 Task: Compose an email with the signature Christian Kelly with the subject Request for sponsorship and the message Could you please provide a breakdown of the costs? from softage.1@softage.net to softage.10@softage.net with an attached document Strategic_plan.pdf Undo the message and rewrite the message as I am pleased to inform you that we have selected your proposal. Send the email. Finally, move the email from Sent Items to the label HR
Action: Mouse moved to (353, 584)
Screenshot: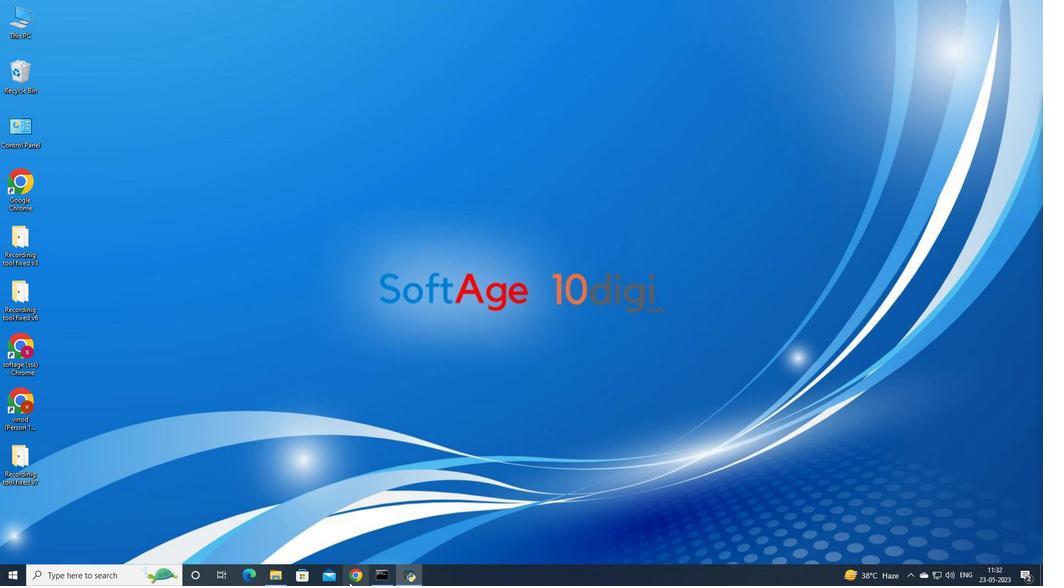 
Action: Mouse pressed left at (353, 584)
Screenshot: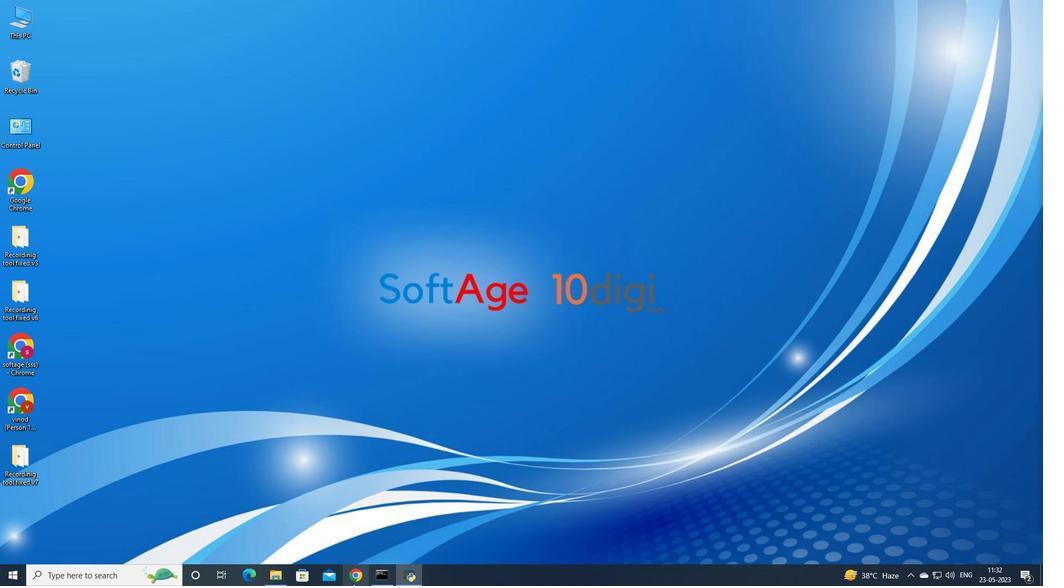 
Action: Mouse moved to (484, 343)
Screenshot: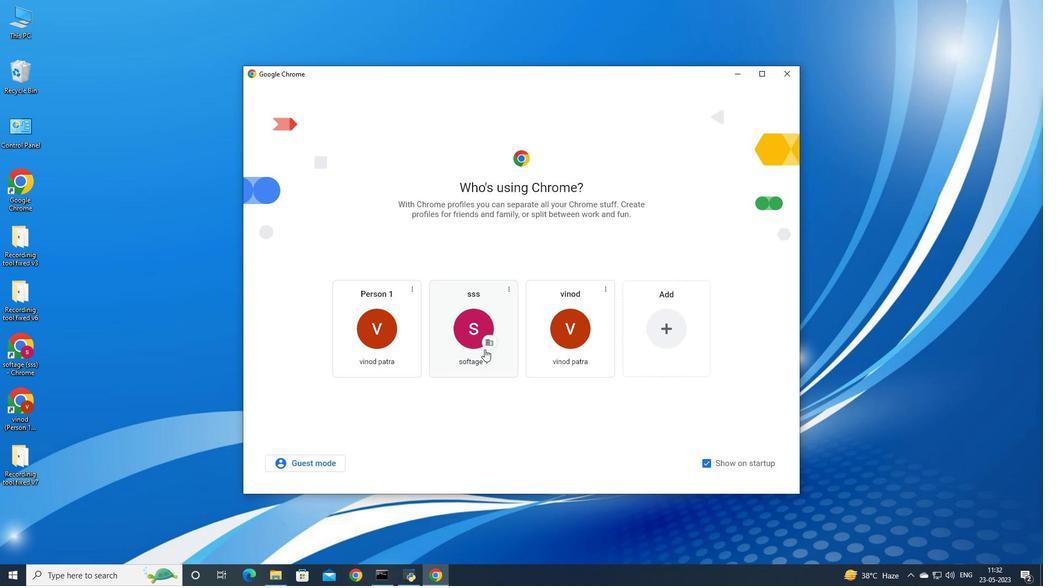 
Action: Mouse pressed left at (484, 343)
Screenshot: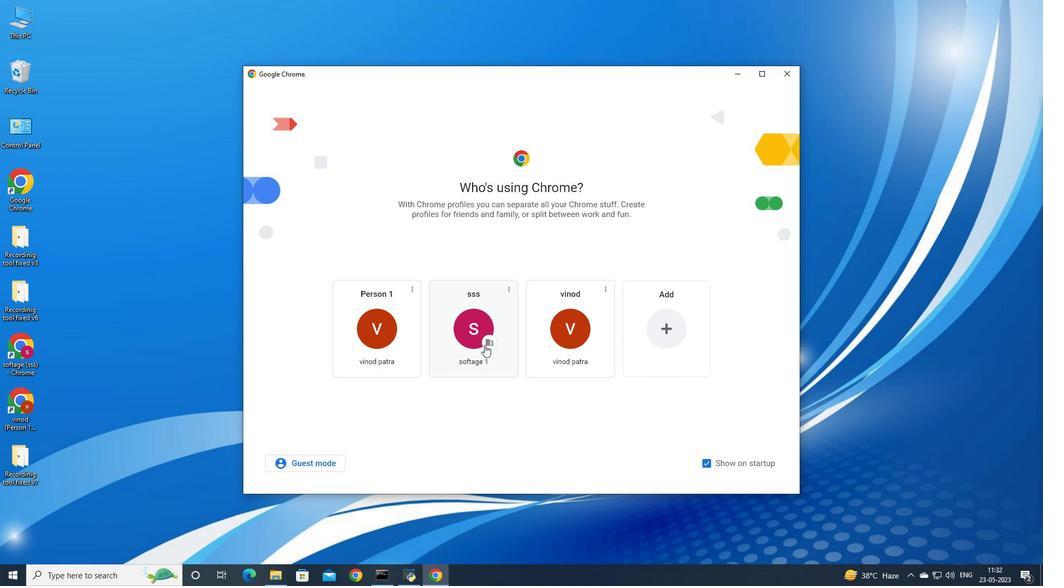 
Action: Mouse moved to (940, 57)
Screenshot: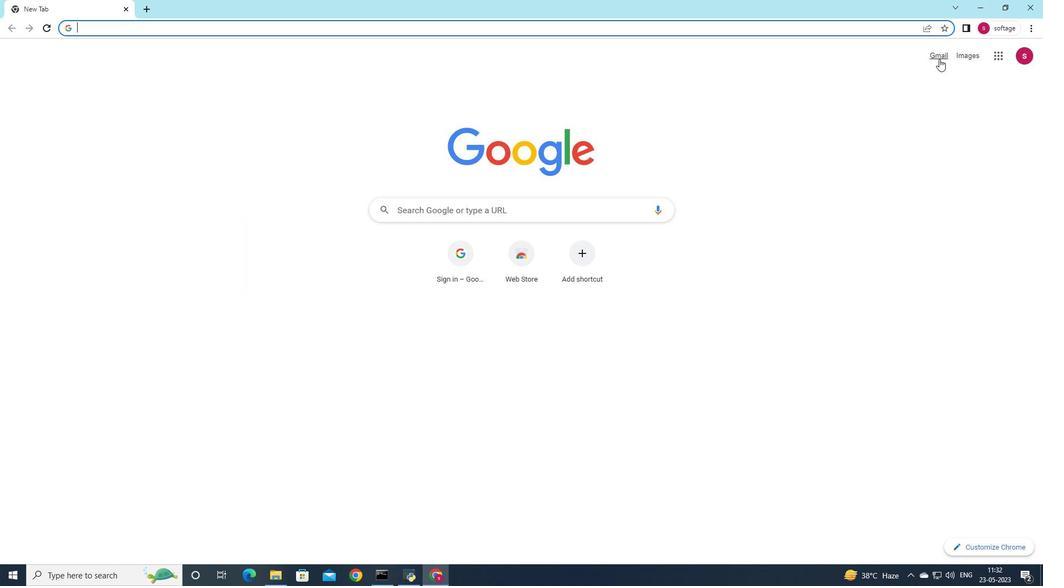 
Action: Mouse pressed left at (940, 57)
Screenshot: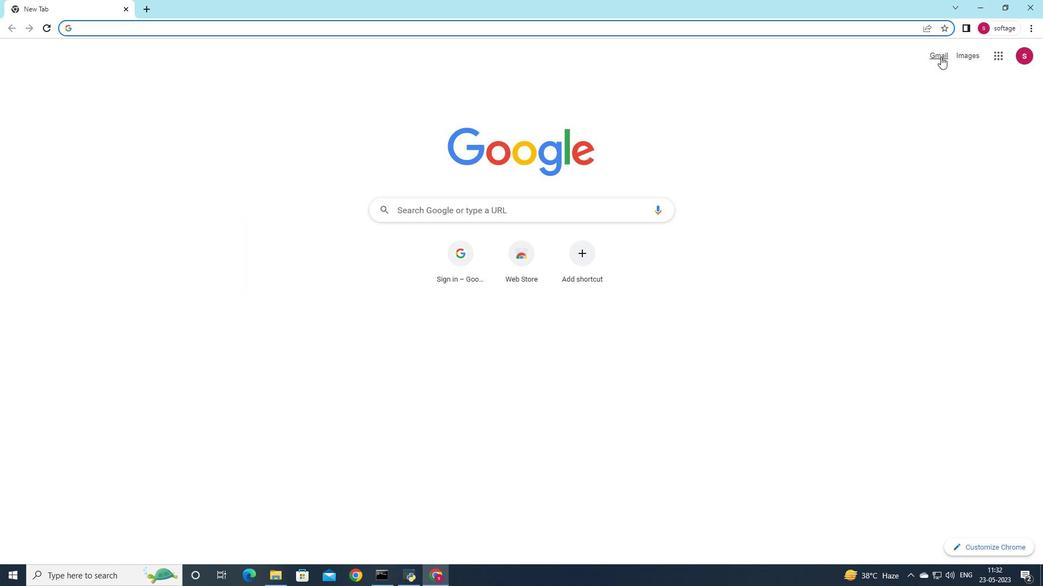 
Action: Mouse moved to (923, 77)
Screenshot: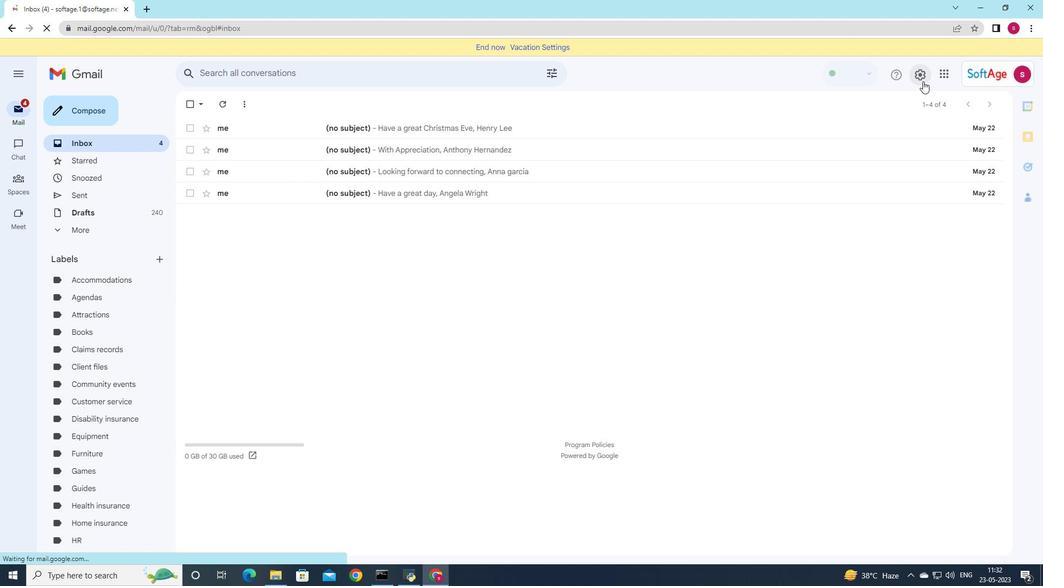 
Action: Mouse pressed left at (923, 77)
Screenshot: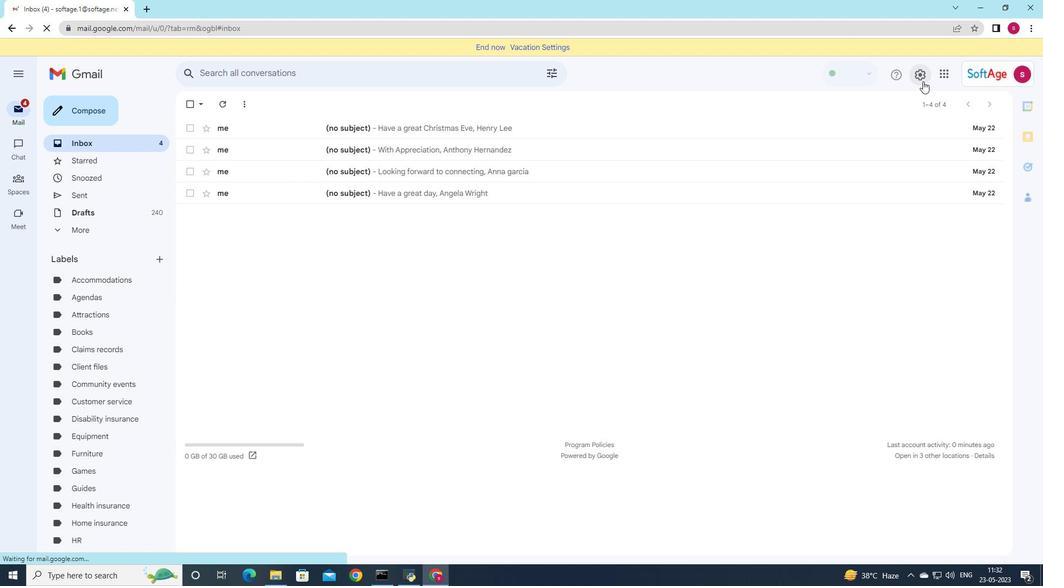 
Action: Mouse moved to (930, 127)
Screenshot: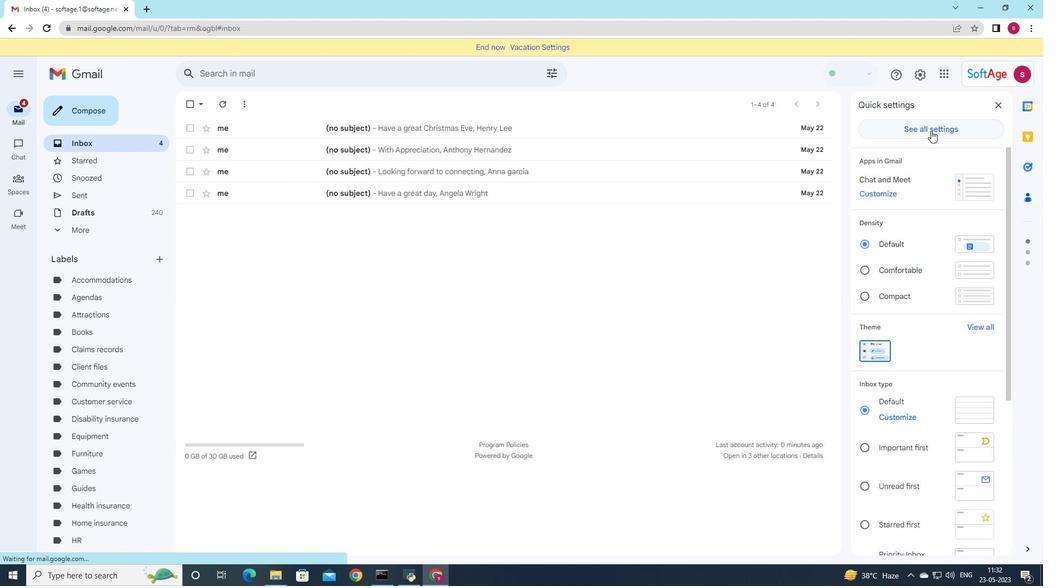 
Action: Mouse pressed left at (930, 127)
Screenshot: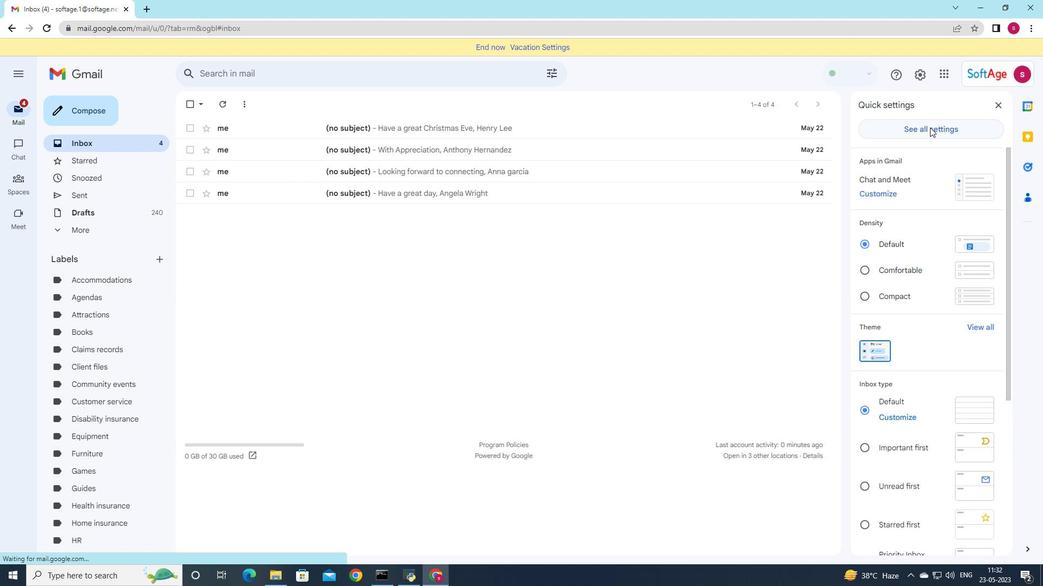 
Action: Mouse moved to (526, 293)
Screenshot: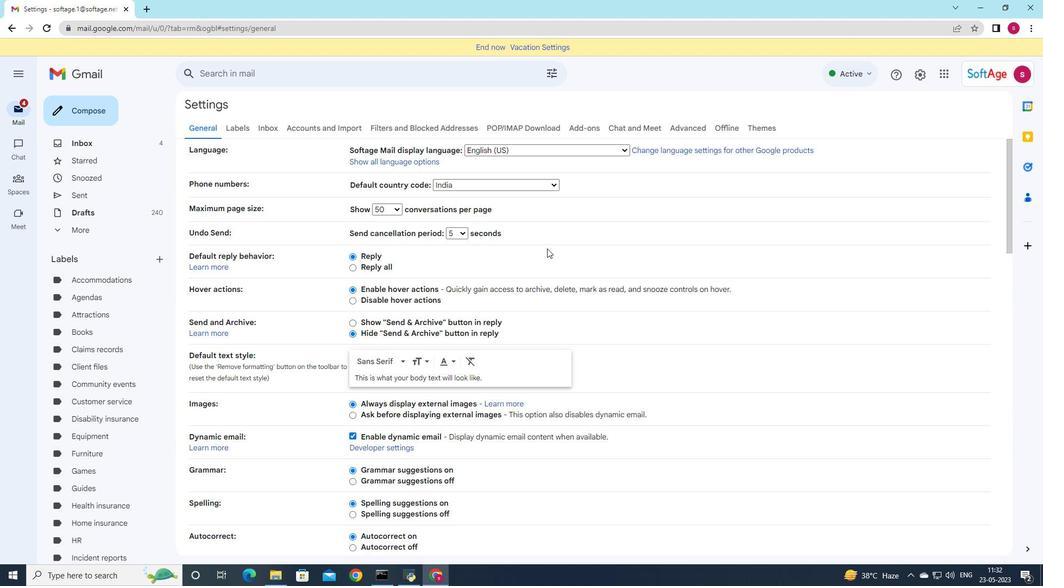 
Action: Mouse scrolled (526, 293) with delta (0, 0)
Screenshot: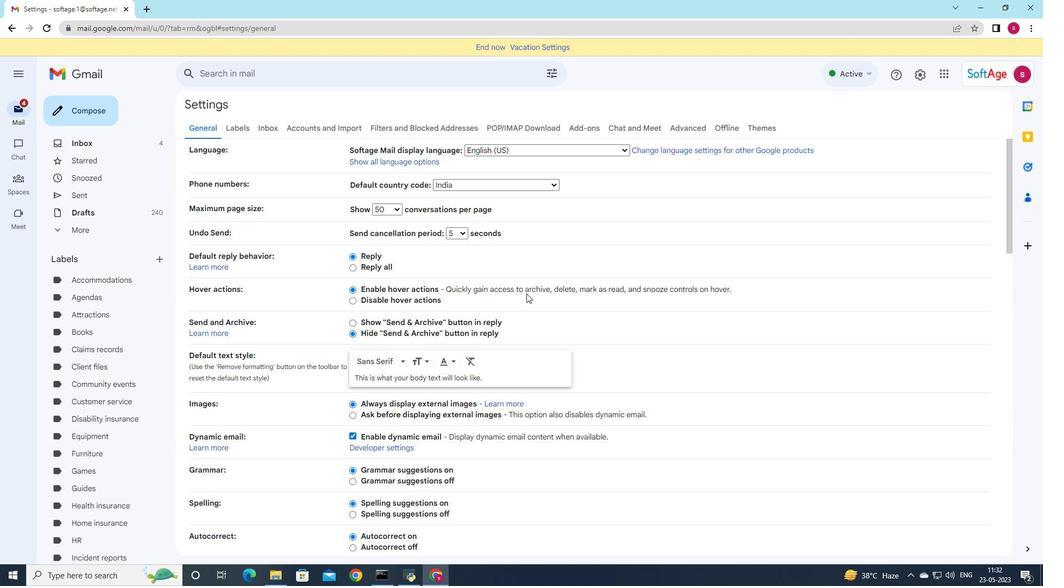 
Action: Mouse scrolled (526, 293) with delta (0, 0)
Screenshot: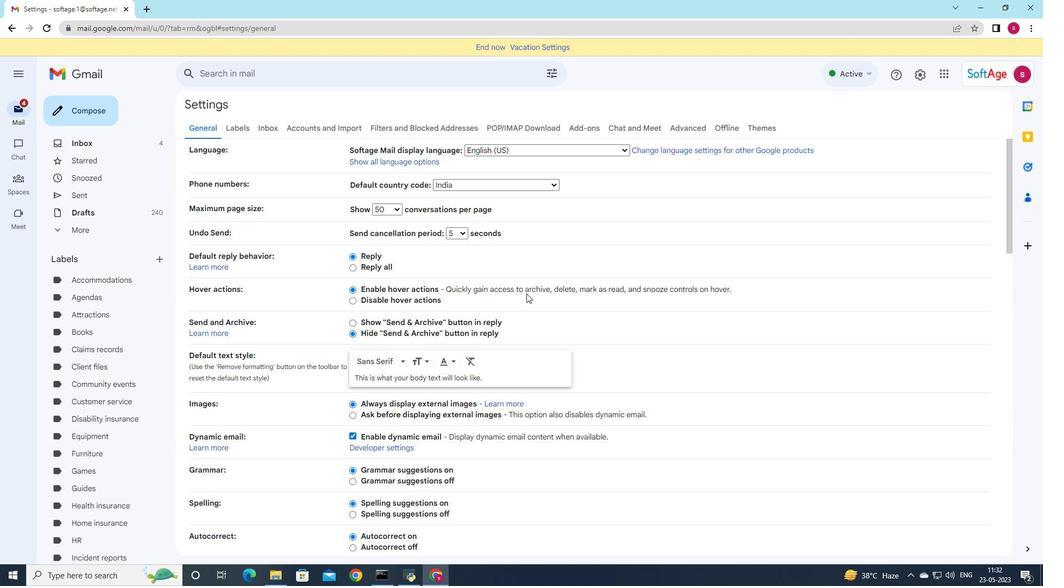 
Action: Mouse scrolled (526, 293) with delta (0, 0)
Screenshot: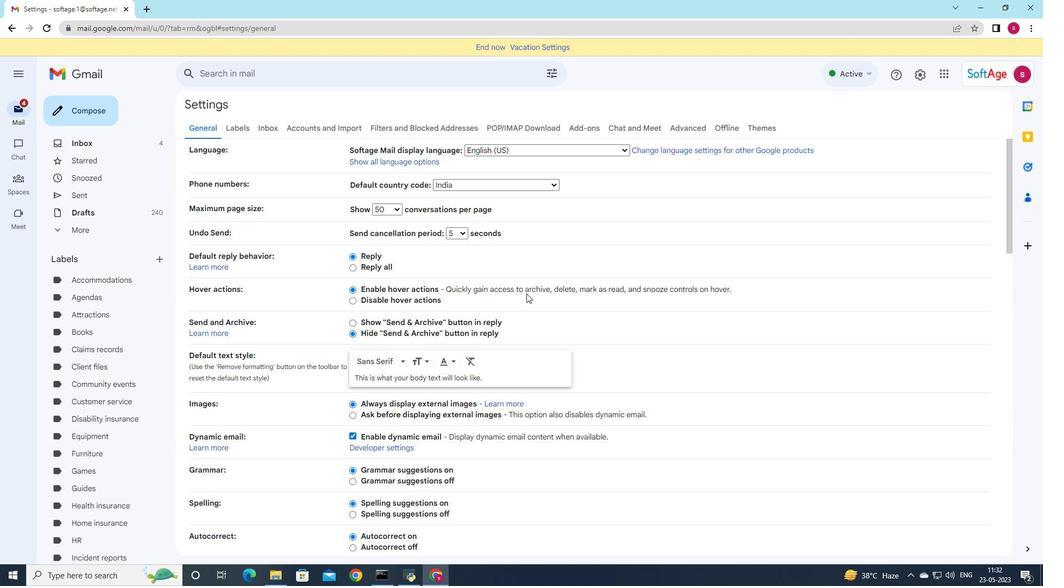 
Action: Mouse moved to (522, 293)
Screenshot: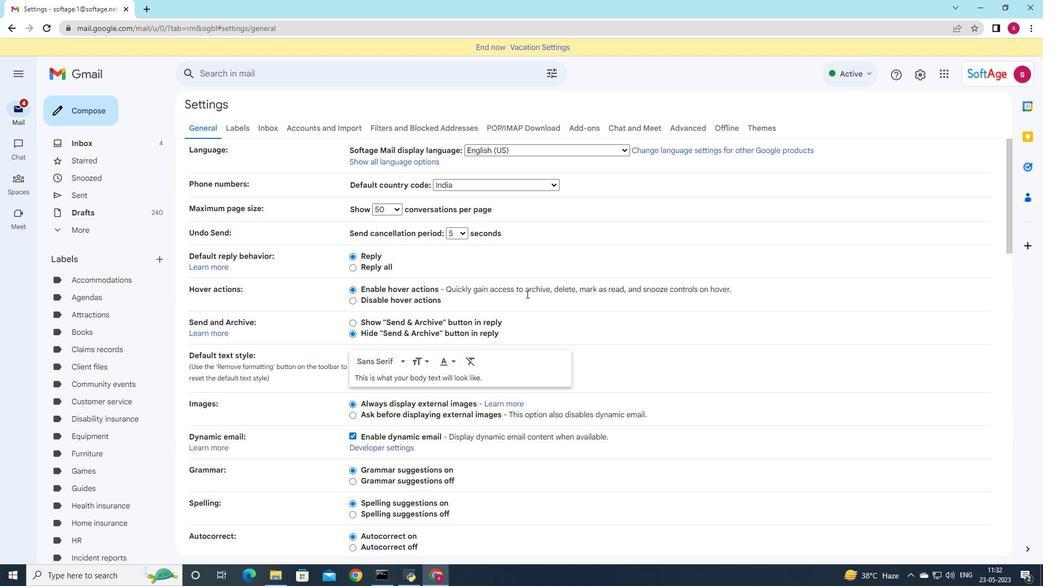 
Action: Mouse scrolled (522, 292) with delta (0, 0)
Screenshot: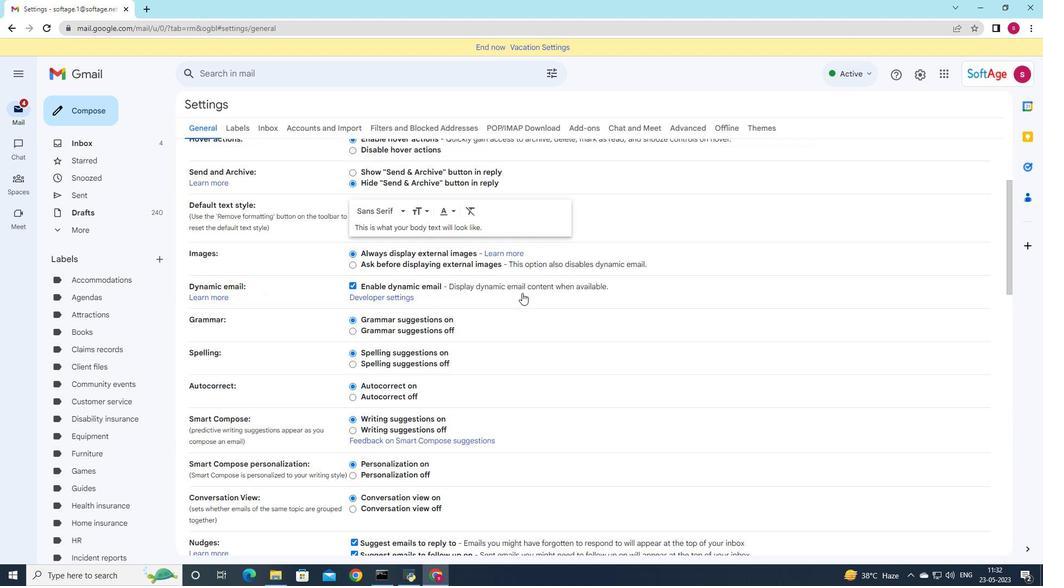
Action: Mouse scrolled (522, 292) with delta (0, 0)
Screenshot: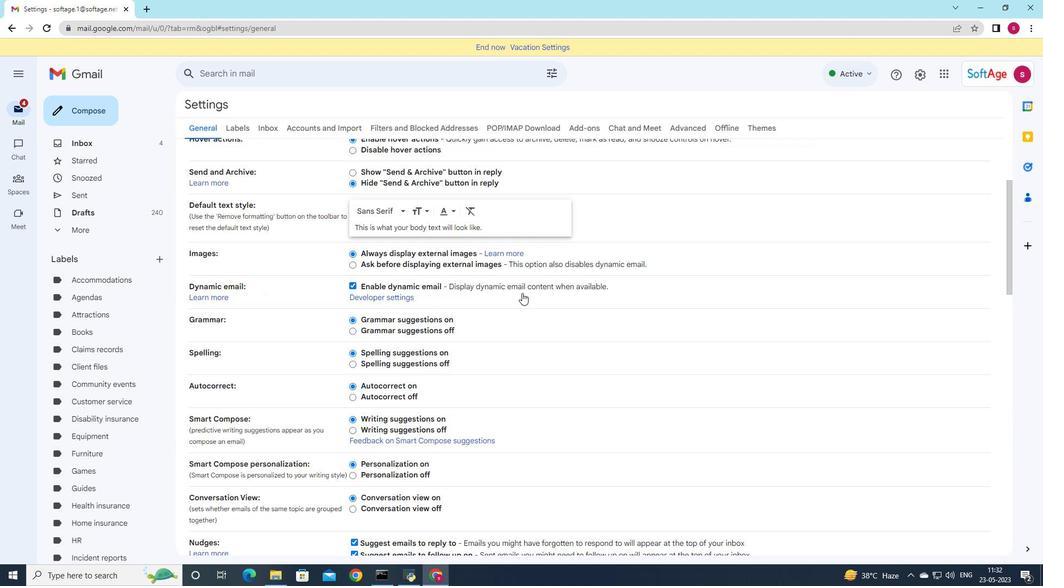 
Action: Mouse scrolled (522, 292) with delta (0, 0)
Screenshot: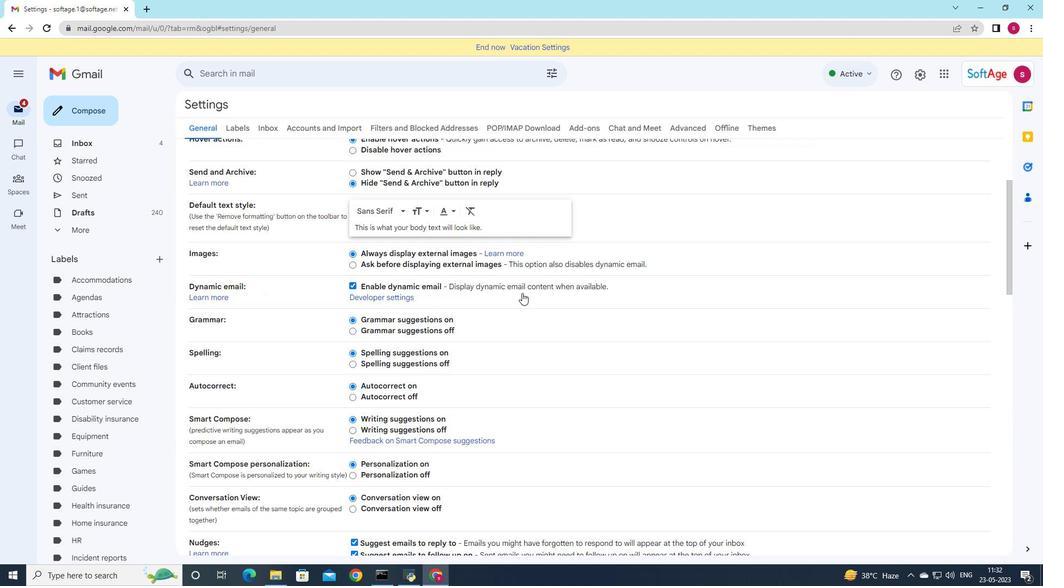 
Action: Mouse scrolled (522, 292) with delta (0, 0)
Screenshot: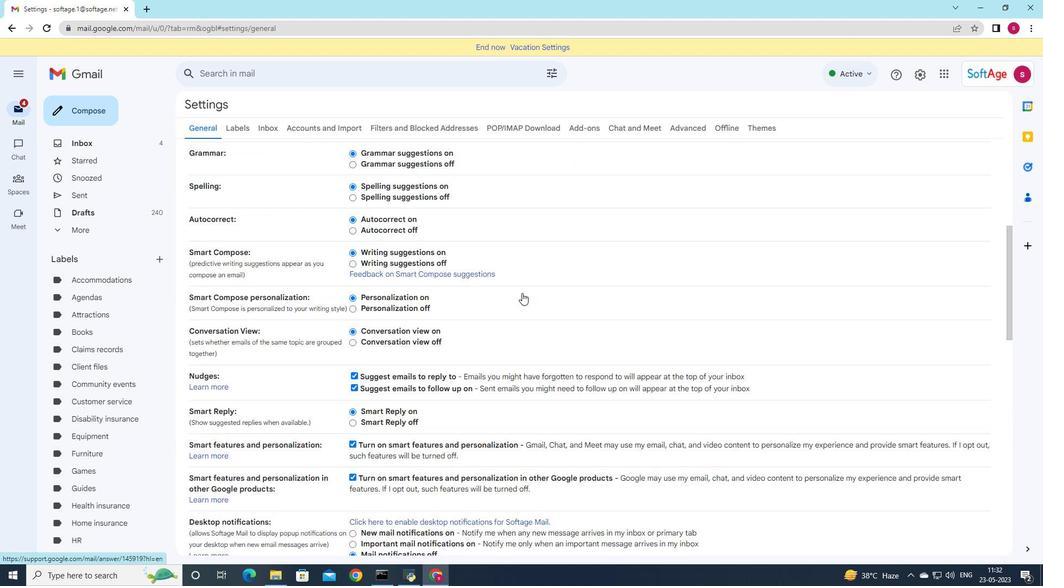
Action: Mouse scrolled (522, 292) with delta (0, 0)
Screenshot: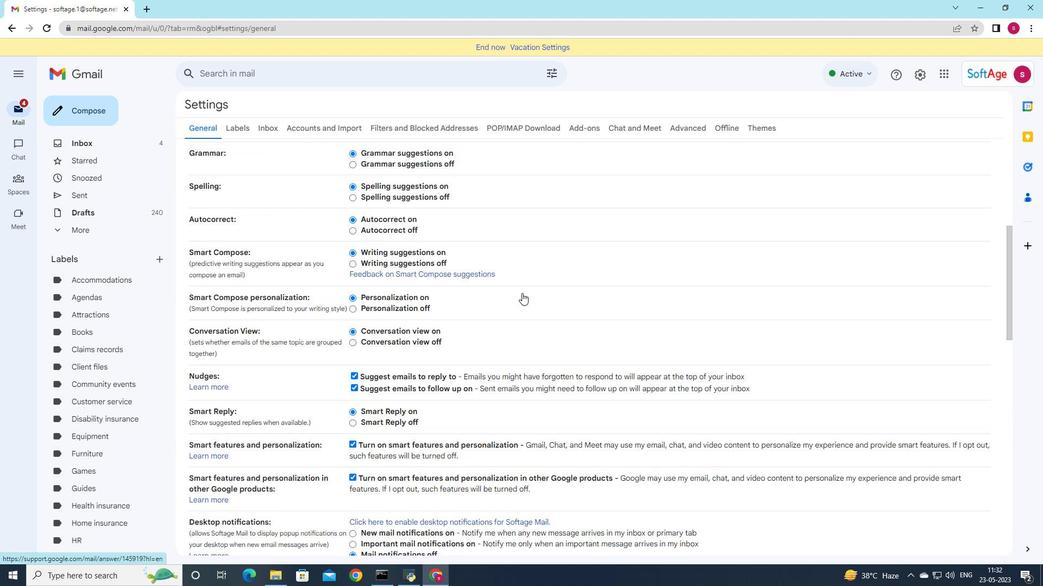 
Action: Mouse scrolled (522, 292) with delta (0, 0)
Screenshot: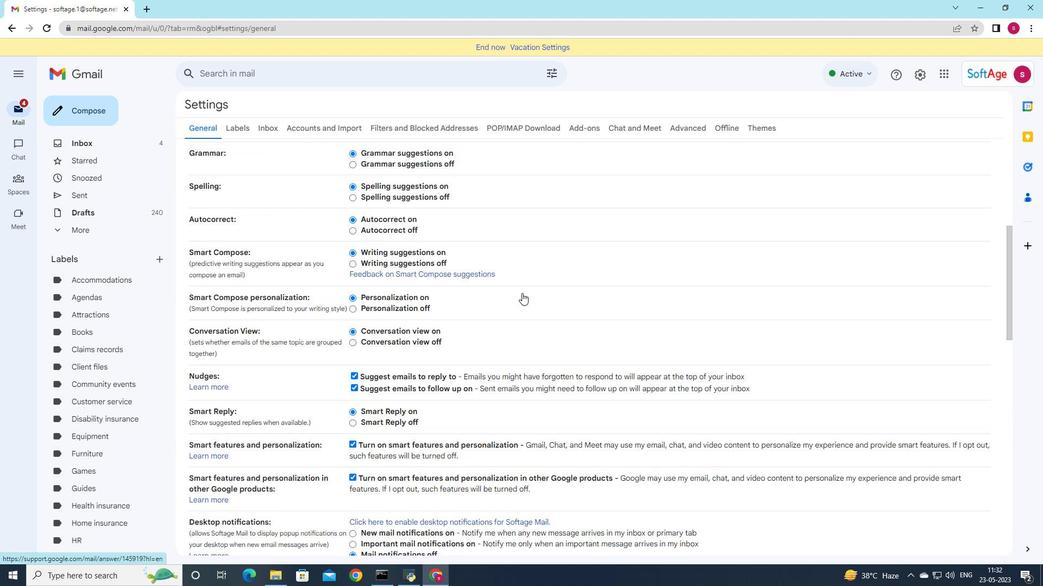 
Action: Mouse scrolled (522, 292) with delta (0, 0)
Screenshot: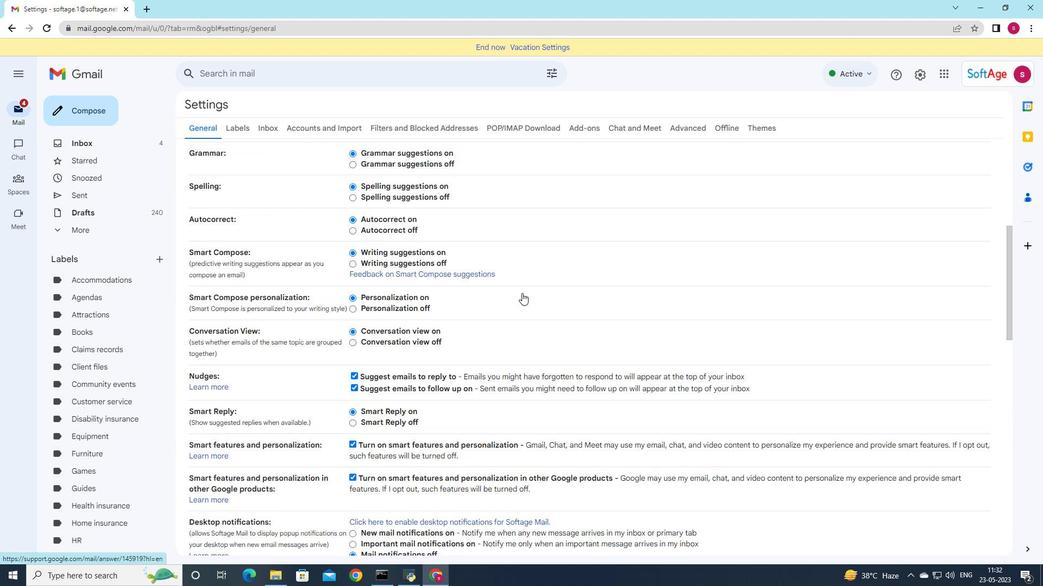
Action: Mouse scrolled (522, 292) with delta (0, 0)
Screenshot: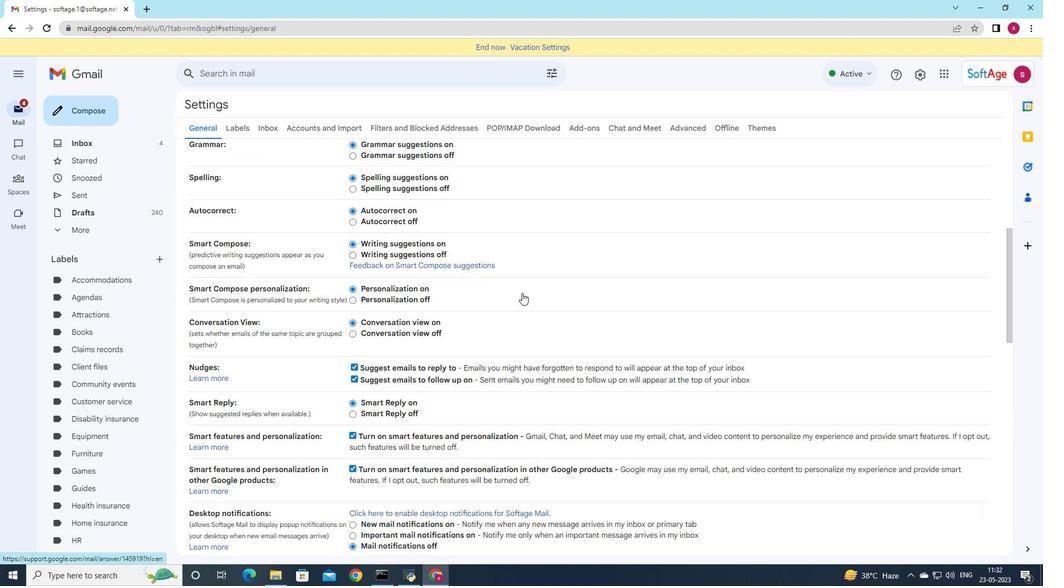 
Action: Mouse scrolled (522, 292) with delta (0, 0)
Screenshot: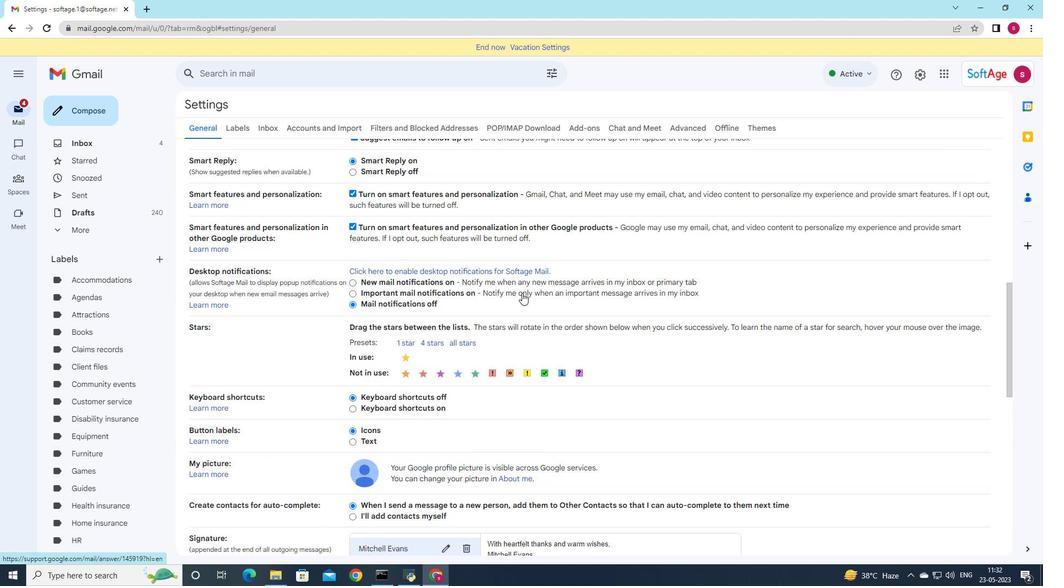 
Action: Mouse scrolled (522, 292) with delta (0, 0)
Screenshot: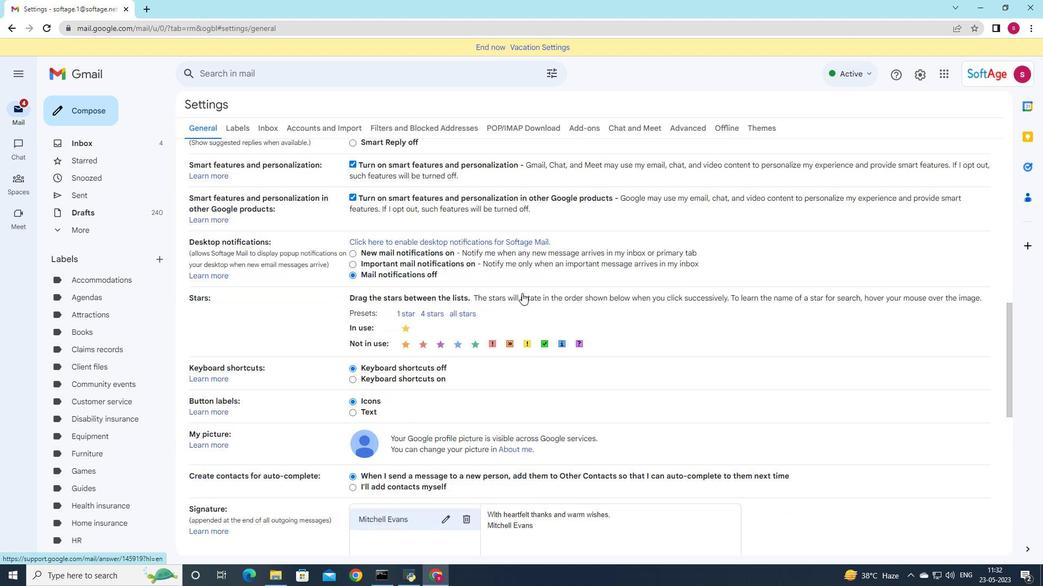 
Action: Mouse scrolled (522, 292) with delta (0, 0)
Screenshot: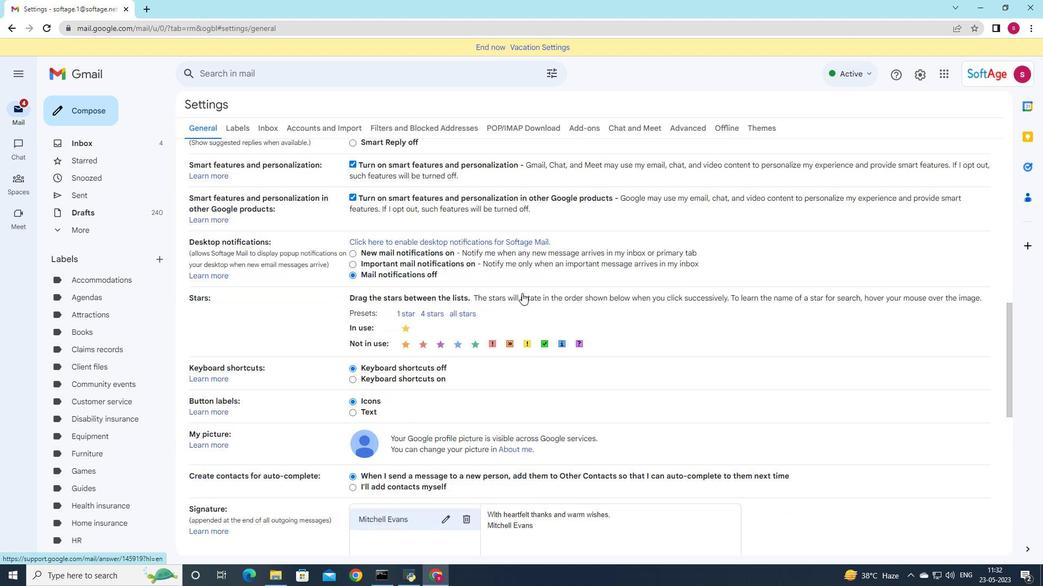 
Action: Mouse scrolled (522, 292) with delta (0, 0)
Screenshot: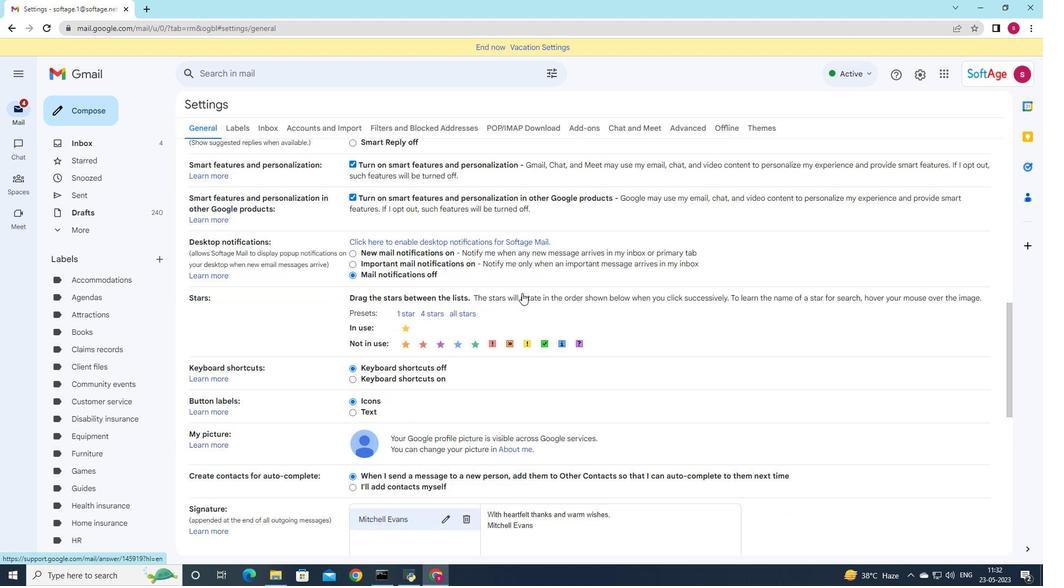 
Action: Mouse moved to (464, 303)
Screenshot: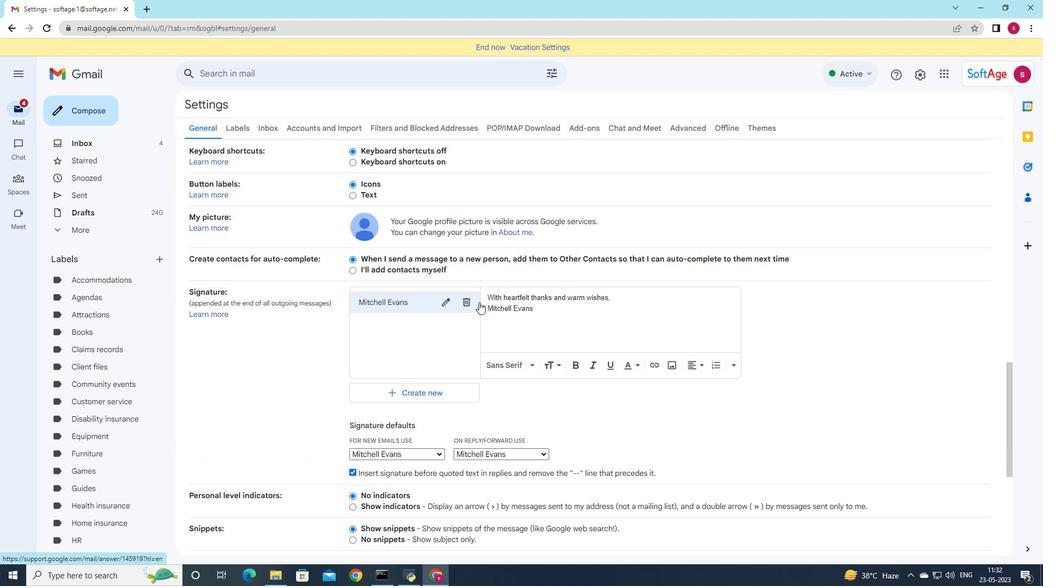 
Action: Mouse pressed left at (464, 303)
Screenshot: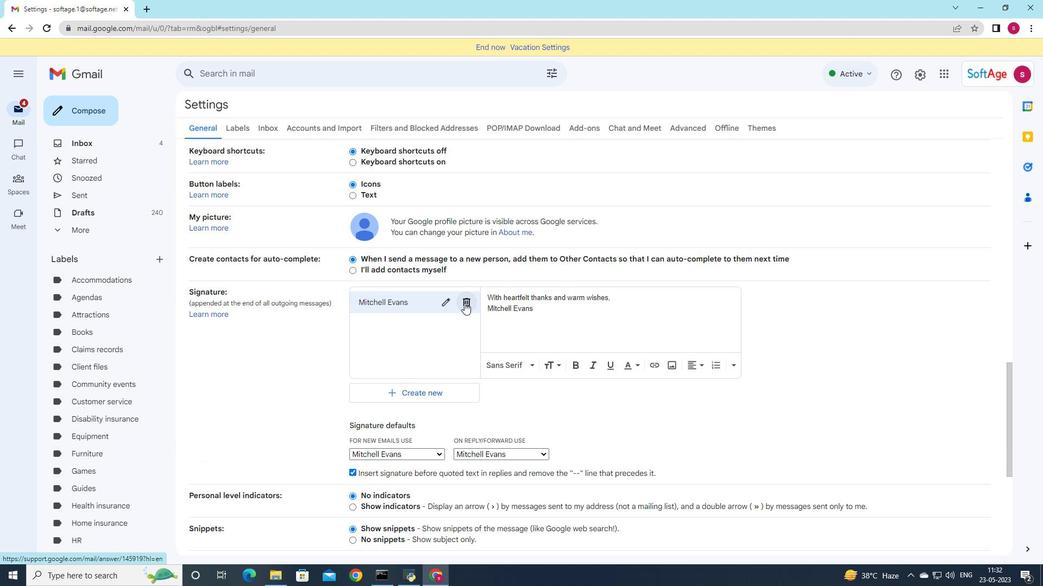 
Action: Mouse moved to (612, 323)
Screenshot: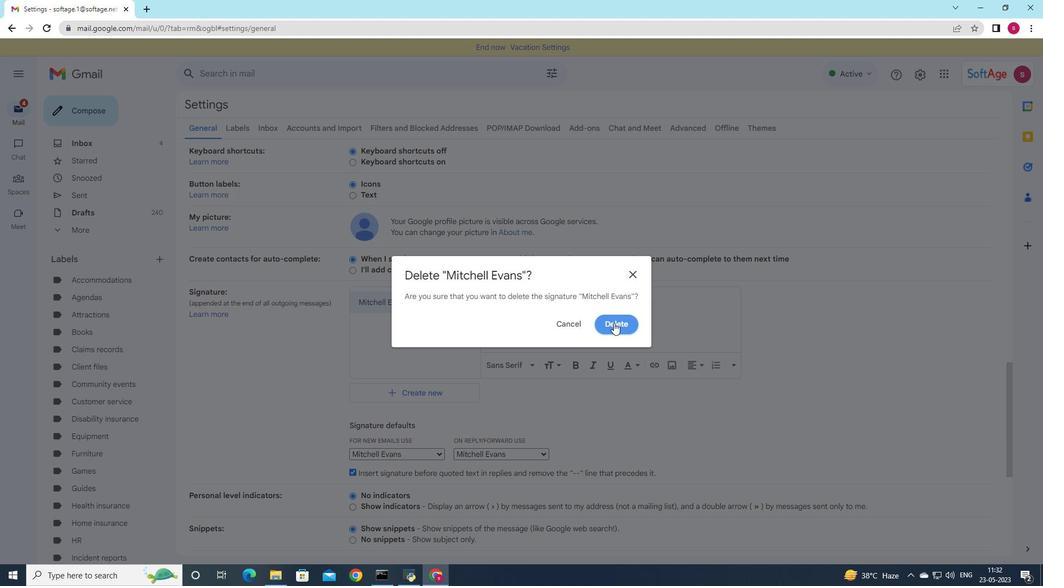 
Action: Mouse pressed left at (612, 323)
Screenshot: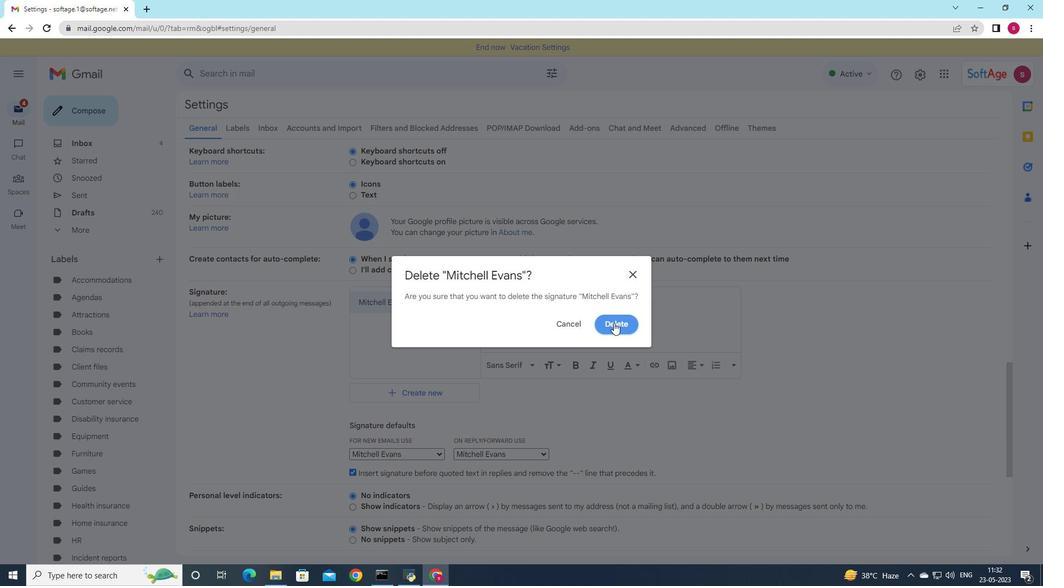 
Action: Mouse moved to (415, 315)
Screenshot: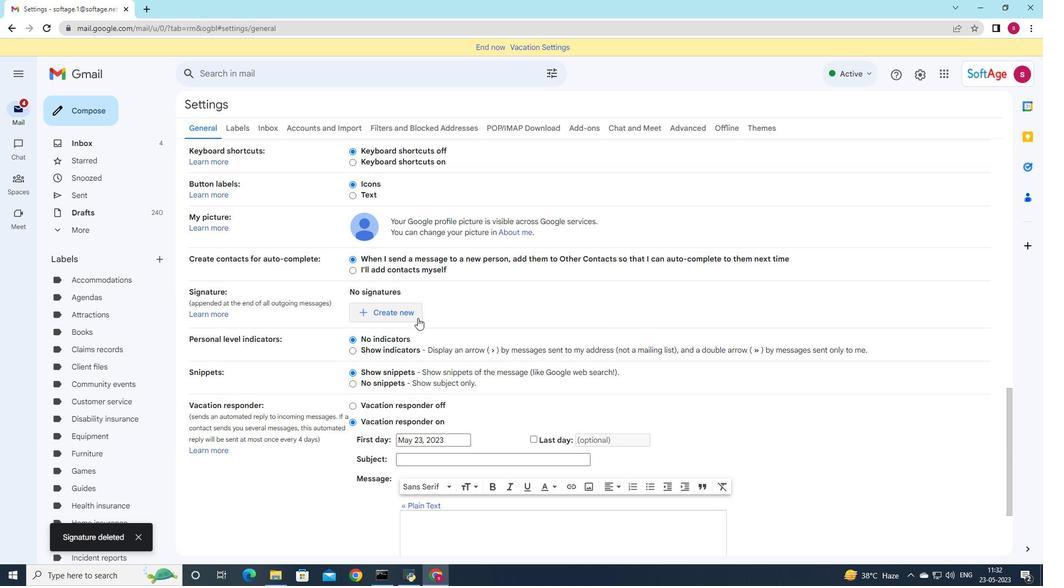 
Action: Mouse pressed left at (415, 315)
Screenshot: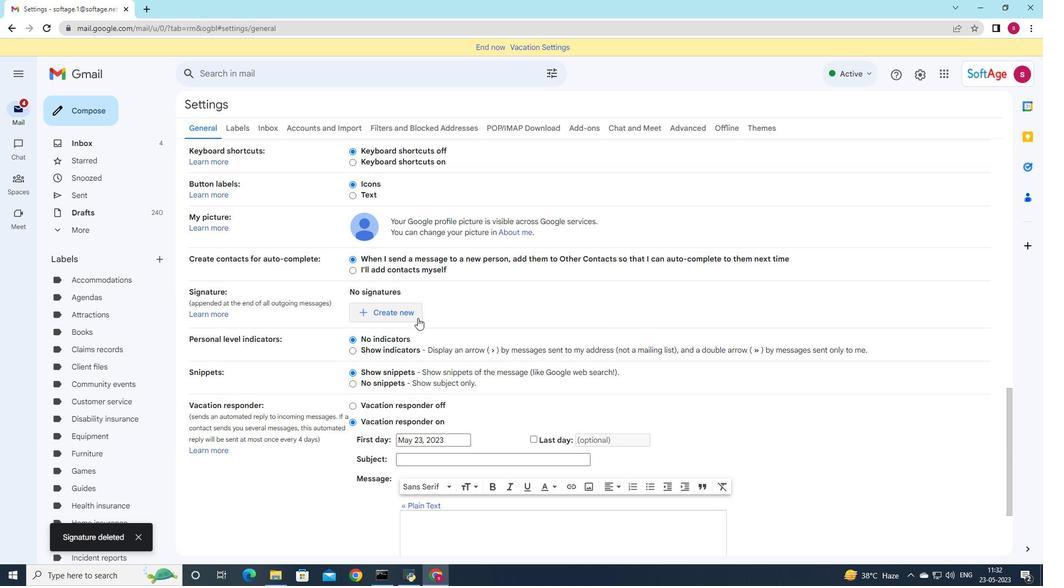 
Action: Mouse moved to (651, 304)
Screenshot: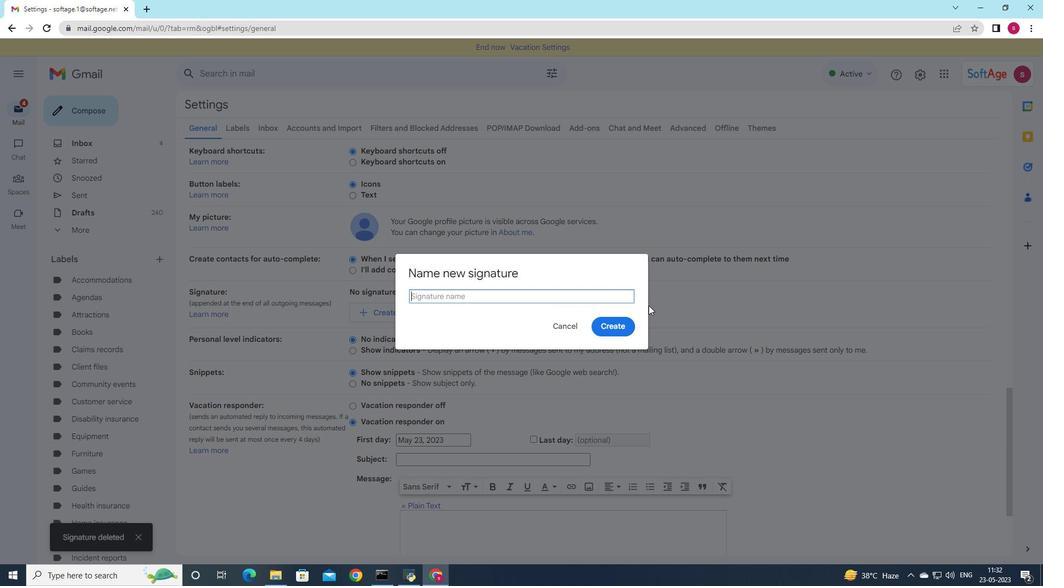 
Action: Key pressed <Key.shift>Christian
Screenshot: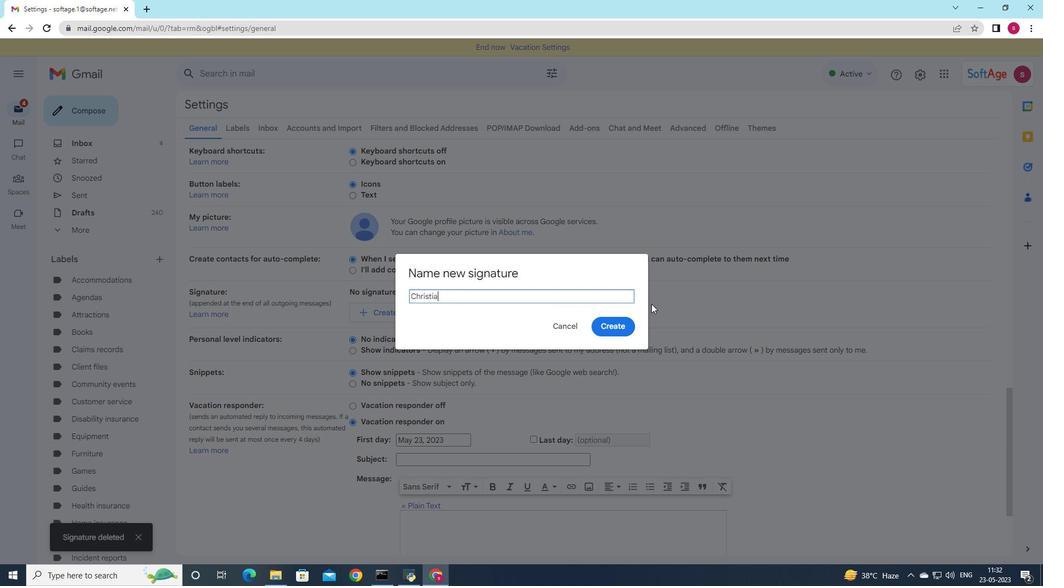 
Action: Mouse moved to (614, 327)
Screenshot: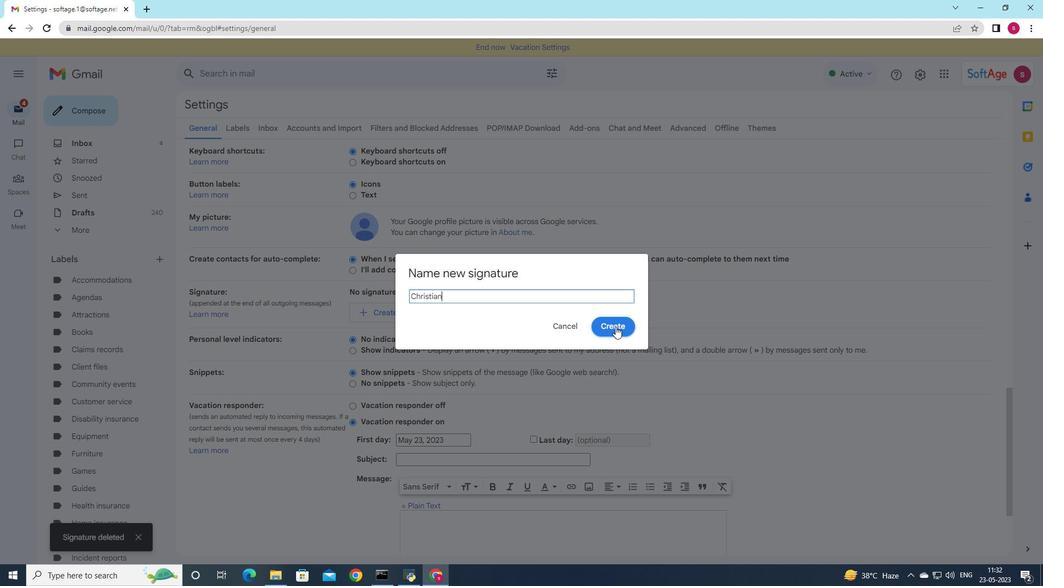 
Action: Key pressed <Key.space><Key.shift>Kelly
Screenshot: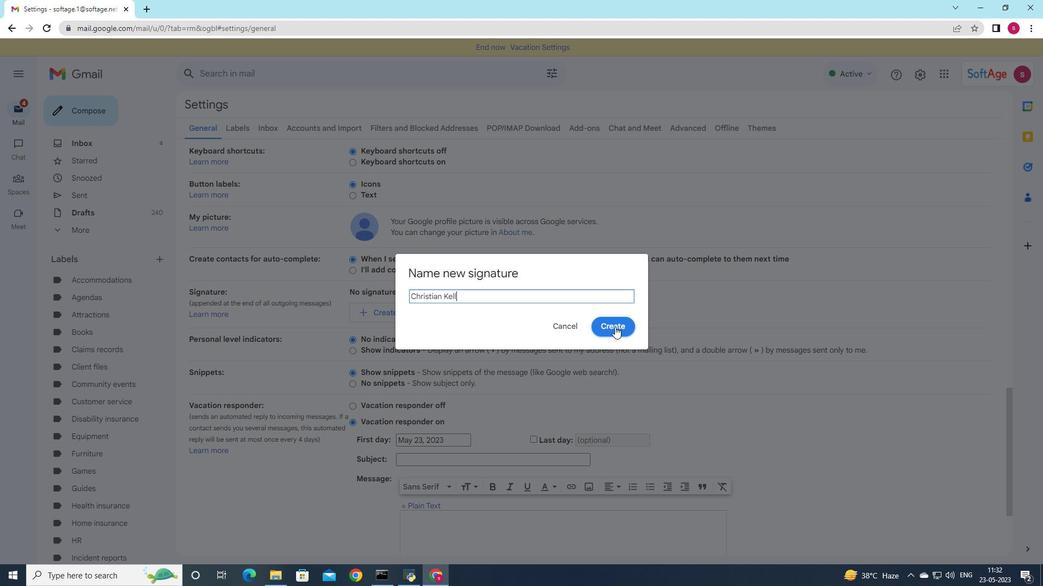 
Action: Mouse moved to (614, 335)
Screenshot: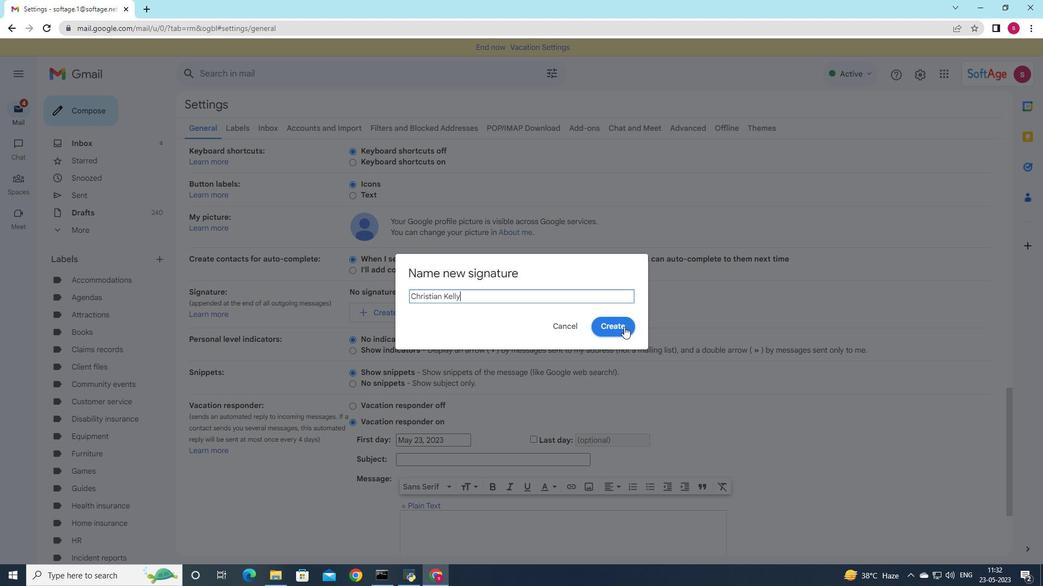 
Action: Mouse pressed left at (614, 335)
Screenshot: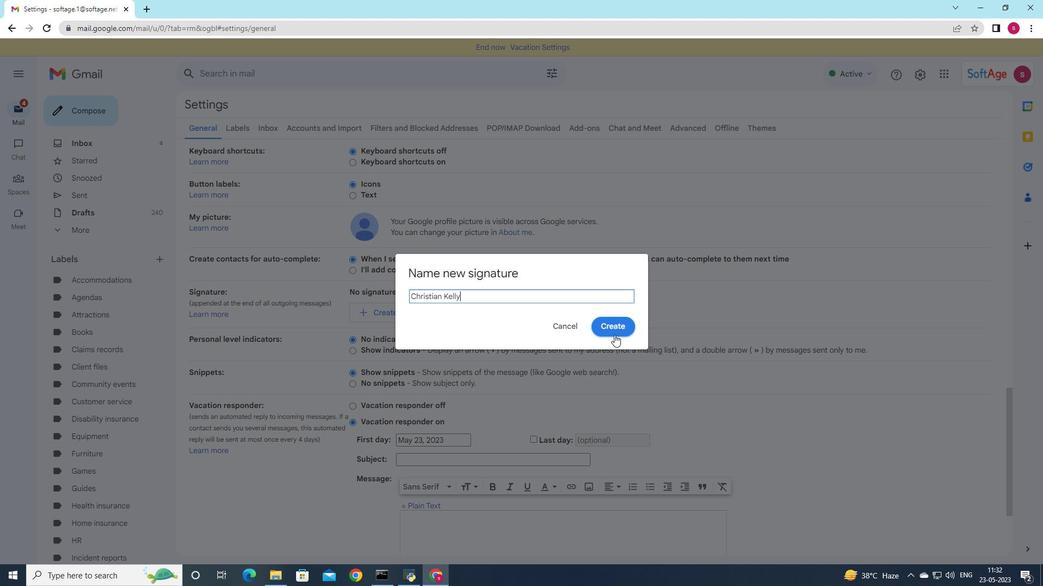 
Action: Mouse moved to (573, 310)
Screenshot: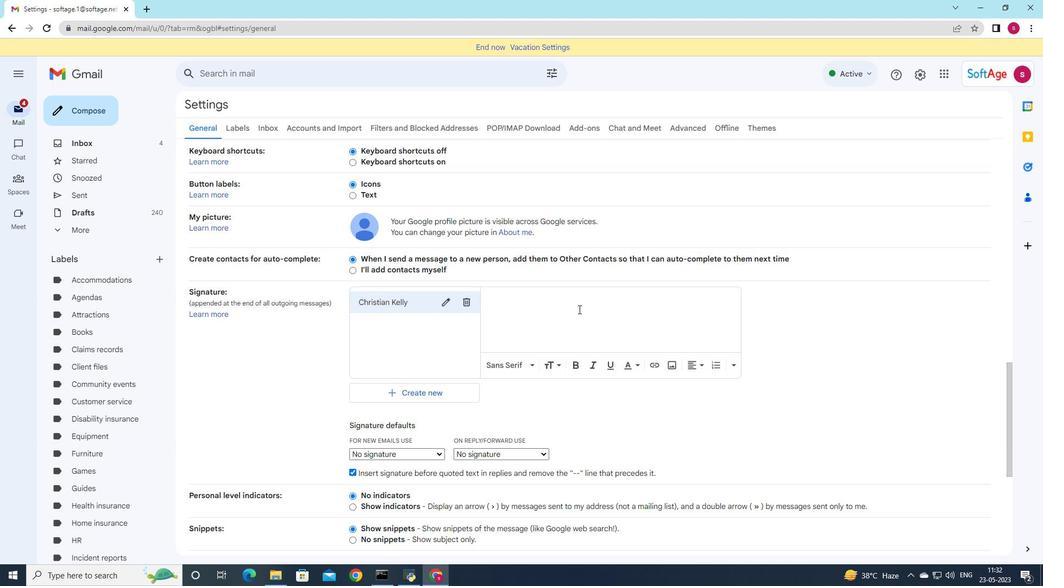 
Action: Mouse pressed left at (573, 310)
Screenshot: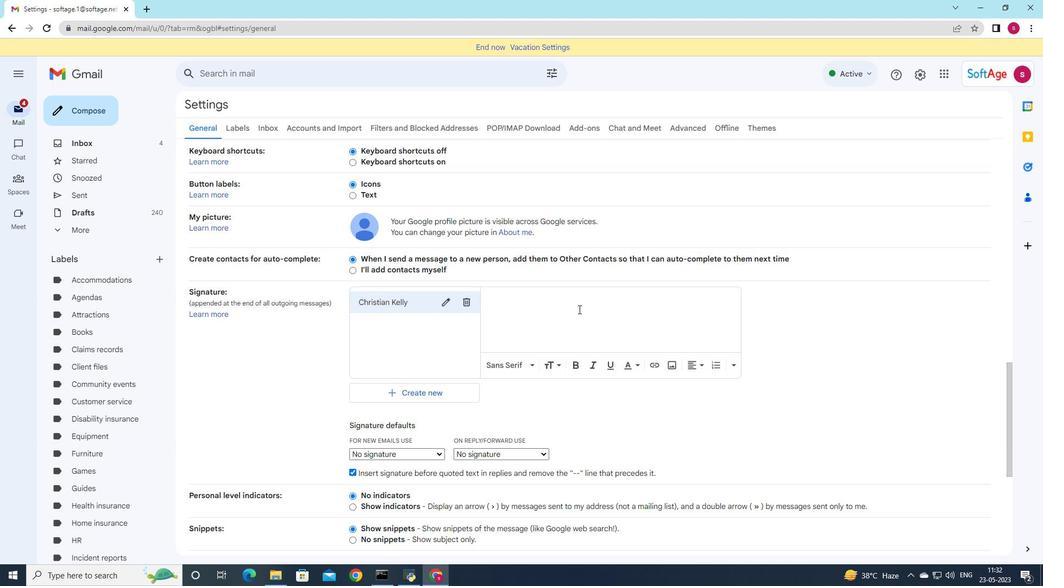 
Action: Key pressed <Key.shift>Could<Key.space>you<Key.space>please<Key.space>provide<Key.space>a<Key.space>break<Key.space><Key.backspace>down<Key.space>of<Key.space>the<Key.space>costs<Key.shift><Key.shift><Key.shift><Key.shift><Key.shift><Key.shift><Key.shift><Key.shift><Key.shift><Key.shift><Key.shift><Key.shift><Key.shift><Key.shift><Key.shift><Key.shift><Key.shift><Key.shift><Key.shift><Key.shift><Key.shift><Key.shift><Key.shift><Key.shift><Key.shift><Key.shift><Key.shift><Key.shift><Key.shift><Key.shift><Key.shift><Key.shift><Key.shift><Key.shift>?<Key.enter><Key.shift>Christian<Key.space><Key.shift>Kelly
Screenshot: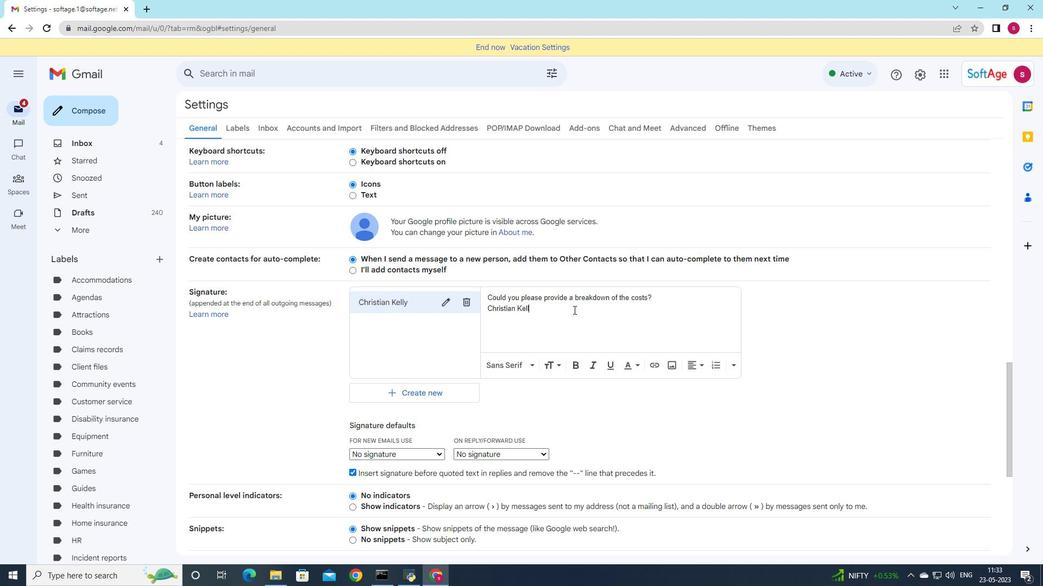 
Action: Mouse moved to (418, 450)
Screenshot: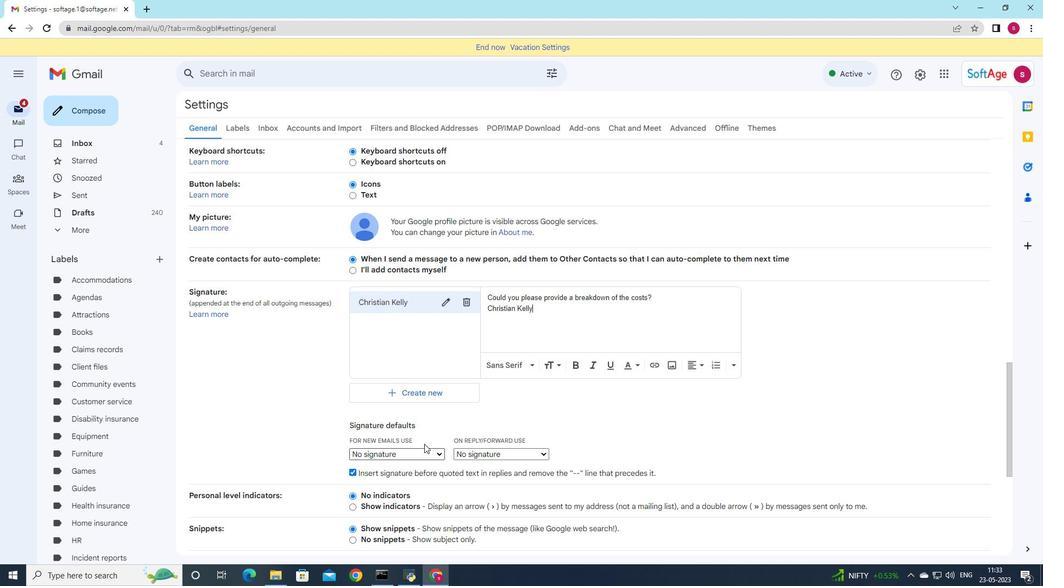 
Action: Mouse pressed left at (418, 450)
Screenshot: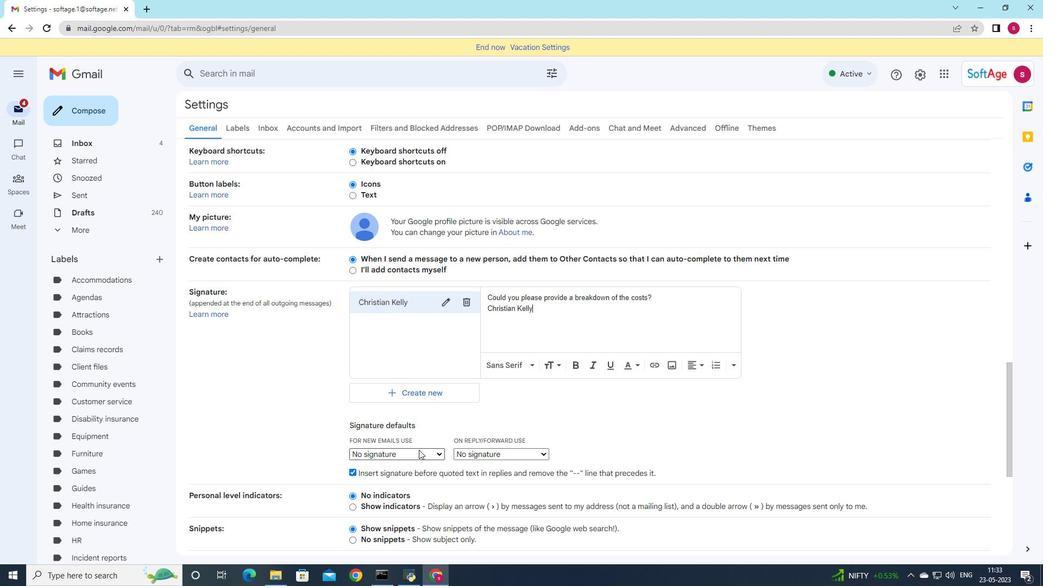 
Action: Mouse moved to (426, 474)
Screenshot: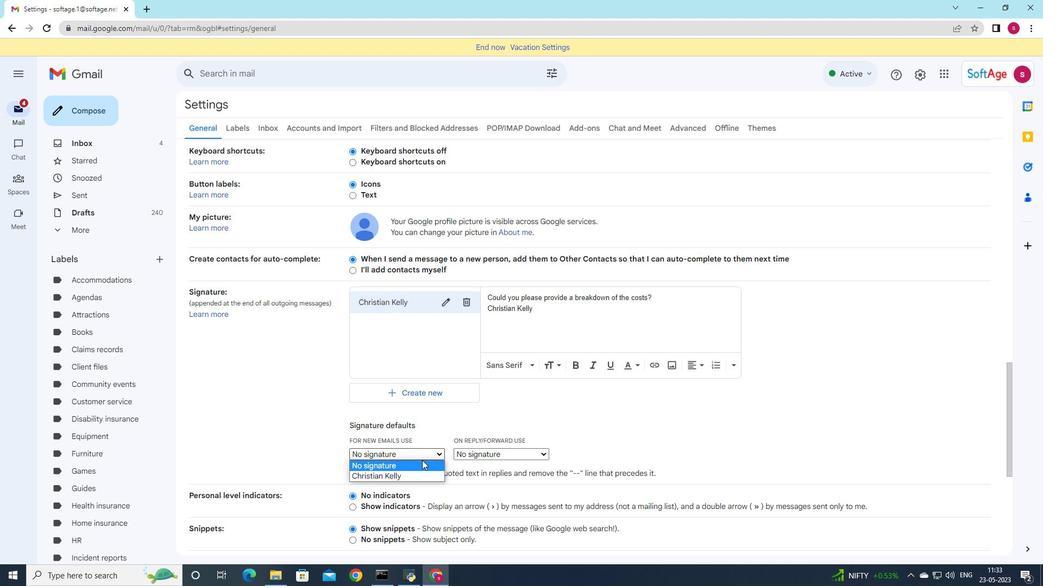 
Action: Mouse pressed left at (426, 474)
Screenshot: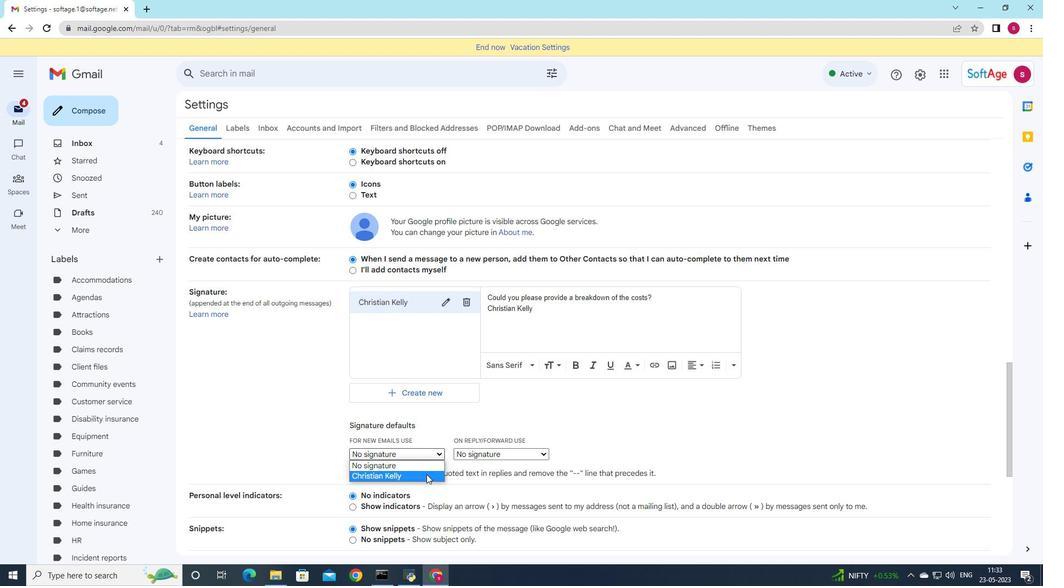 
Action: Mouse moved to (481, 448)
Screenshot: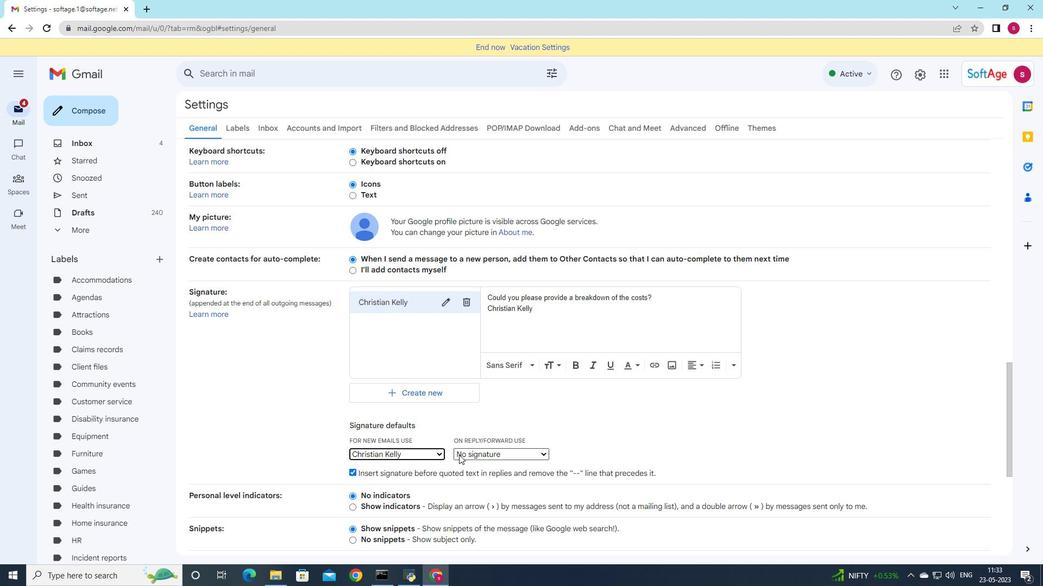 
Action: Mouse pressed left at (481, 448)
Screenshot: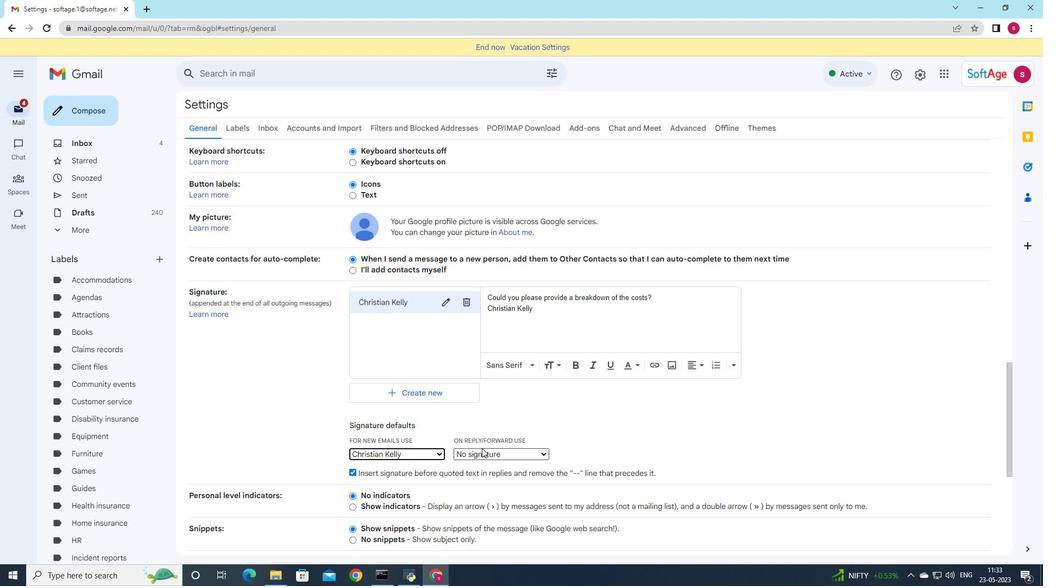 
Action: Mouse moved to (478, 475)
Screenshot: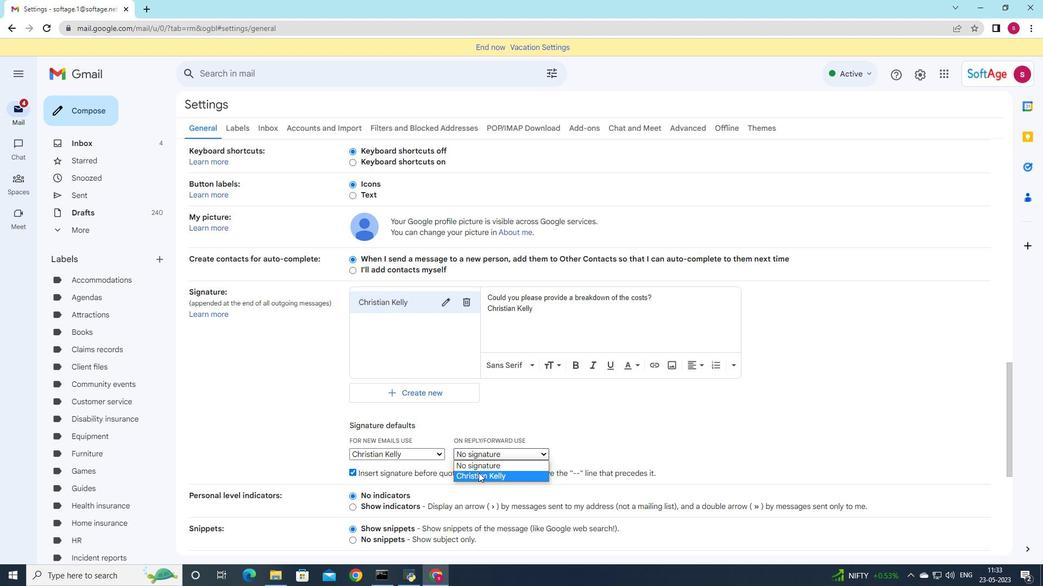 
Action: Mouse pressed left at (478, 475)
Screenshot: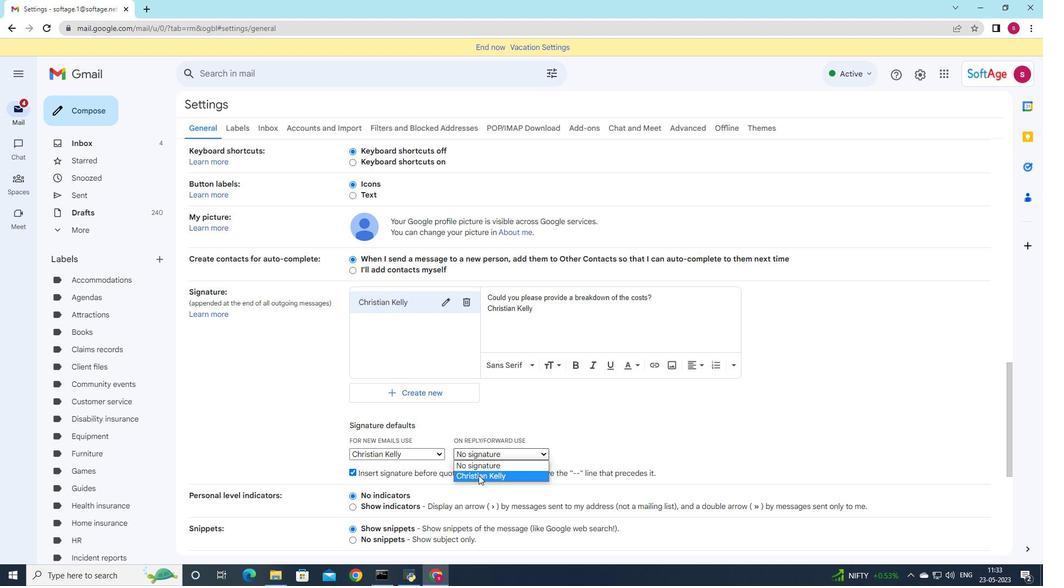 
Action: Mouse moved to (478, 473)
Screenshot: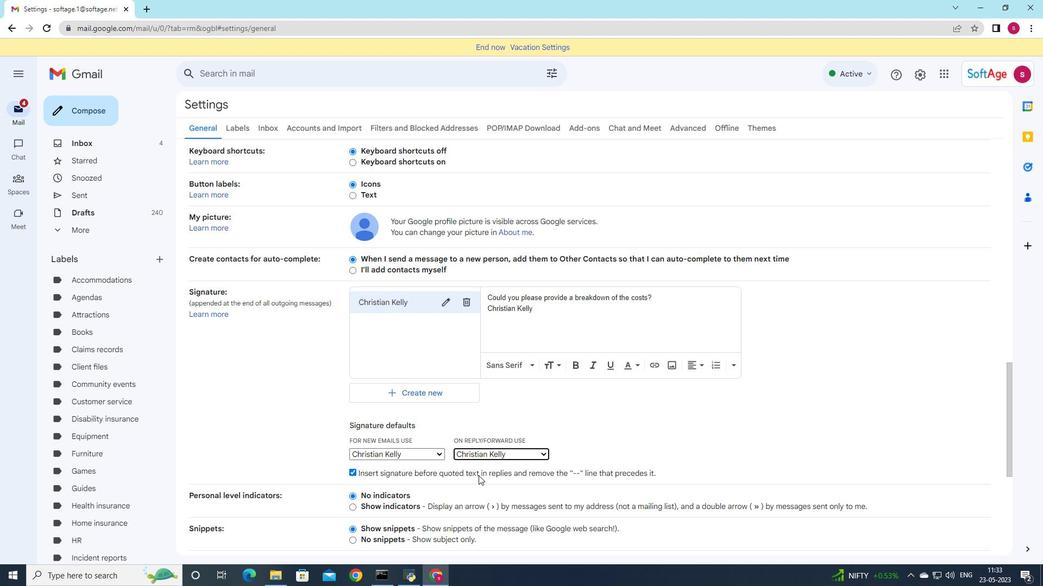
Action: Mouse scrolled (478, 473) with delta (0, 0)
Screenshot: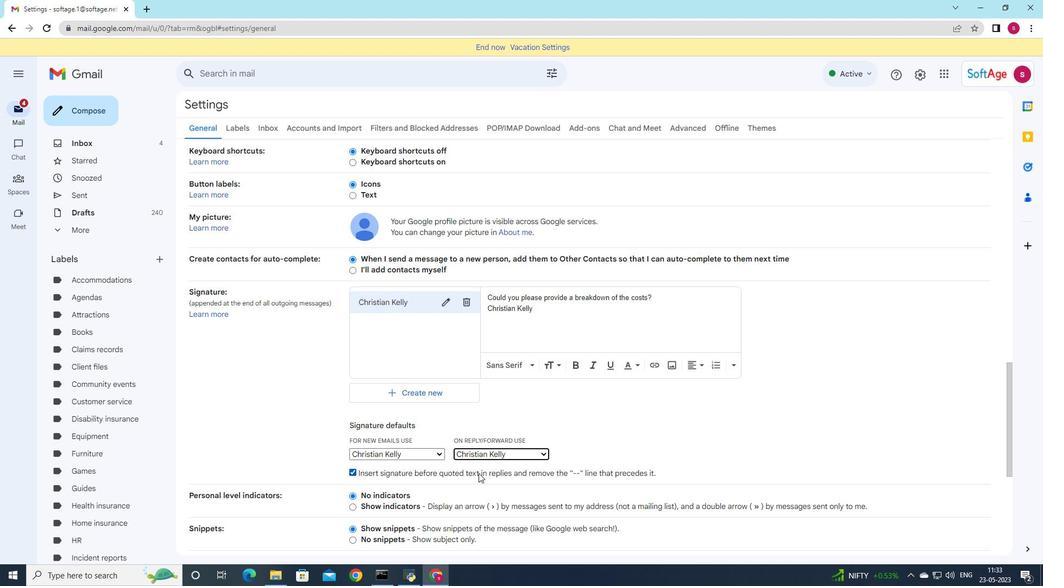 
Action: Mouse scrolled (478, 473) with delta (0, 0)
Screenshot: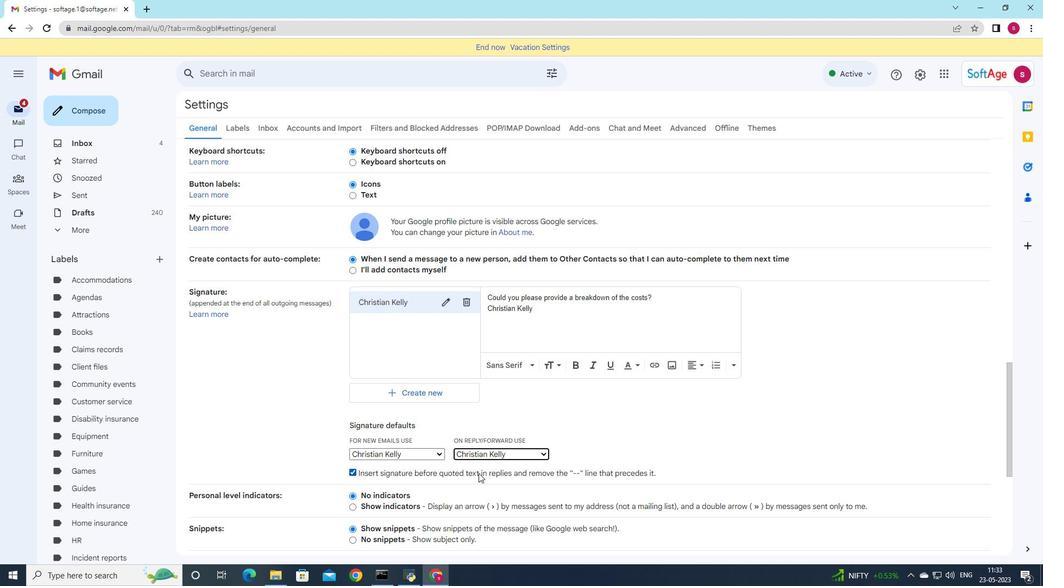 
Action: Mouse scrolled (478, 473) with delta (0, 0)
Screenshot: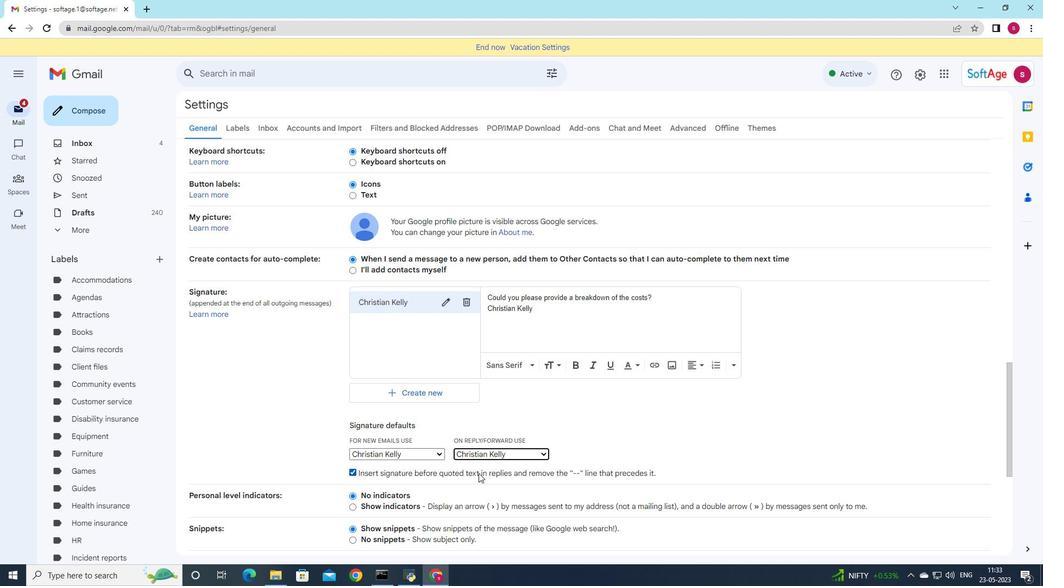 
Action: Mouse scrolled (478, 473) with delta (0, 0)
Screenshot: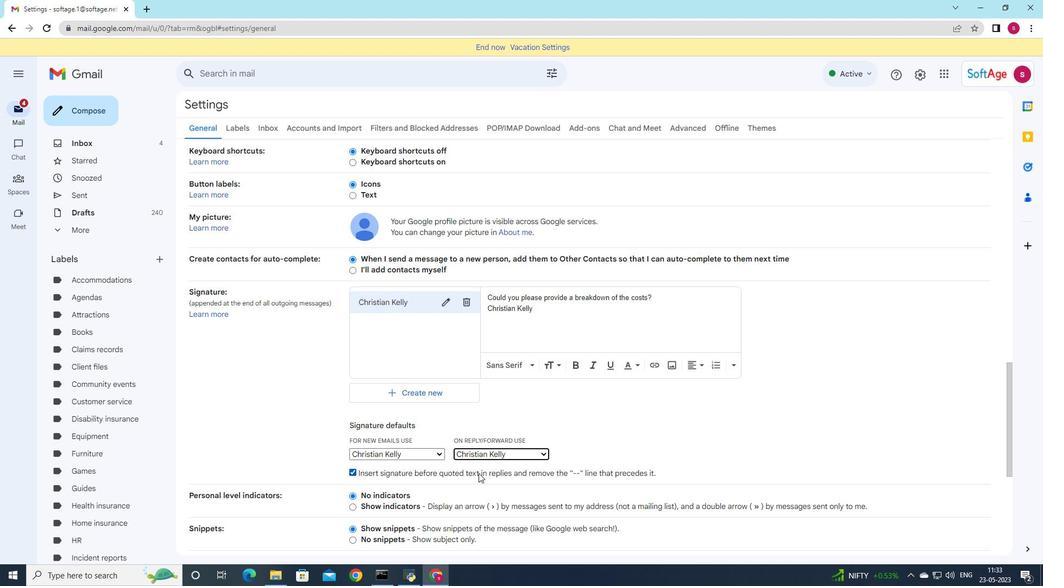
Action: Mouse pressed middle at (478, 473)
Screenshot: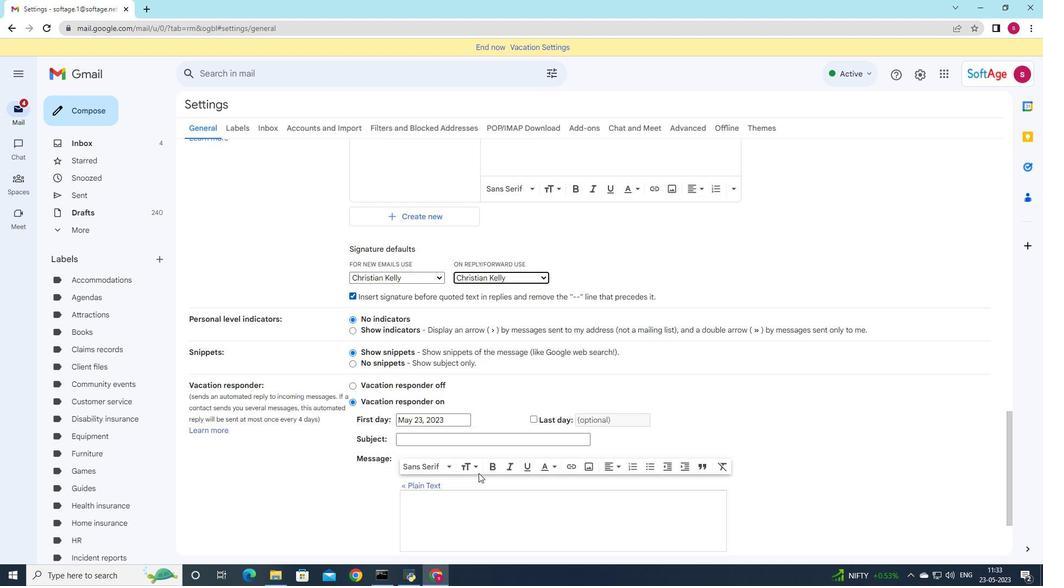 
Action: Mouse scrolled (478, 473) with delta (0, 0)
Screenshot: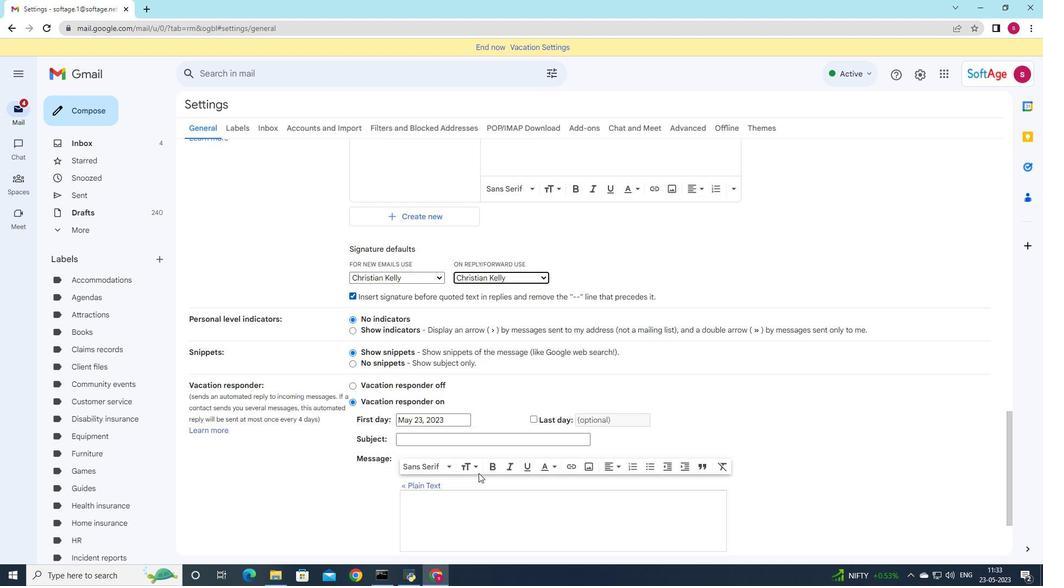 
Action: Mouse scrolled (478, 473) with delta (0, 0)
Screenshot: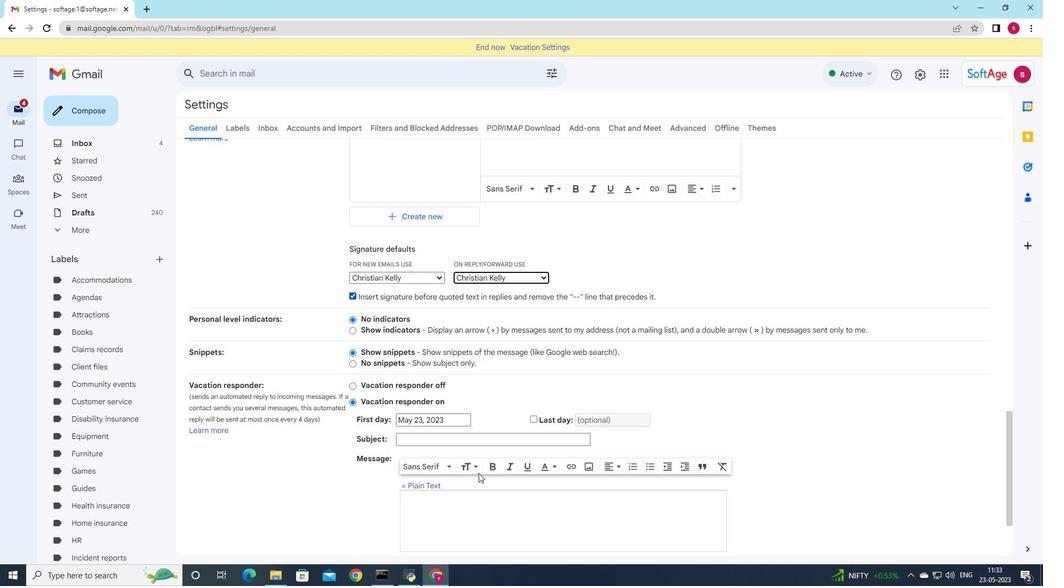 
Action: Mouse scrolled (478, 473) with delta (0, 0)
Screenshot: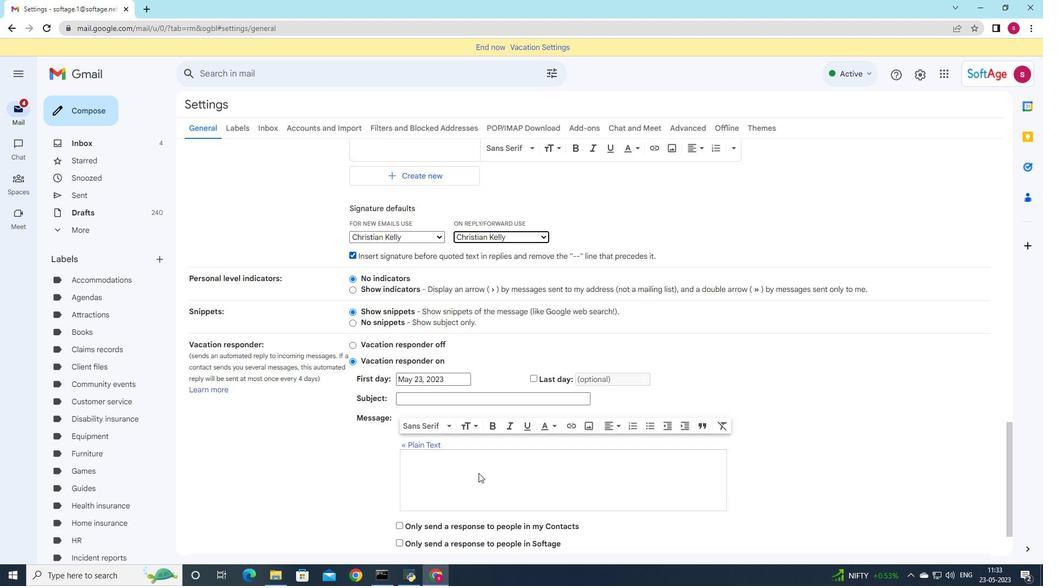 
Action: Mouse moved to (499, 510)
Screenshot: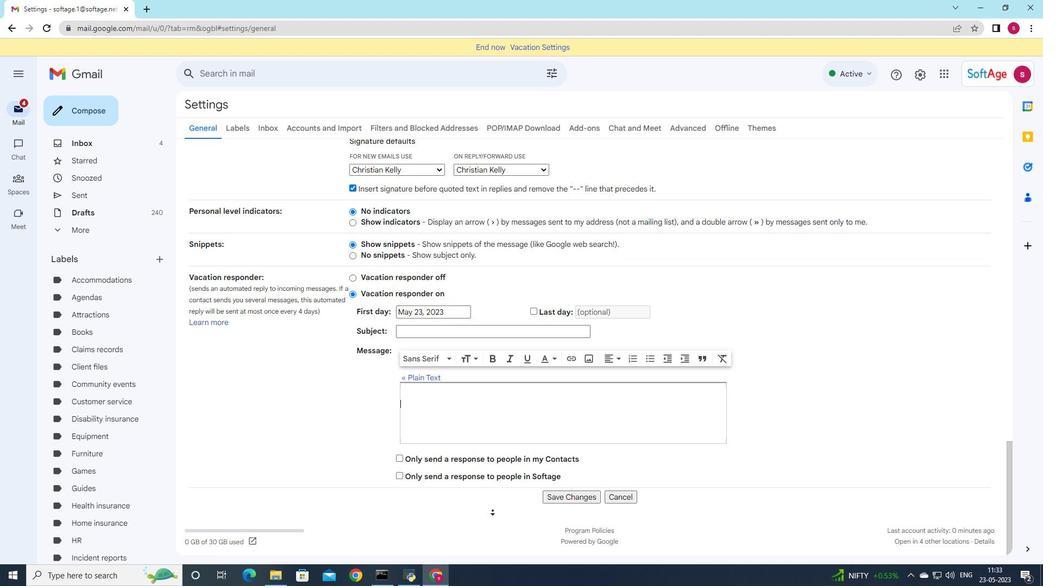 
Action: Mouse pressed left at (499, 510)
Screenshot: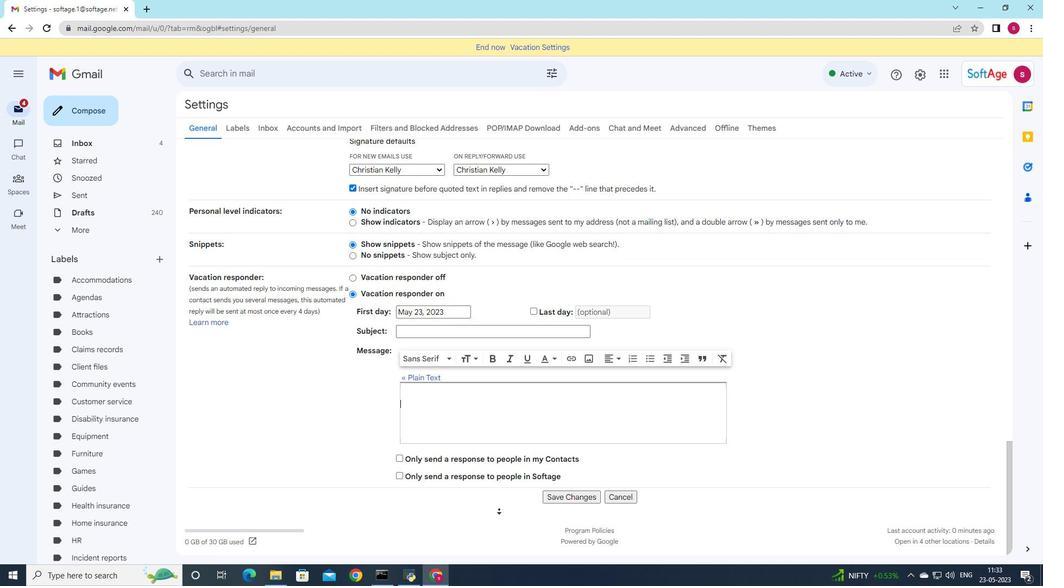 
Action: Mouse moved to (557, 499)
Screenshot: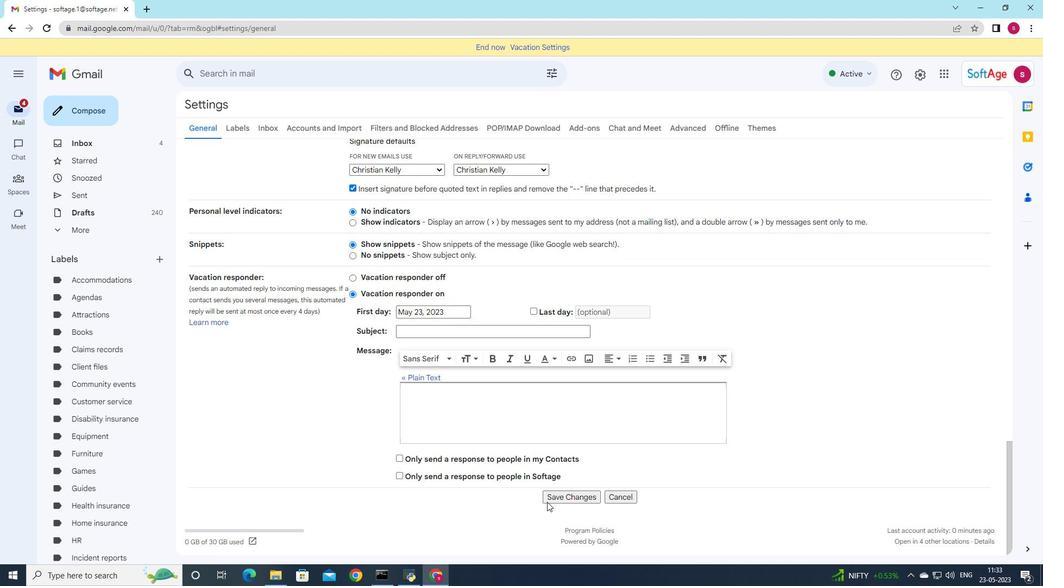 
Action: Mouse pressed left at (557, 499)
Screenshot: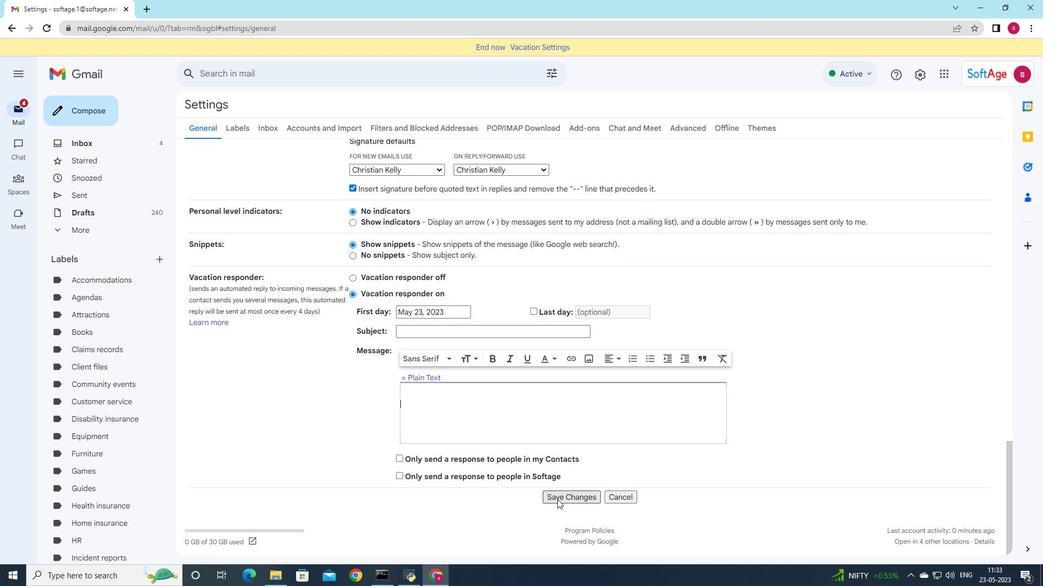 
Action: Mouse moved to (101, 111)
Screenshot: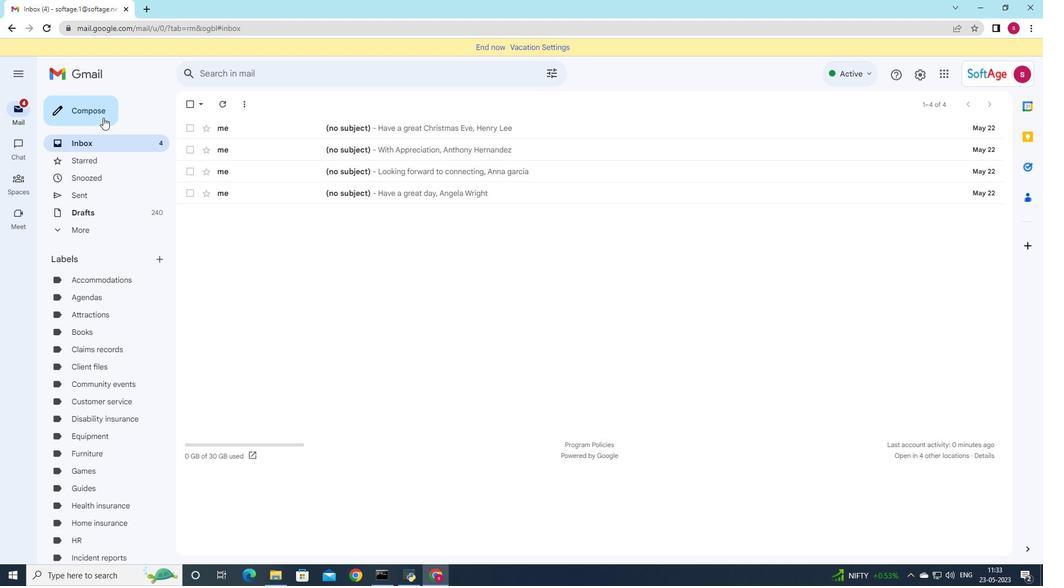 
Action: Mouse pressed left at (101, 111)
Screenshot: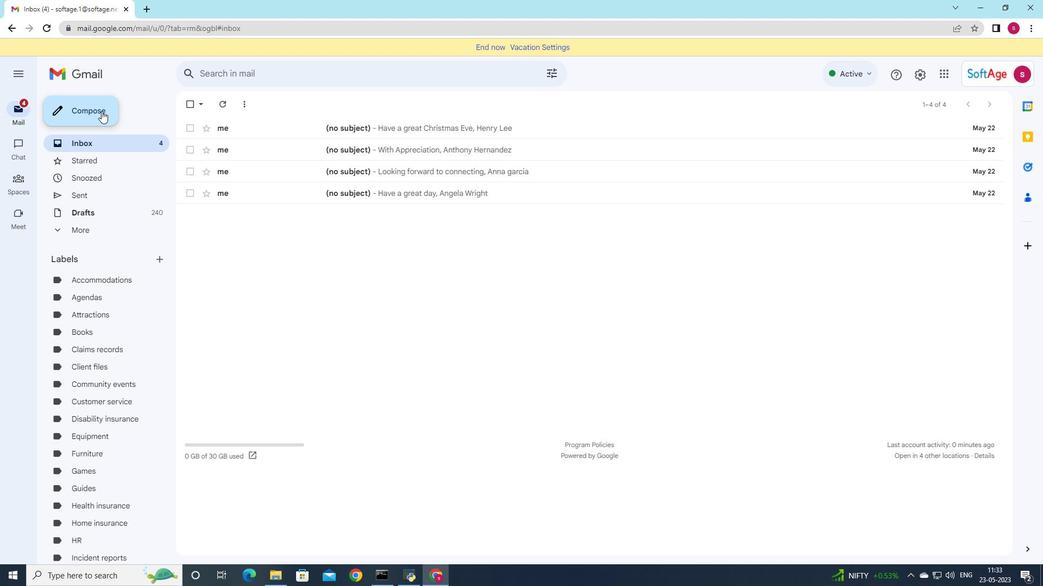 
Action: Mouse moved to (744, 276)
Screenshot: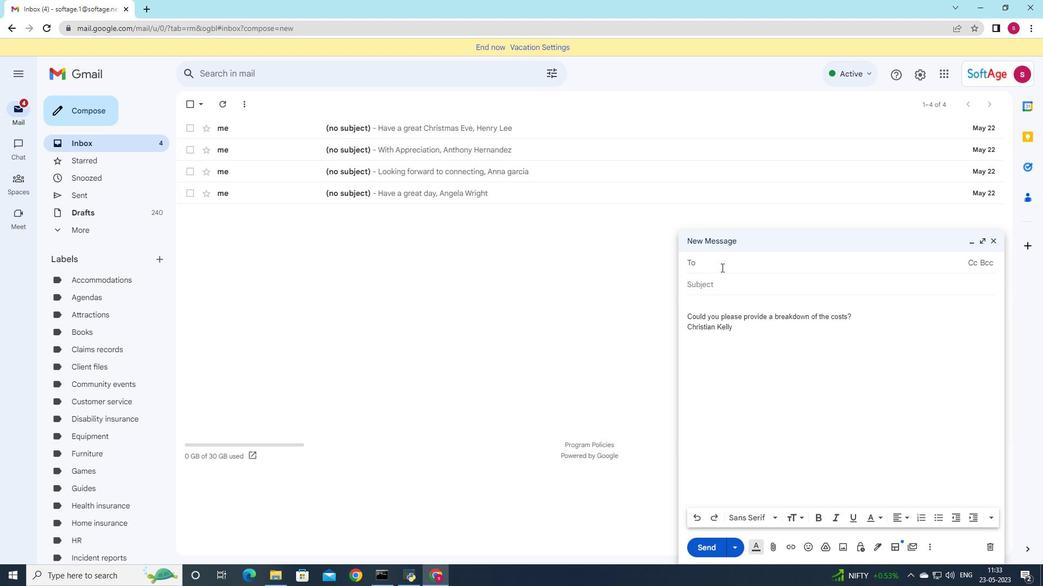 
Action: Key pressed soft
Screenshot: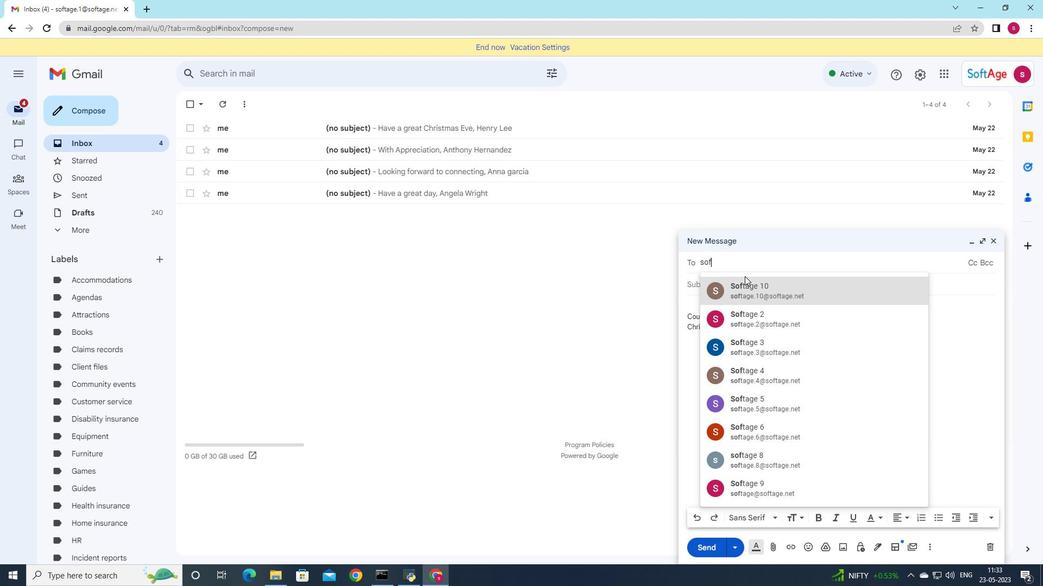 
Action: Mouse scrolled (744, 275) with delta (0, 0)
Screenshot: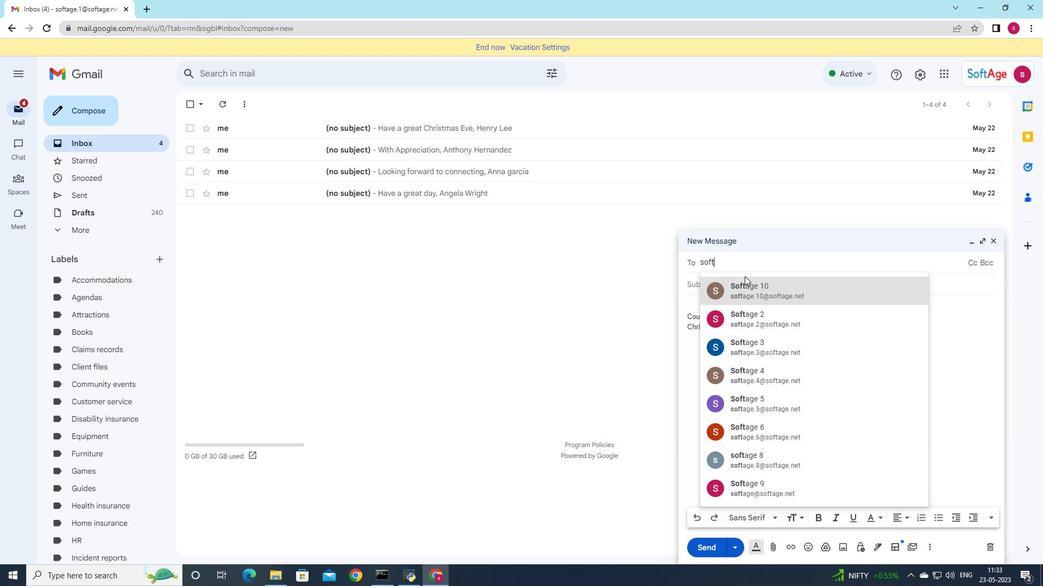 
Action: Mouse moved to (748, 290)
Screenshot: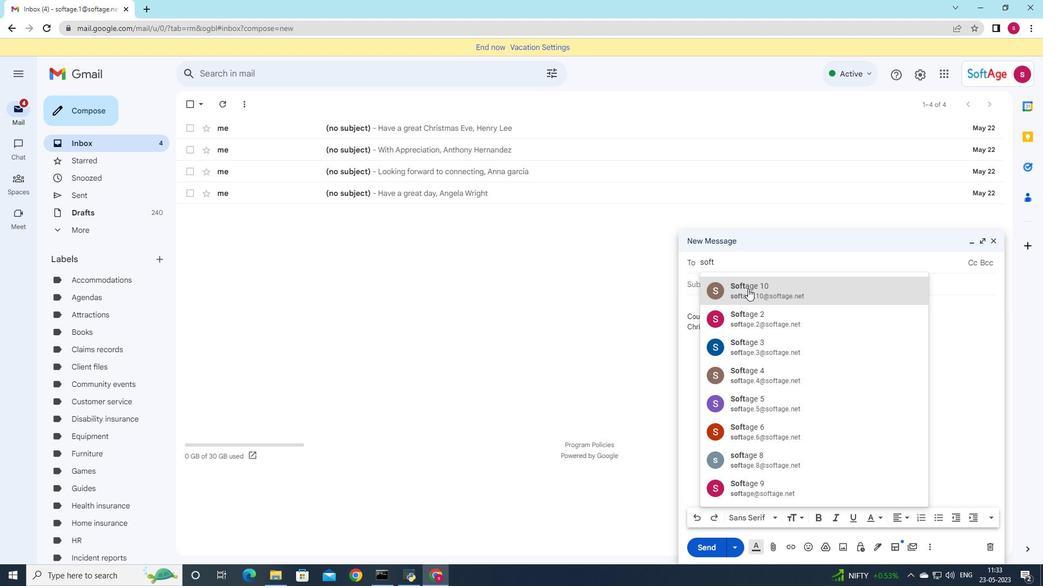 
Action: Mouse pressed left at (748, 290)
Screenshot: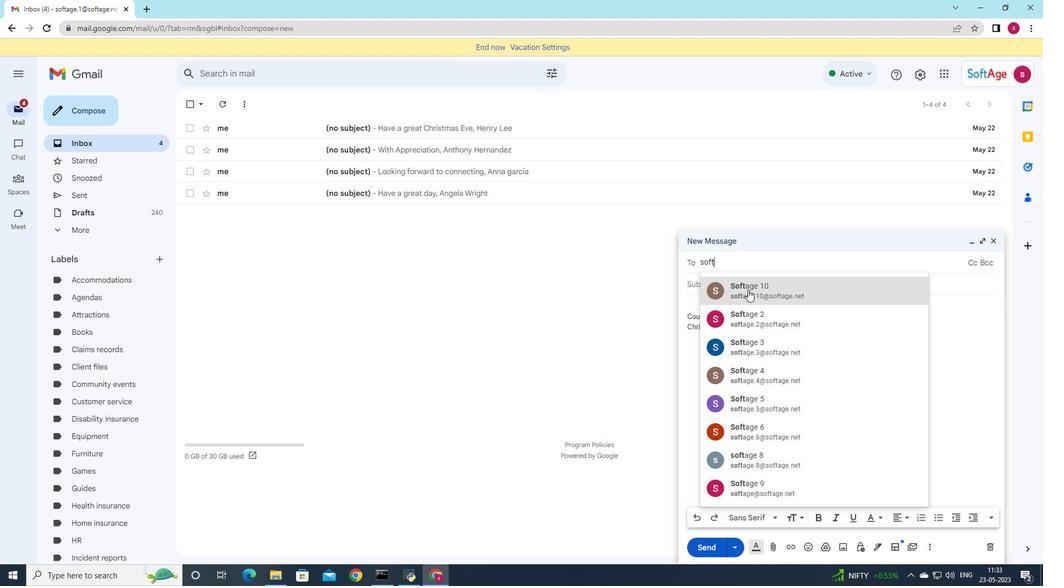 
Action: Mouse moved to (745, 302)
Screenshot: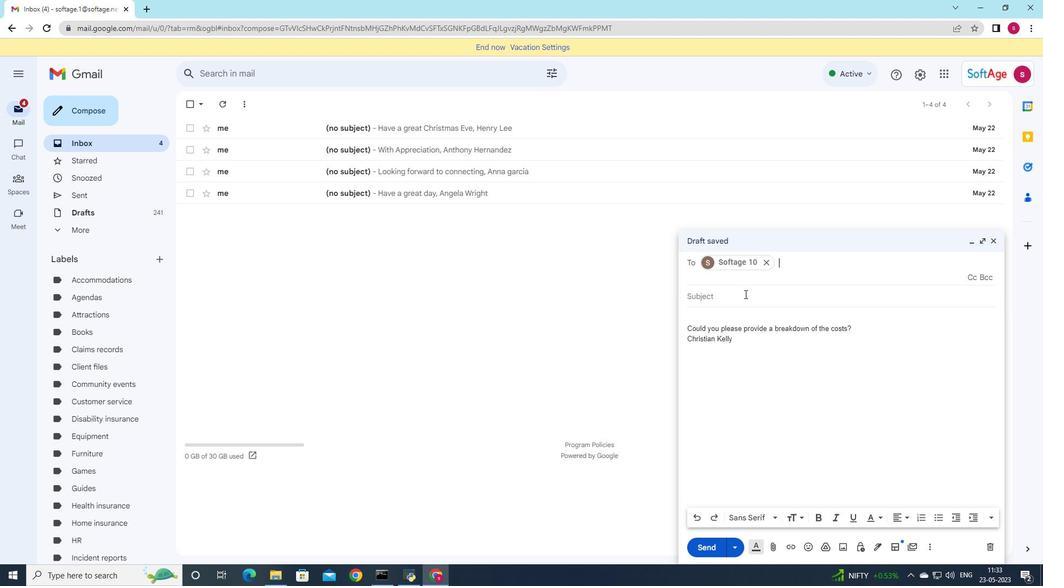 
Action: Mouse pressed left at (745, 302)
Screenshot: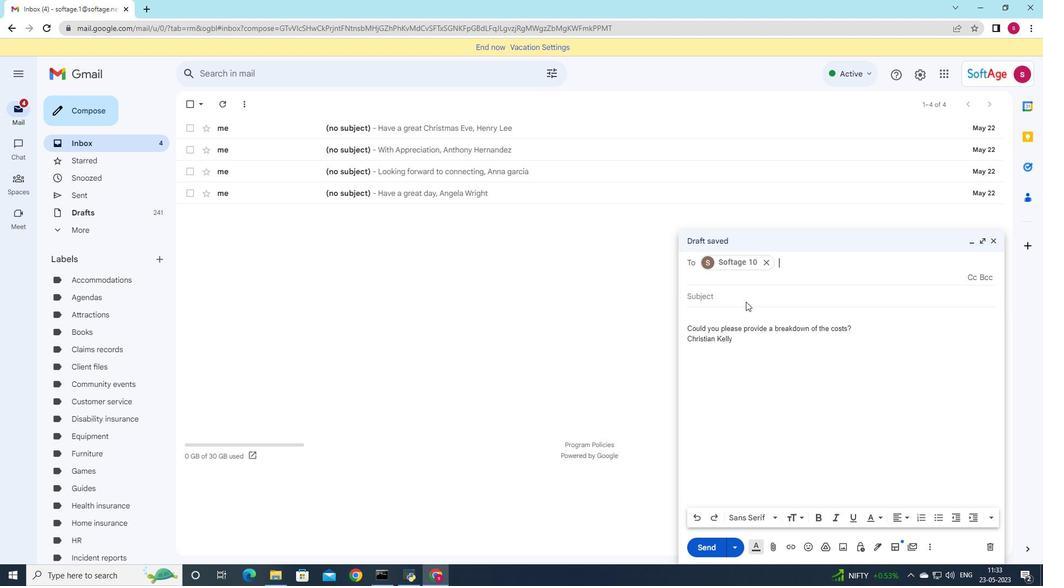 
Action: Key pressed <Key.shift>Request<Key.space>for<Key.space>sponsh<Key.backspace>orsho<Key.backspace>ip
Screenshot: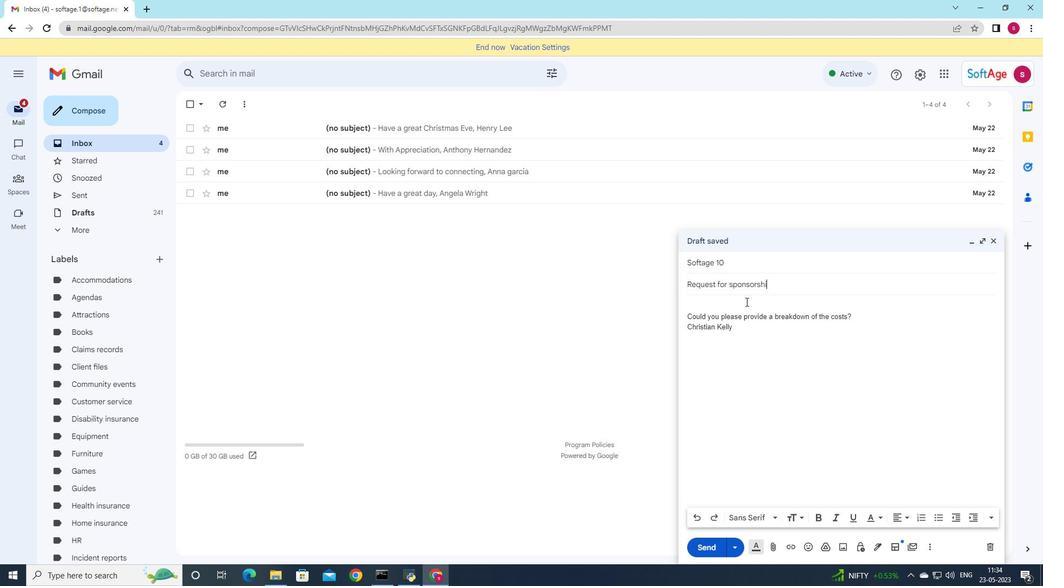 
Action: Mouse moved to (772, 547)
Screenshot: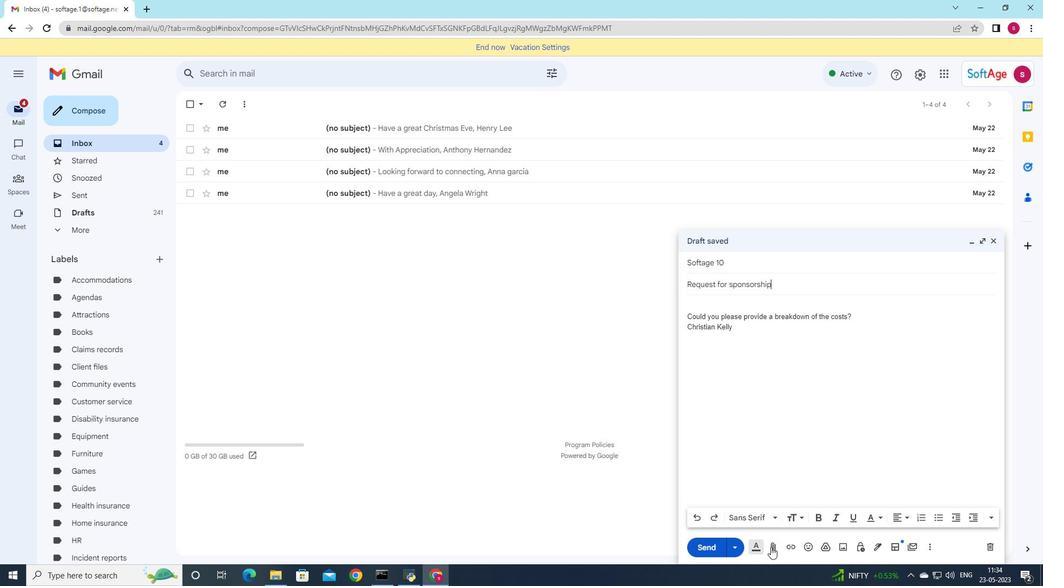 
Action: Mouse pressed left at (772, 547)
Screenshot: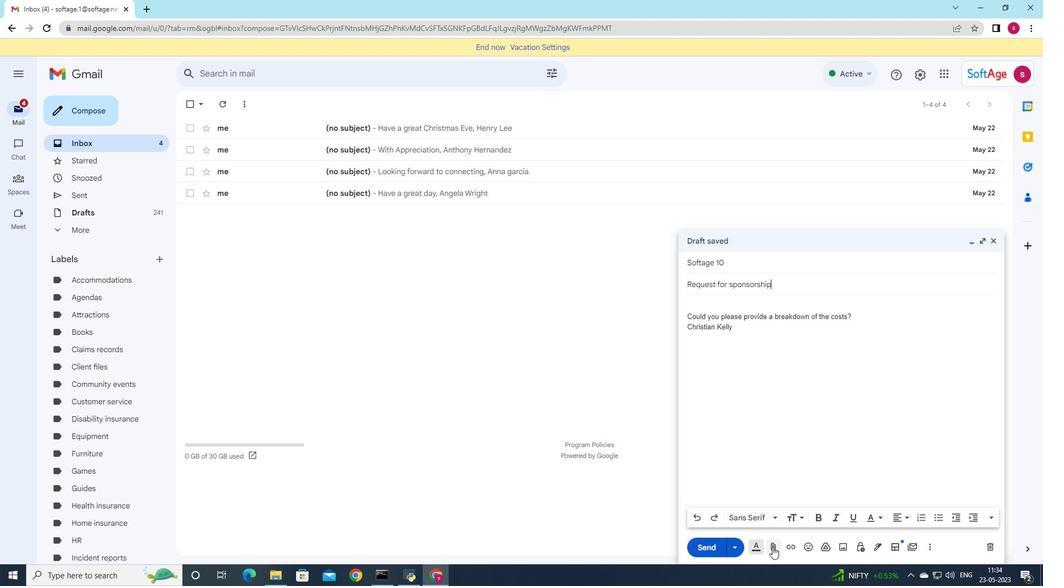 
Action: Mouse moved to (236, 83)
Screenshot: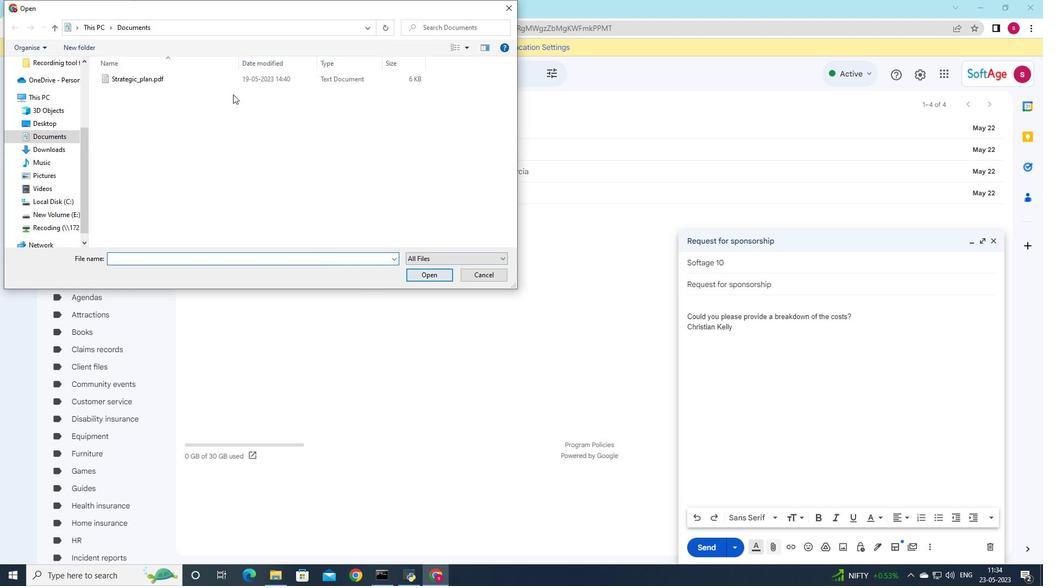 
Action: Mouse pressed left at (236, 83)
Screenshot: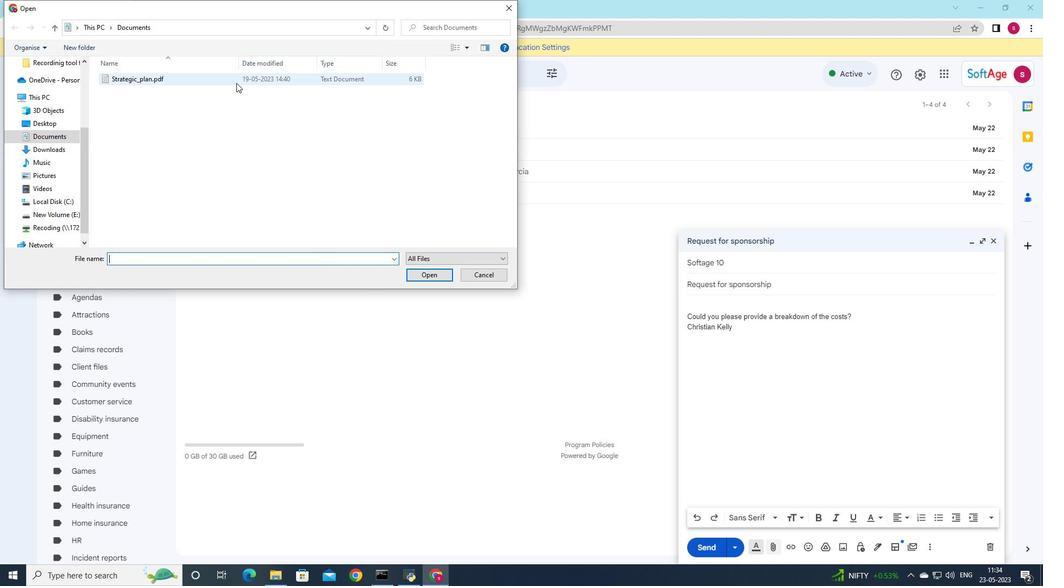 
Action: Mouse moved to (419, 271)
Screenshot: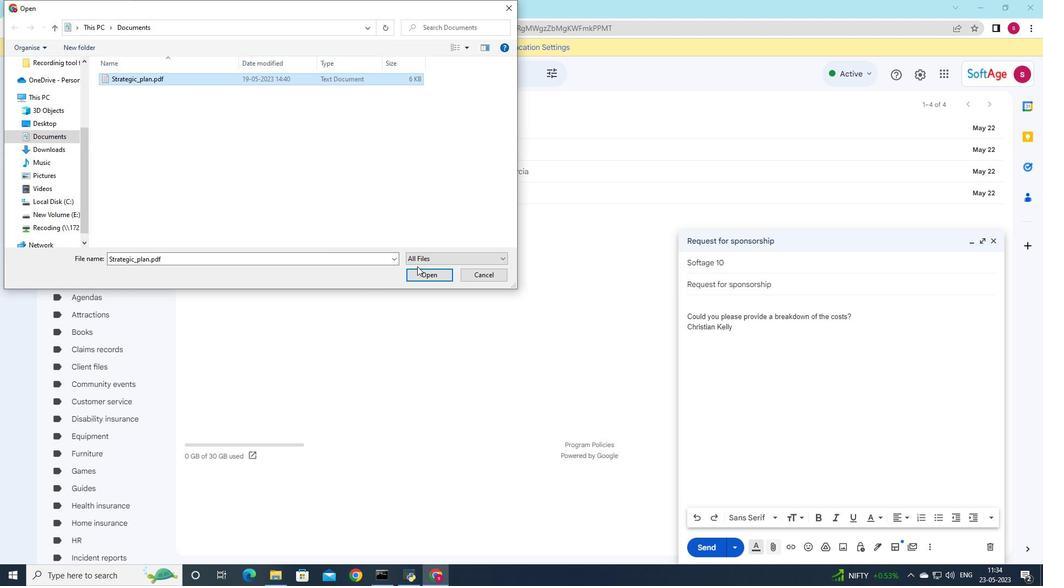 
Action: Mouse pressed left at (419, 271)
Screenshot: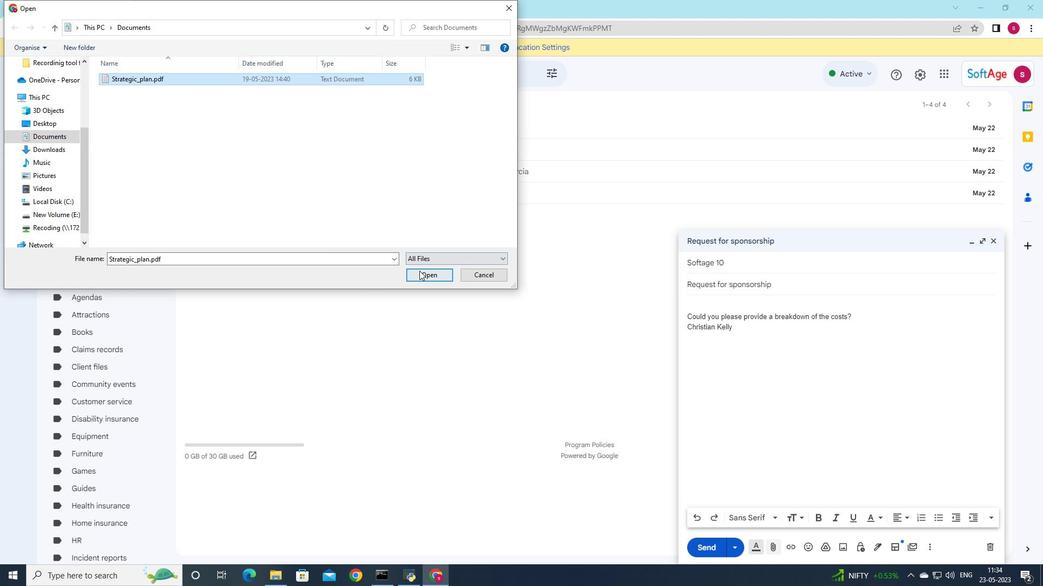 
Action: Mouse moved to (855, 317)
Screenshot: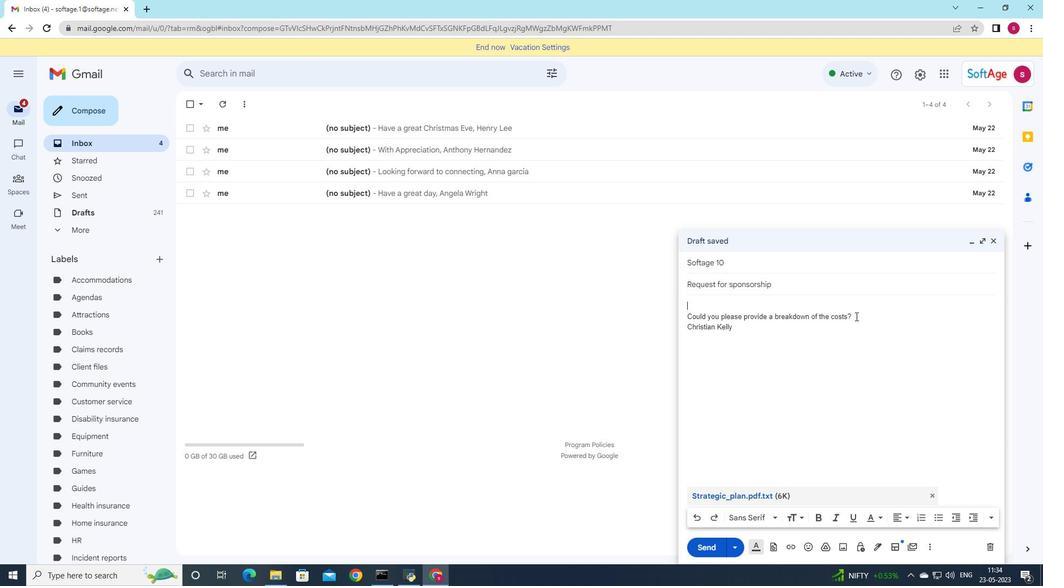 
Action: Mouse pressed left at (855, 317)
Screenshot: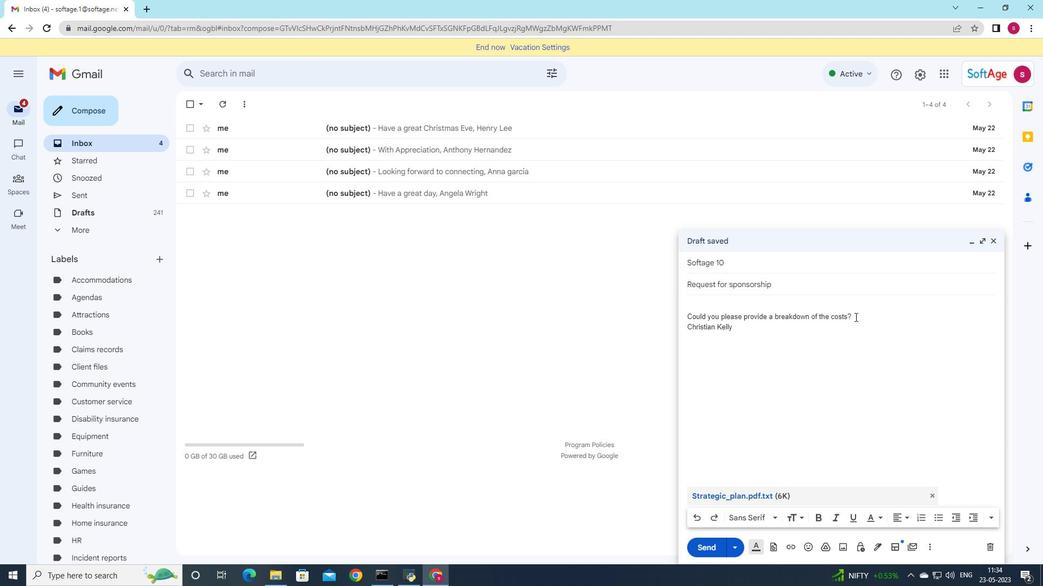 
Action: Mouse moved to (668, 311)
Screenshot: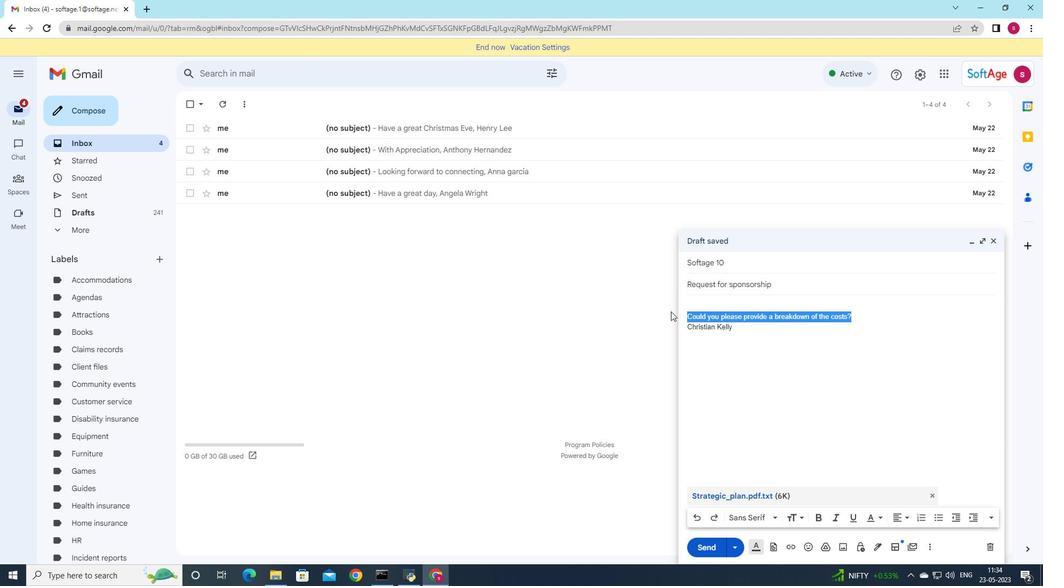 
Action: Key pressed <Key.delete>
Screenshot: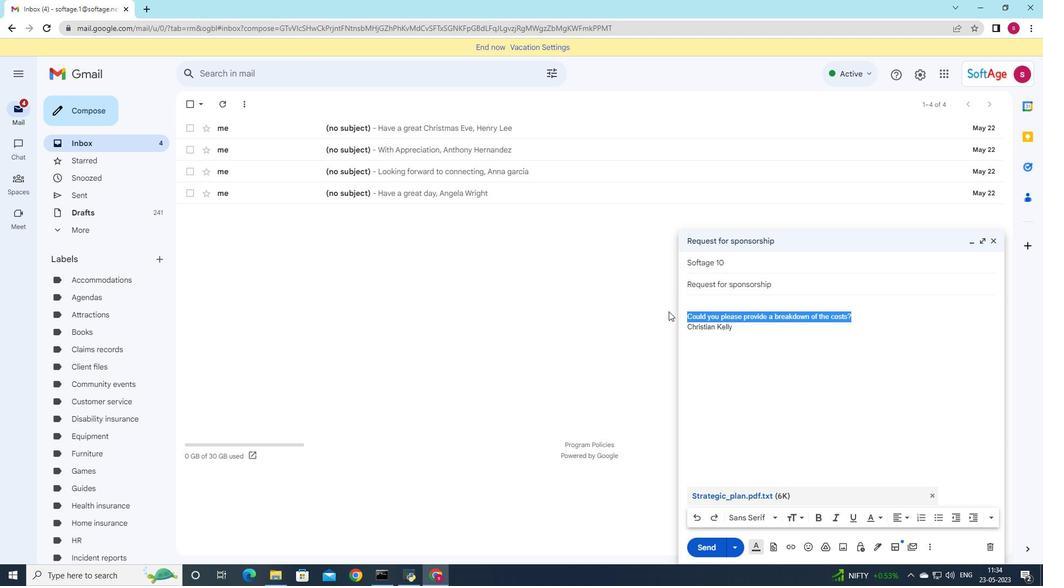 
Action: Mouse moved to (1041, 390)
Screenshot: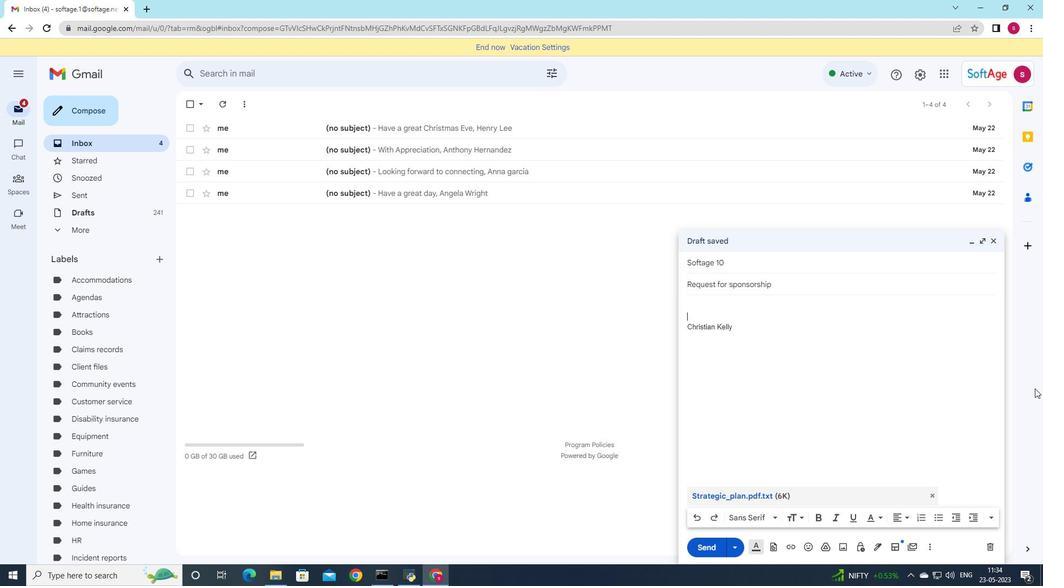 
Action: Key pressed <Key.shift>I<Key.space>am<Key.space>pleased<Key.space>to<Key.space>u<Key.backspace>inform<Key.space>you<Key.space>that<Key.space>we<Key.space>havw<Key.backspace>e<Key.space>selected<Key.space>your<Key.space>proposal
Screenshot: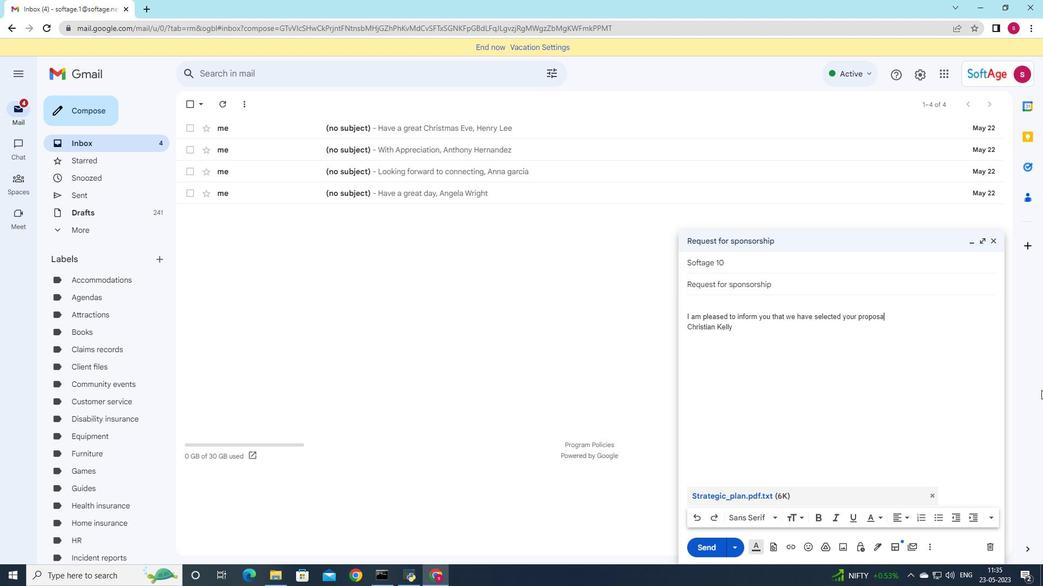 
Action: Mouse moved to (705, 550)
Screenshot: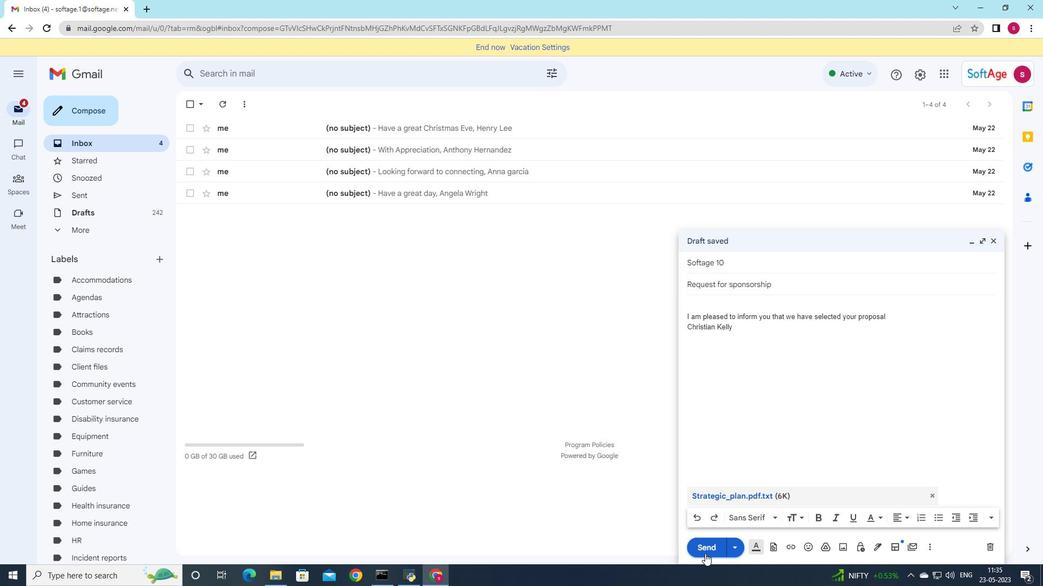 
Action: Mouse pressed left at (705, 550)
Screenshot: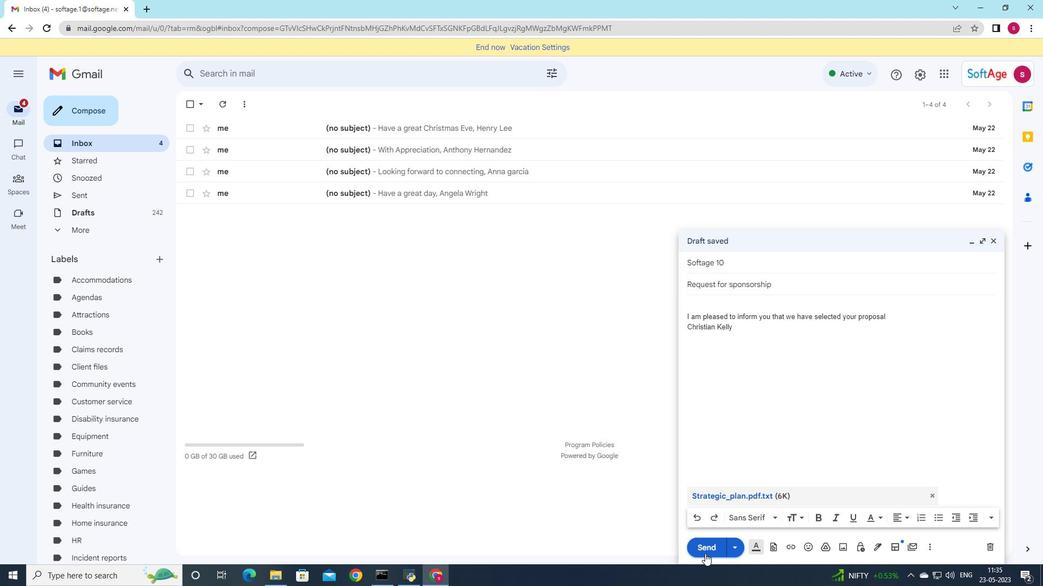 
Action: Mouse moved to (105, 199)
Screenshot: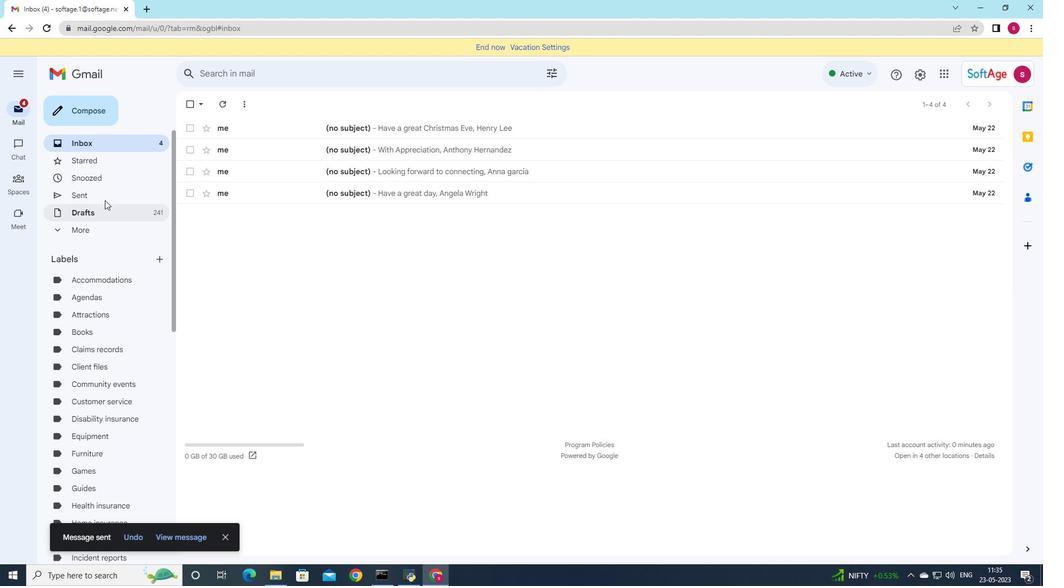 
Action: Mouse pressed left at (105, 199)
Screenshot: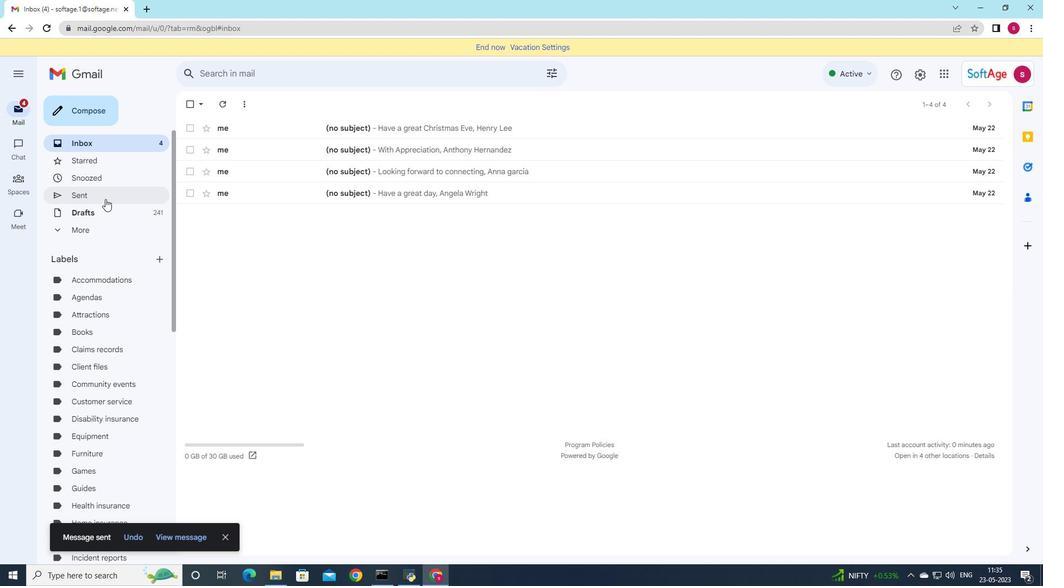 
Action: Mouse moved to (448, 164)
Screenshot: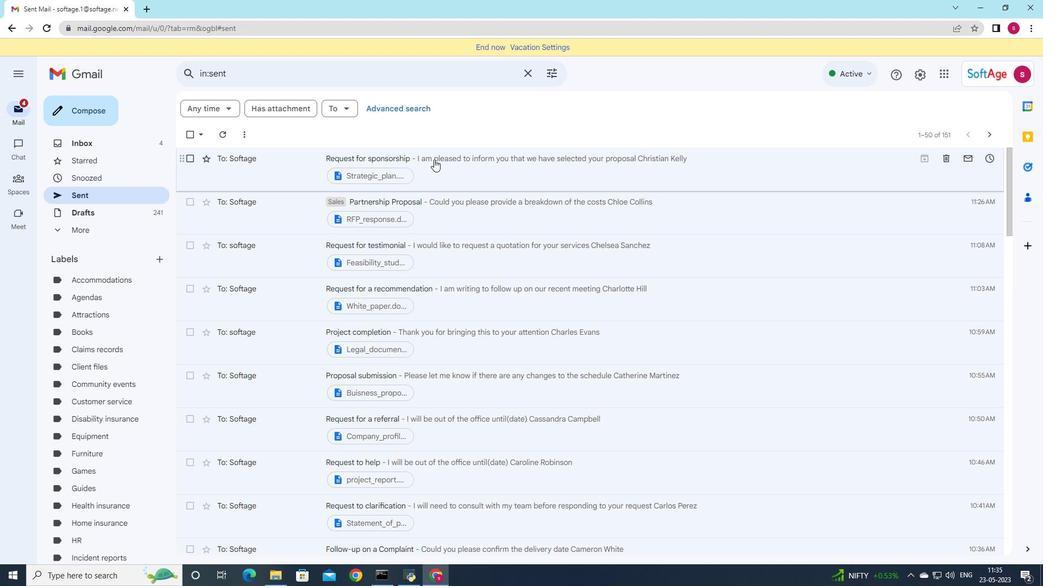 
Action: Mouse pressed left at (448, 164)
Screenshot: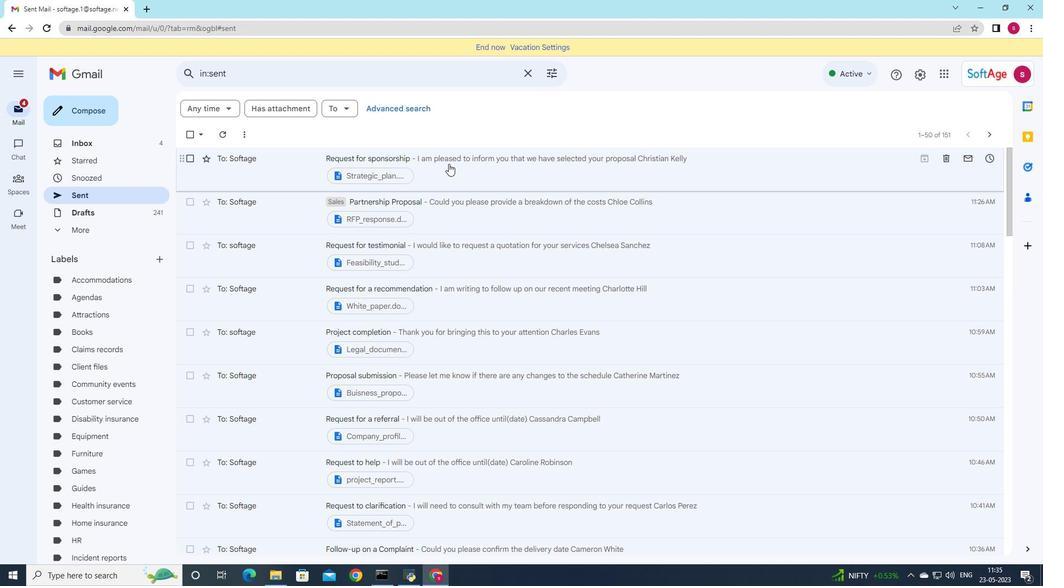 
Action: Mouse moved to (400, 103)
Screenshot: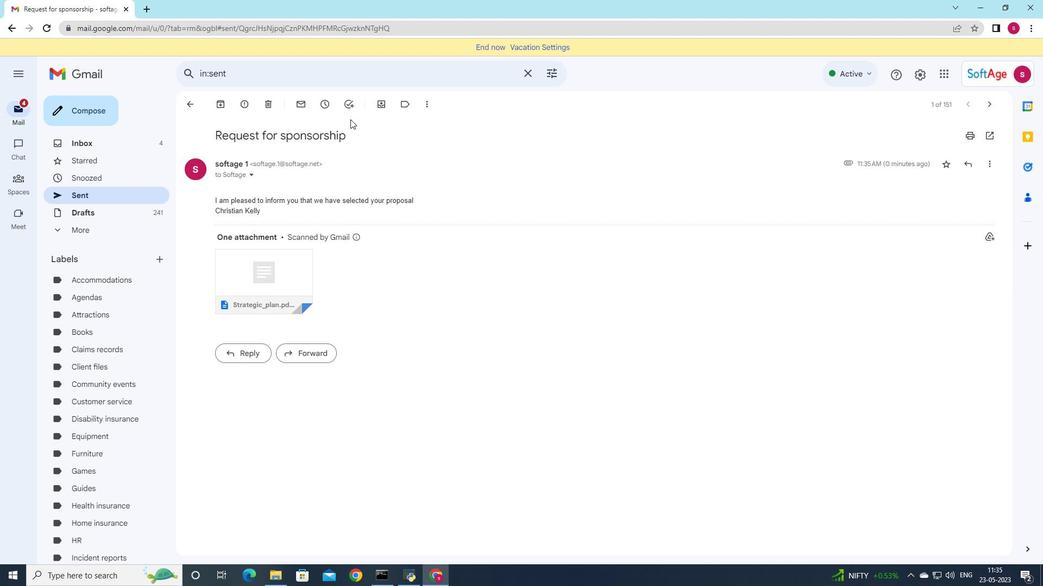 
Action: Mouse pressed left at (400, 103)
Screenshot: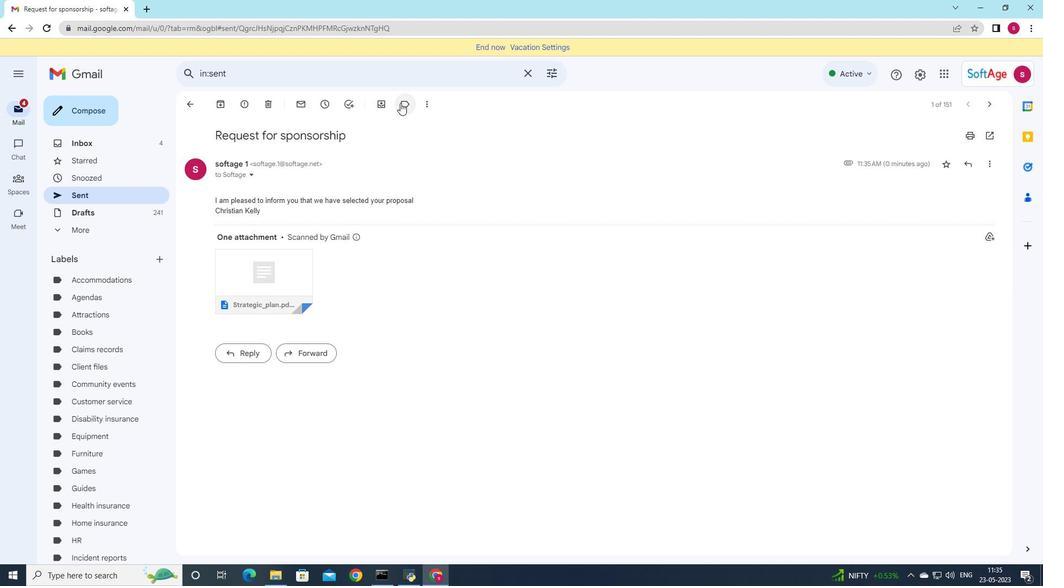 
Action: Mouse moved to (435, 299)
Screenshot: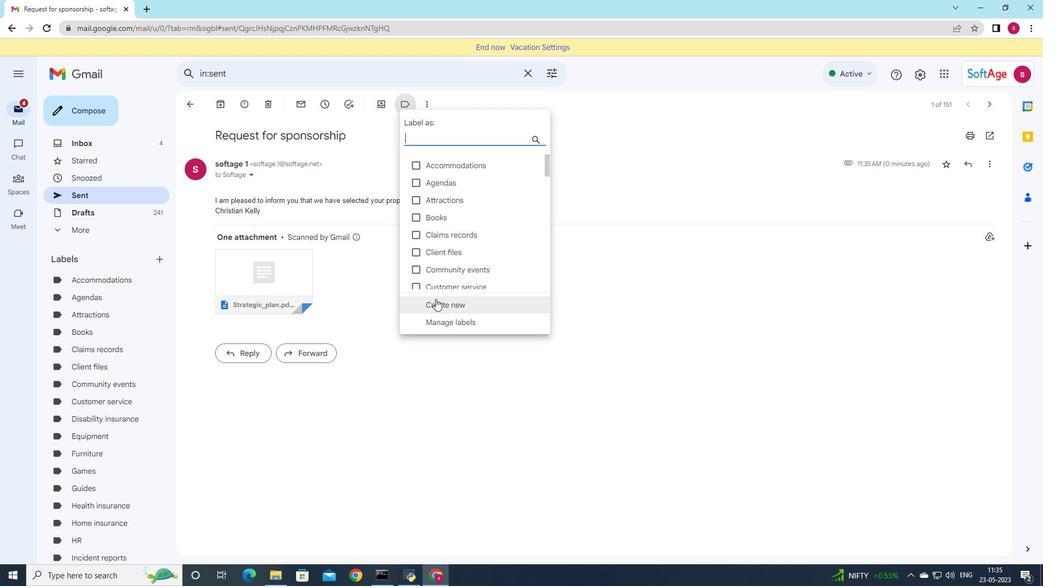 
Action: Mouse pressed left at (435, 299)
Screenshot: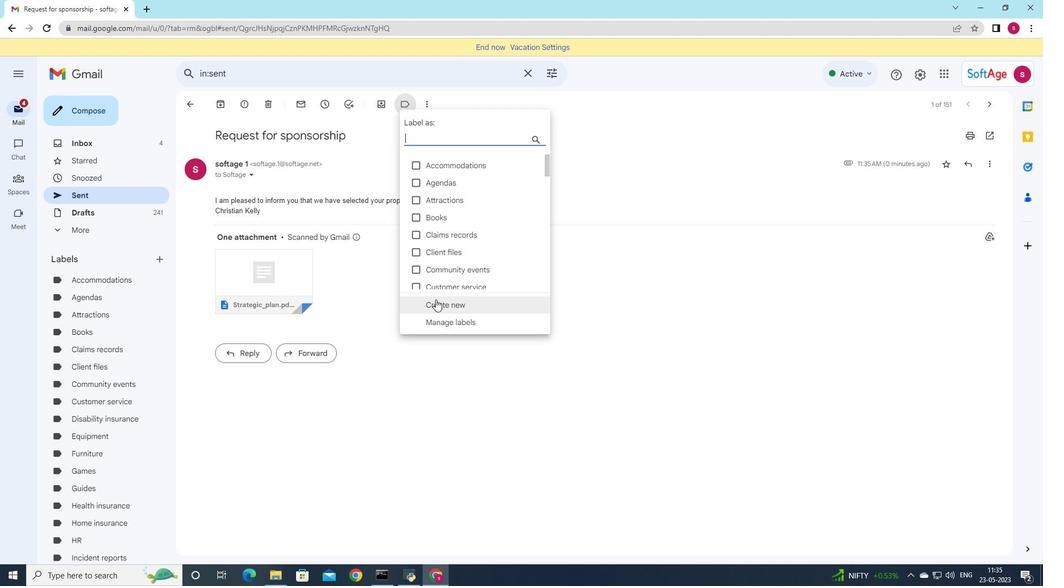 
Action: Mouse moved to (576, 276)
Screenshot: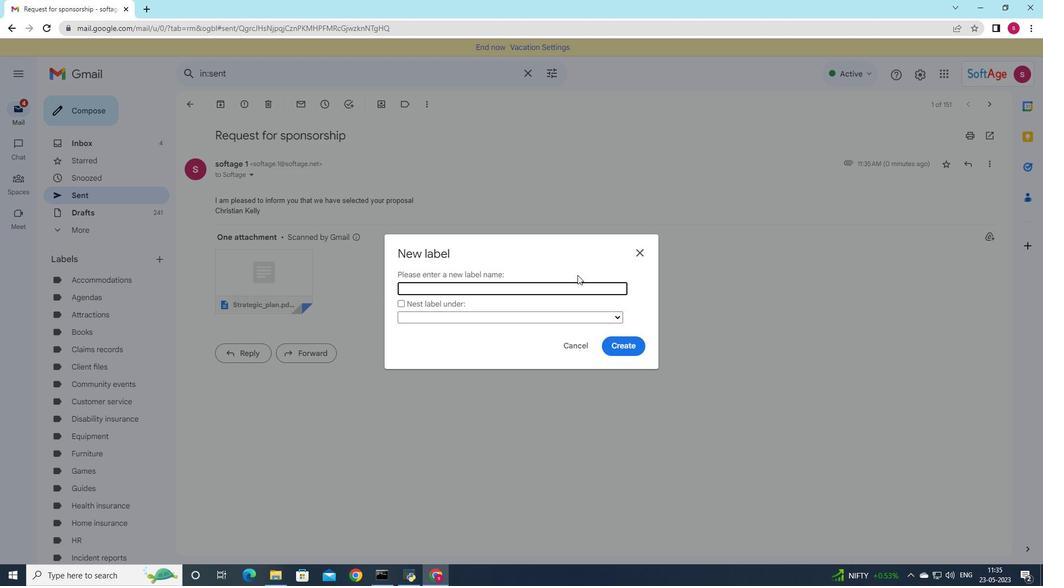
Action: Key pressed <Key.shift><Key.shift><Key.shift><Key.shift><Key.shift><Key.shift>J<Key.backspace><Key.shift>Hr<Key.backspace><Key.shift>R
Screenshot: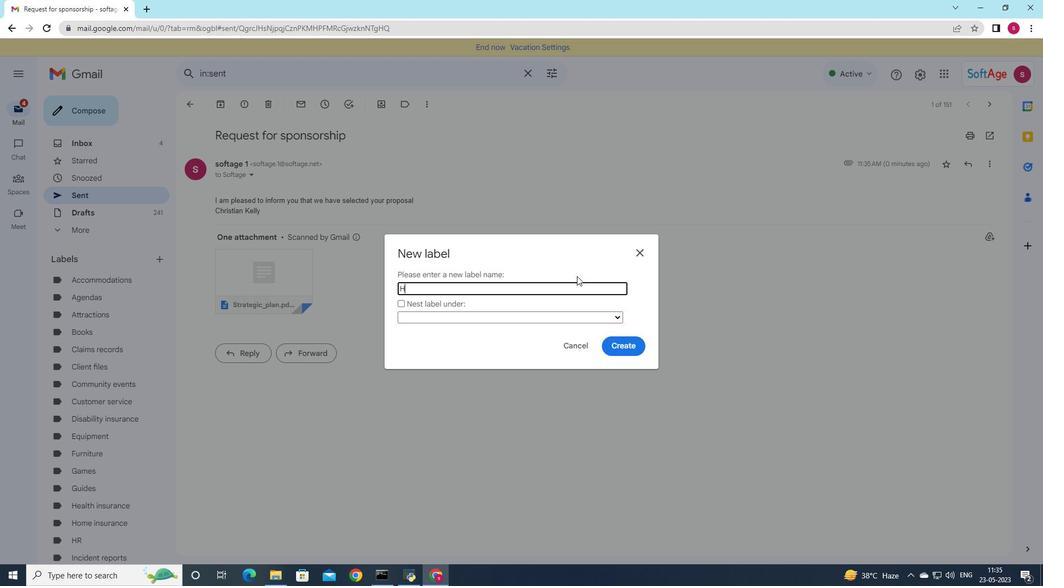 
Action: Mouse moved to (616, 344)
Screenshot: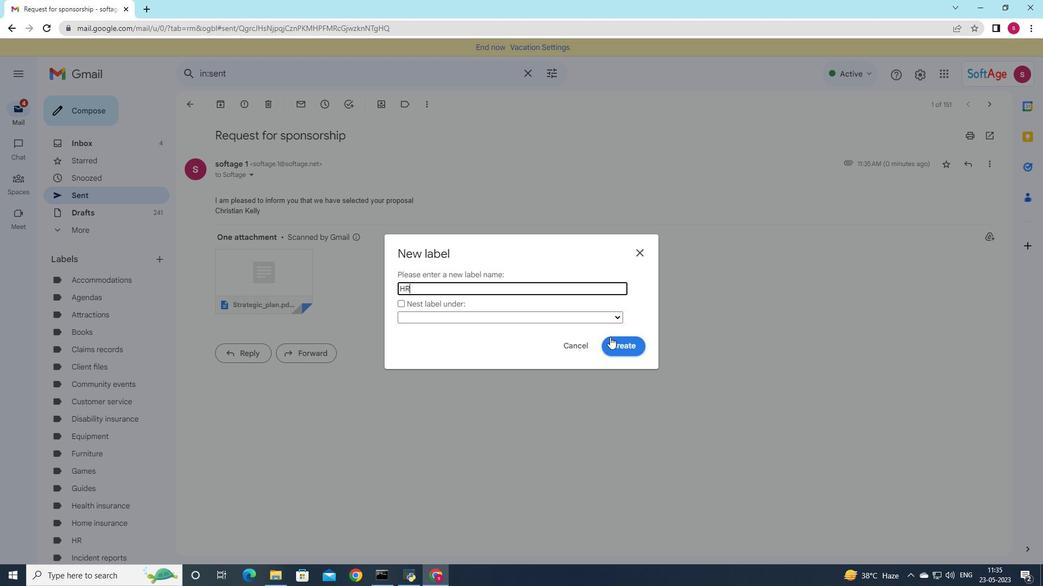 
Action: Mouse pressed left at (616, 344)
Screenshot: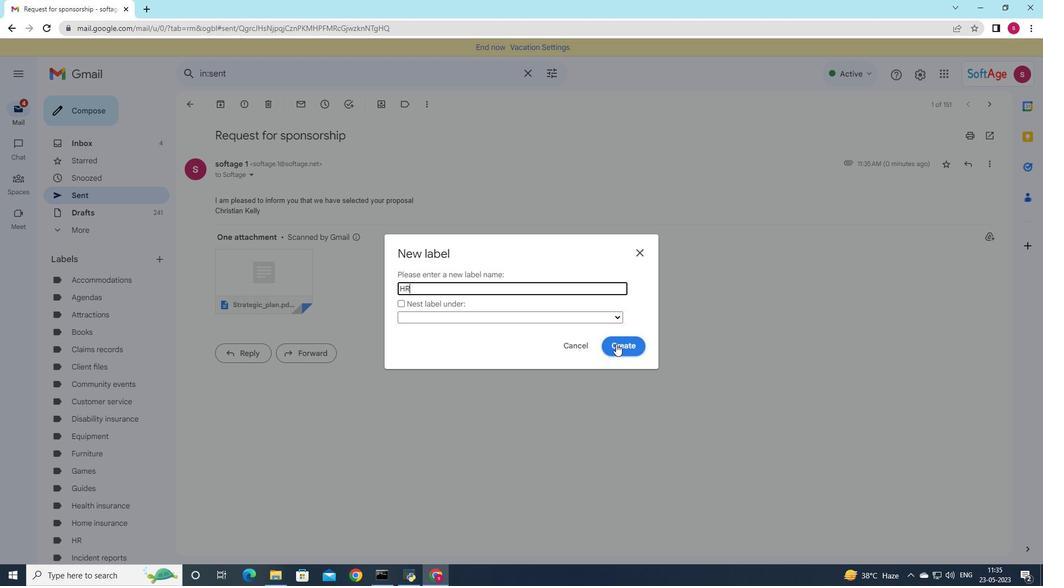 
Action: Mouse moved to (638, 255)
Screenshot: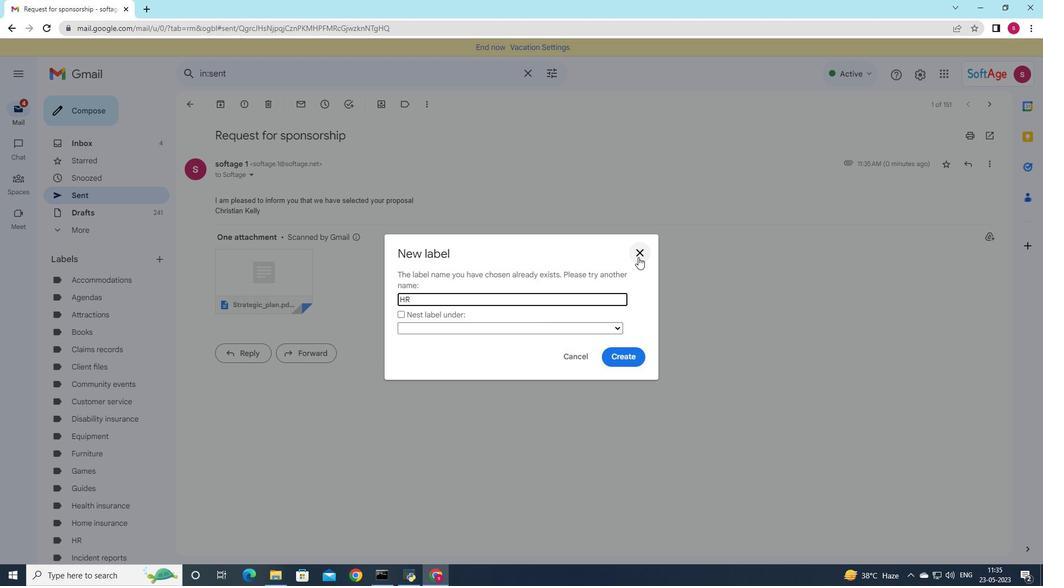 
Action: Mouse pressed left at (638, 255)
Screenshot: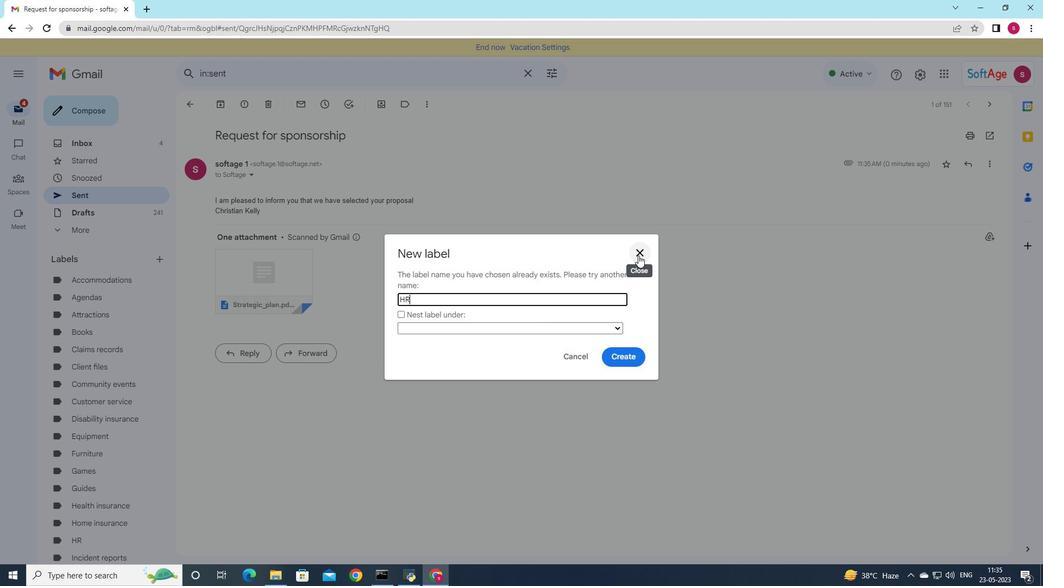 
Action: Mouse moved to (159, 539)
Screenshot: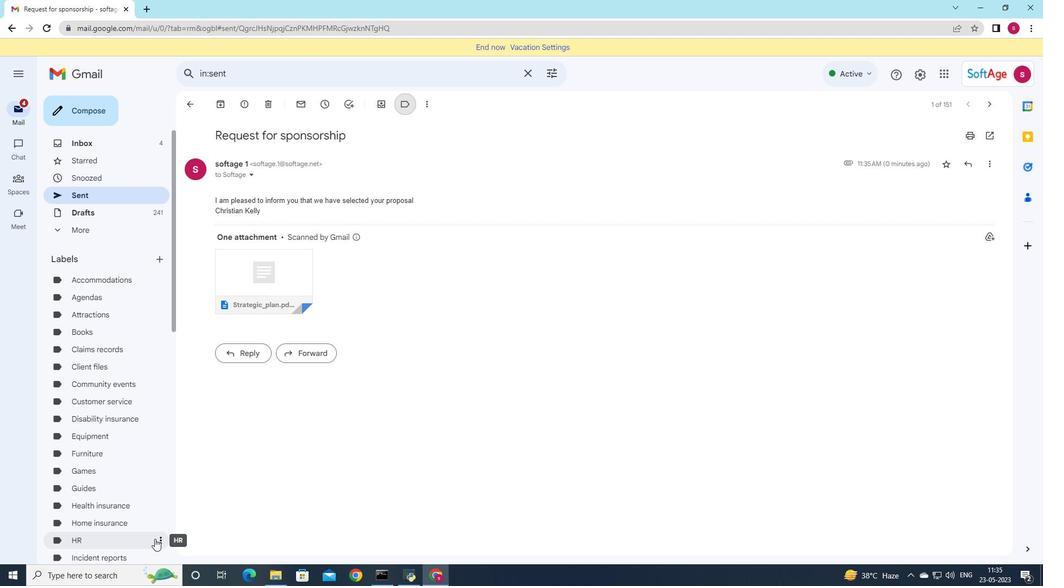 
Action: Mouse pressed left at (159, 539)
Screenshot: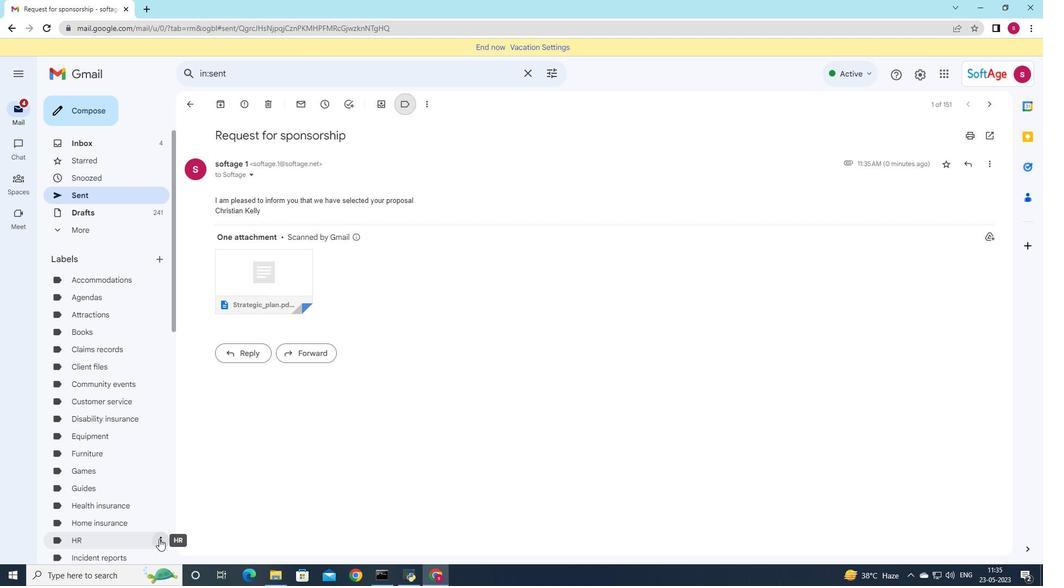 
Action: Mouse moved to (207, 511)
Screenshot: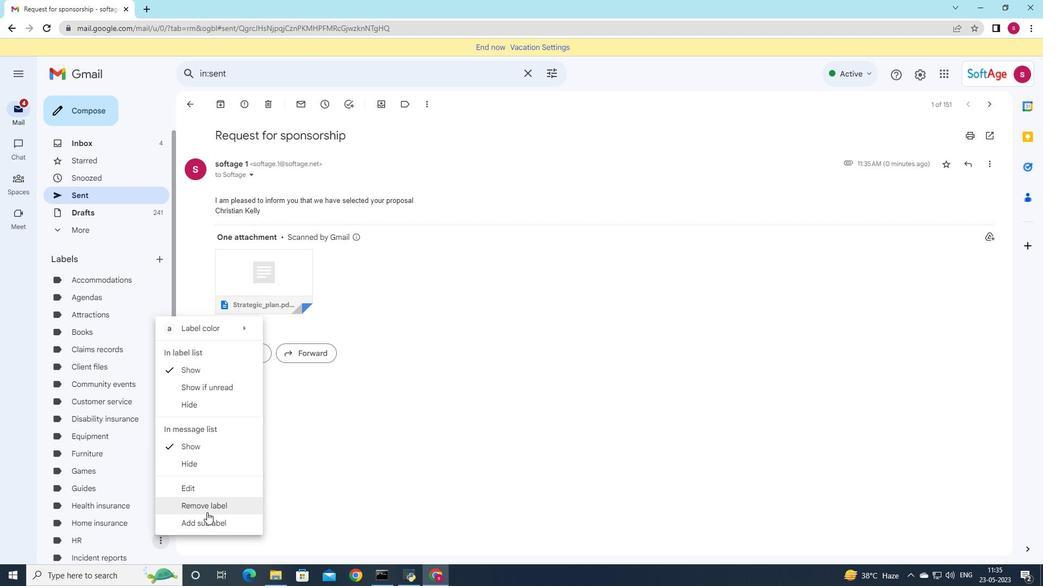 
Action: Mouse pressed left at (207, 511)
Screenshot: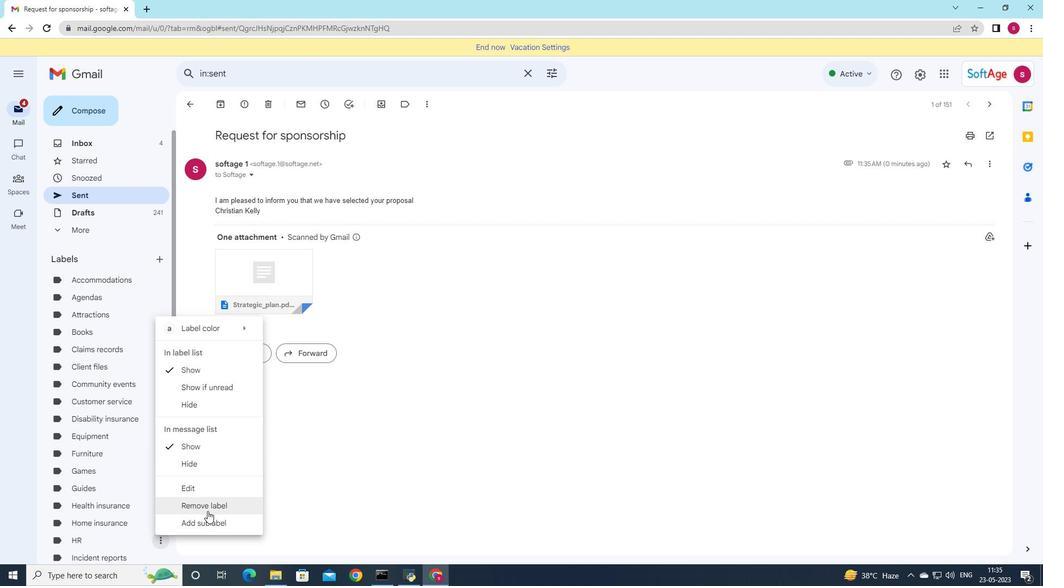 
Action: Mouse moved to (634, 322)
Screenshot: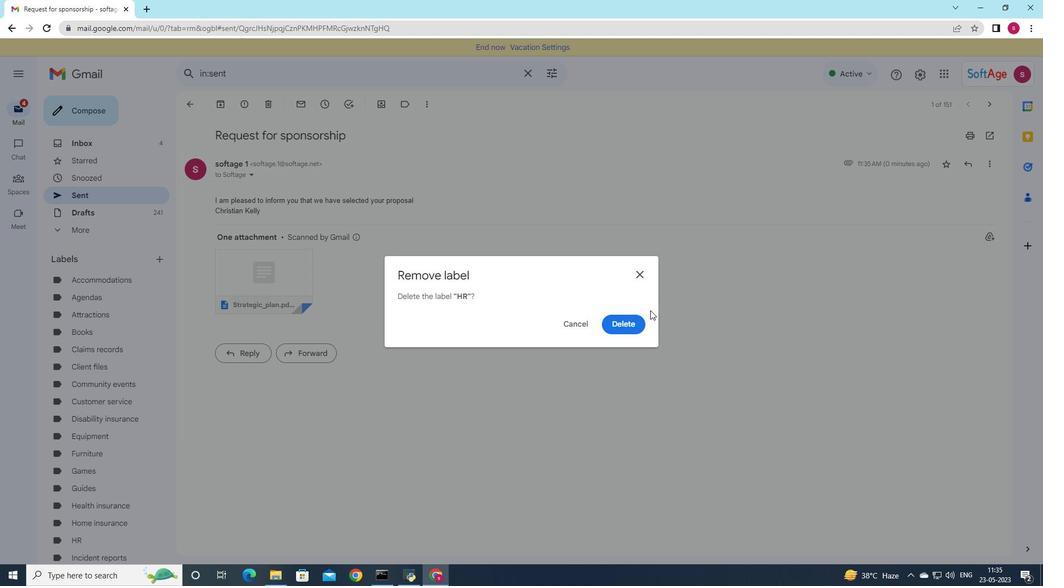 
Action: Mouse pressed left at (634, 322)
Screenshot: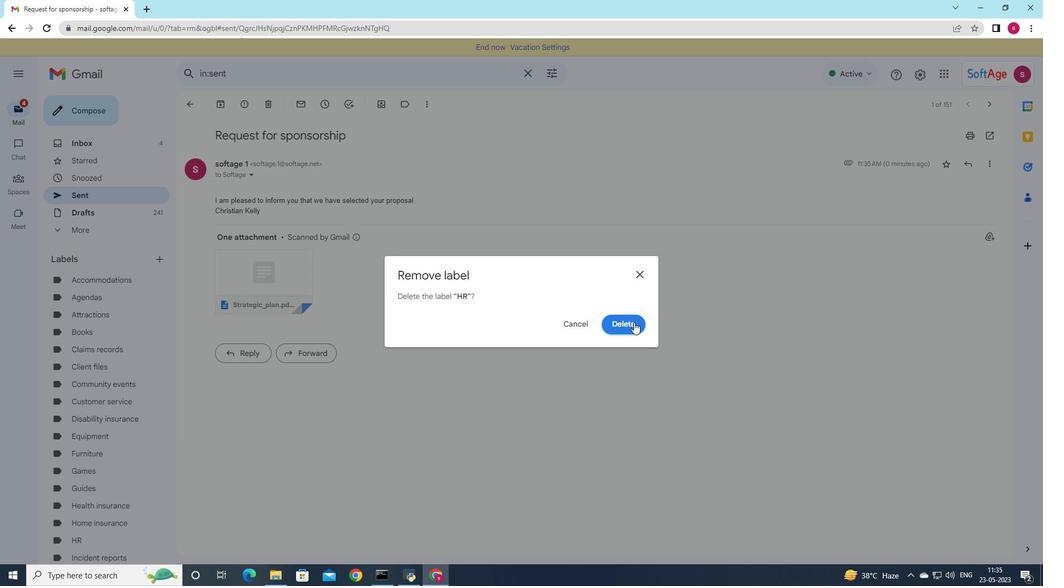 
Action: Mouse moved to (407, 105)
Screenshot: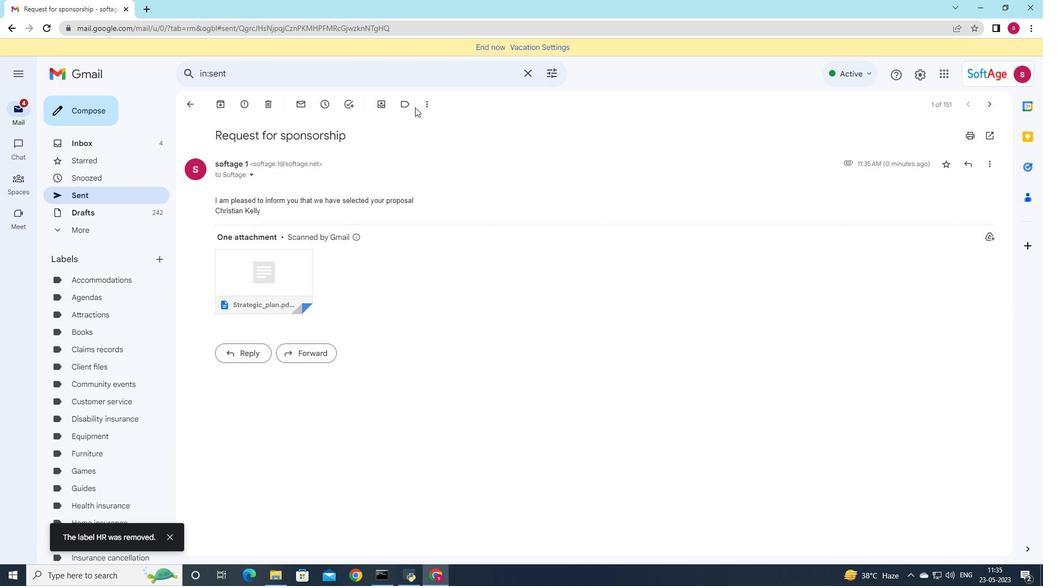 
Action: Mouse pressed left at (407, 105)
Screenshot: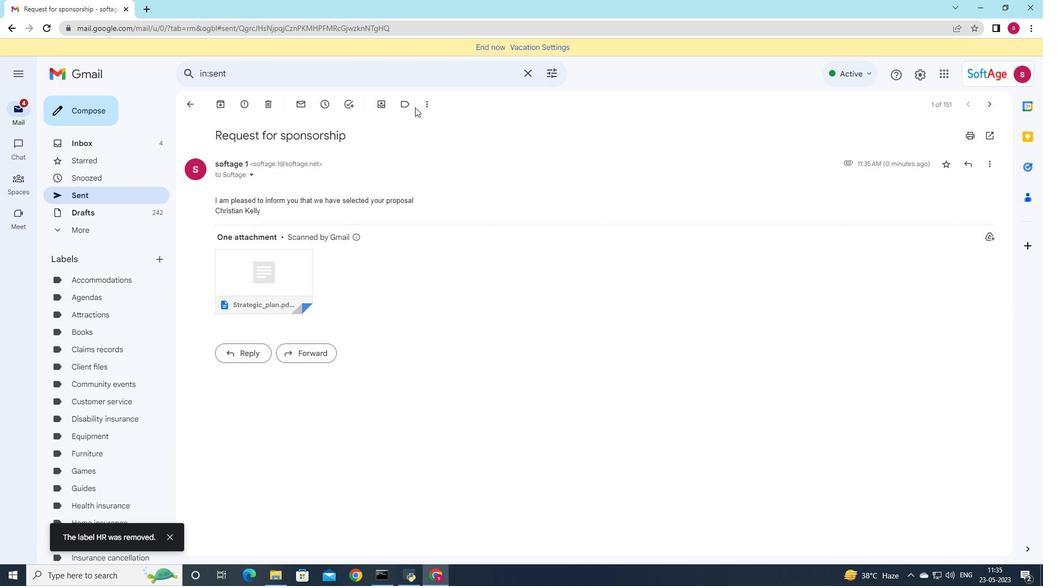 
Action: Mouse moved to (478, 306)
Screenshot: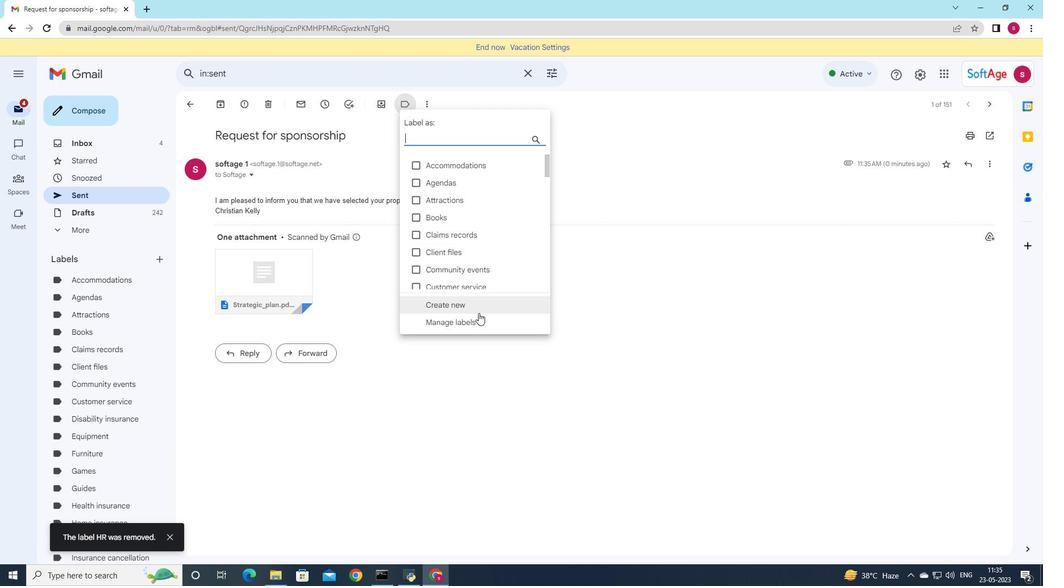 
Action: Mouse pressed left at (478, 306)
Screenshot: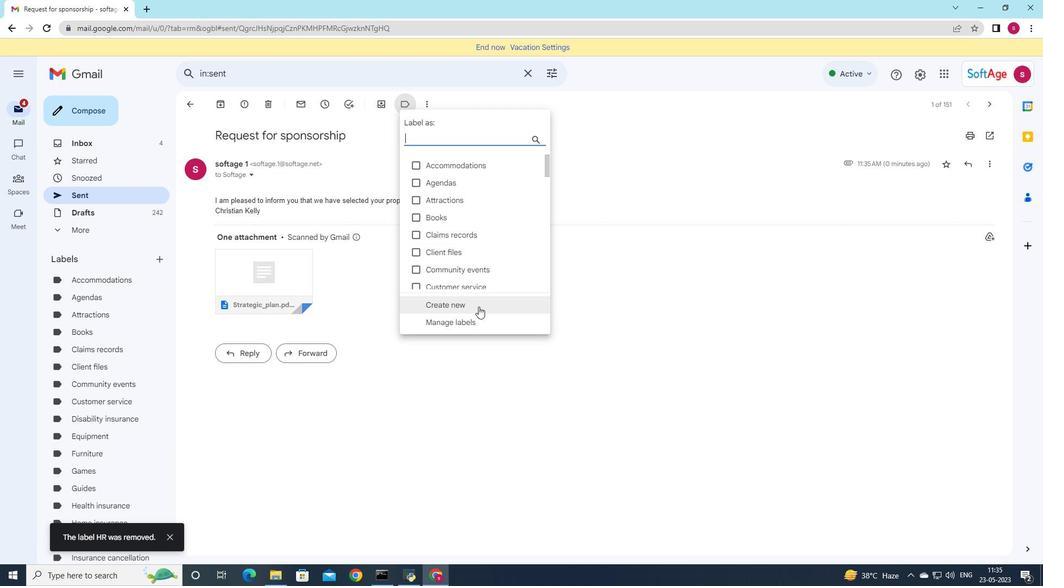 
Action: Key pressed <Key.shift><Key.shift><Key.shift><Key.shift><Key.shift><Key.shift>Hr<Key.backspace><Key.shift>R
Screenshot: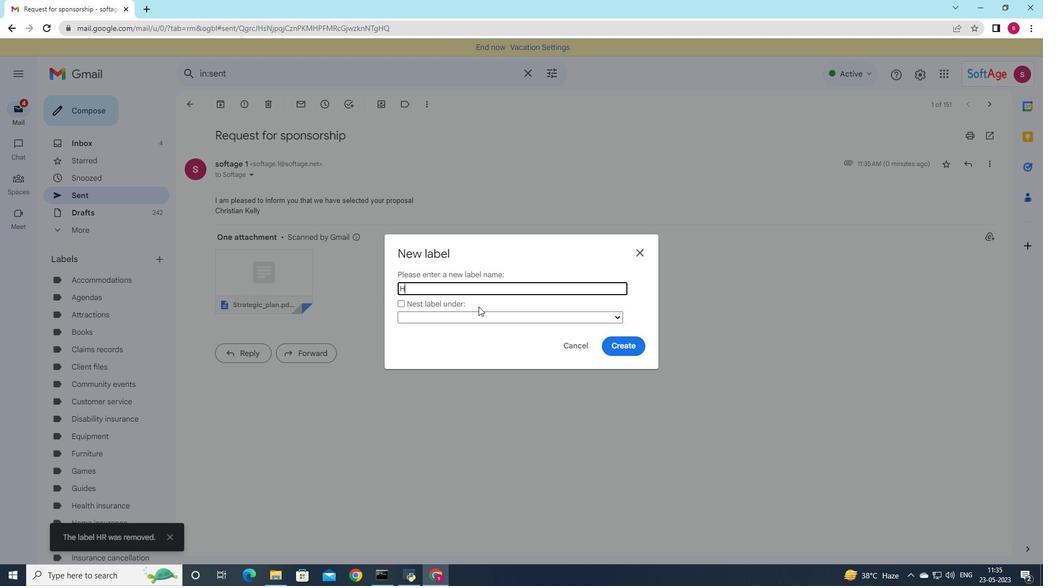 
Action: Mouse moved to (643, 353)
Screenshot: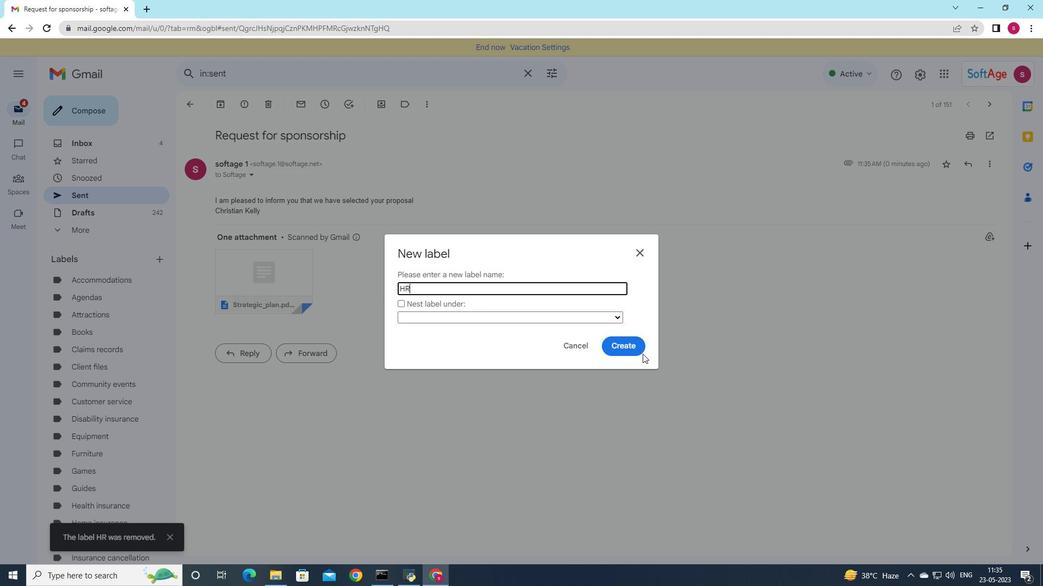
Action: Mouse pressed left at (643, 353)
Screenshot: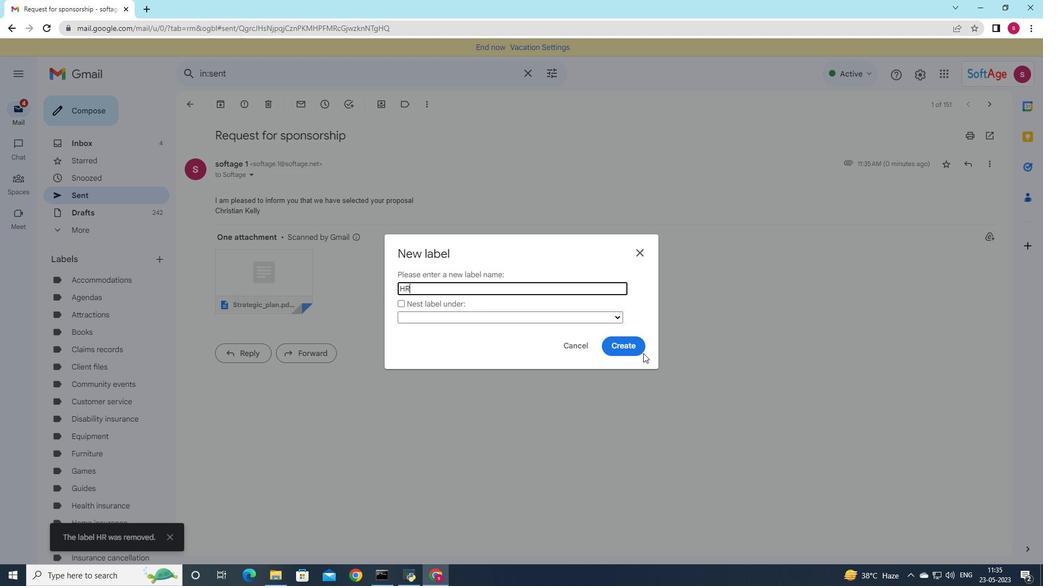 
Action: Mouse moved to (636, 350)
Screenshot: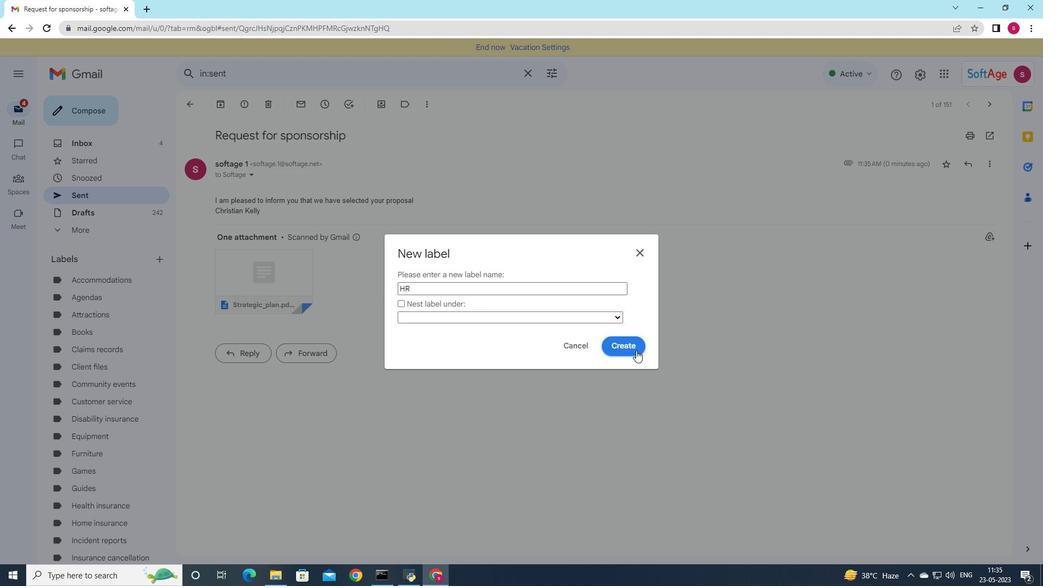 
Action: Mouse pressed left at (636, 350)
Screenshot: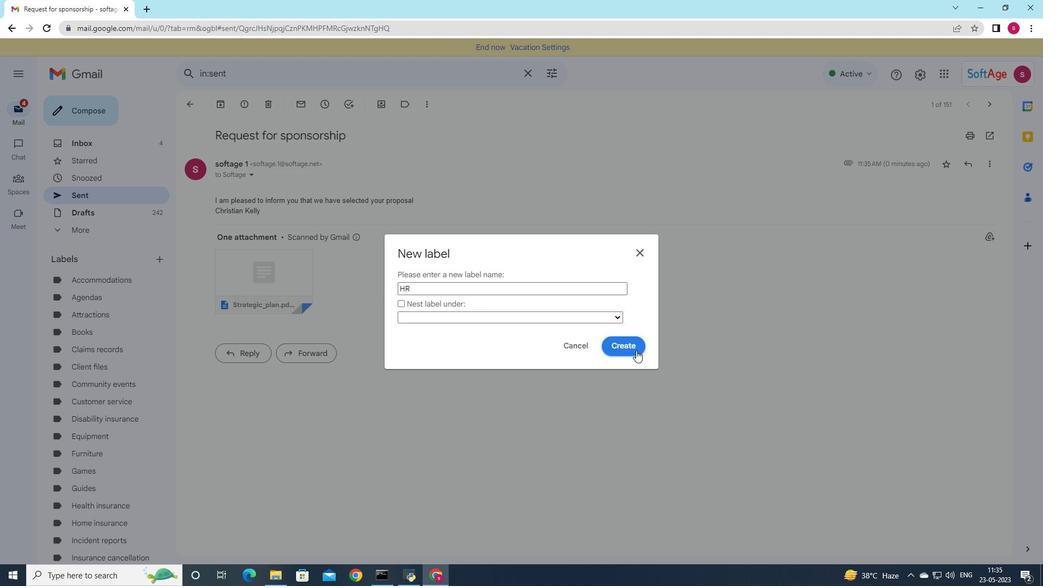 
Action: Mouse moved to (558, 351)
Screenshot: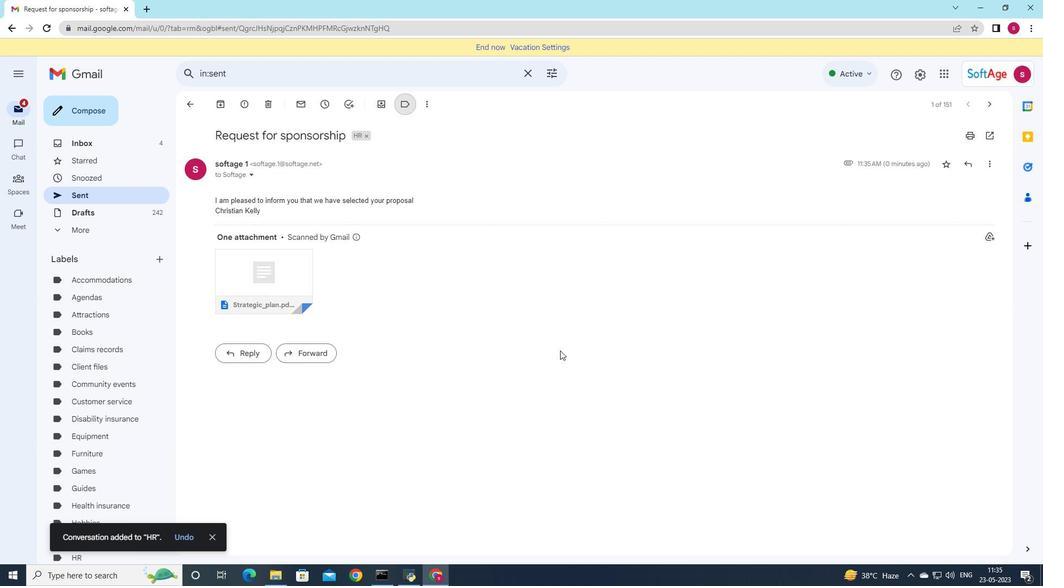 
